Task: Send an email with the signature Genevieve Ramirez with the subject Update on a promotion and the message I would like to schedule a meeting to discuss the new company policies. from softage.8@softage.net to softage.2@softage.net and softage.3@softage.net
Action: Mouse moved to (1136, 61)
Screenshot: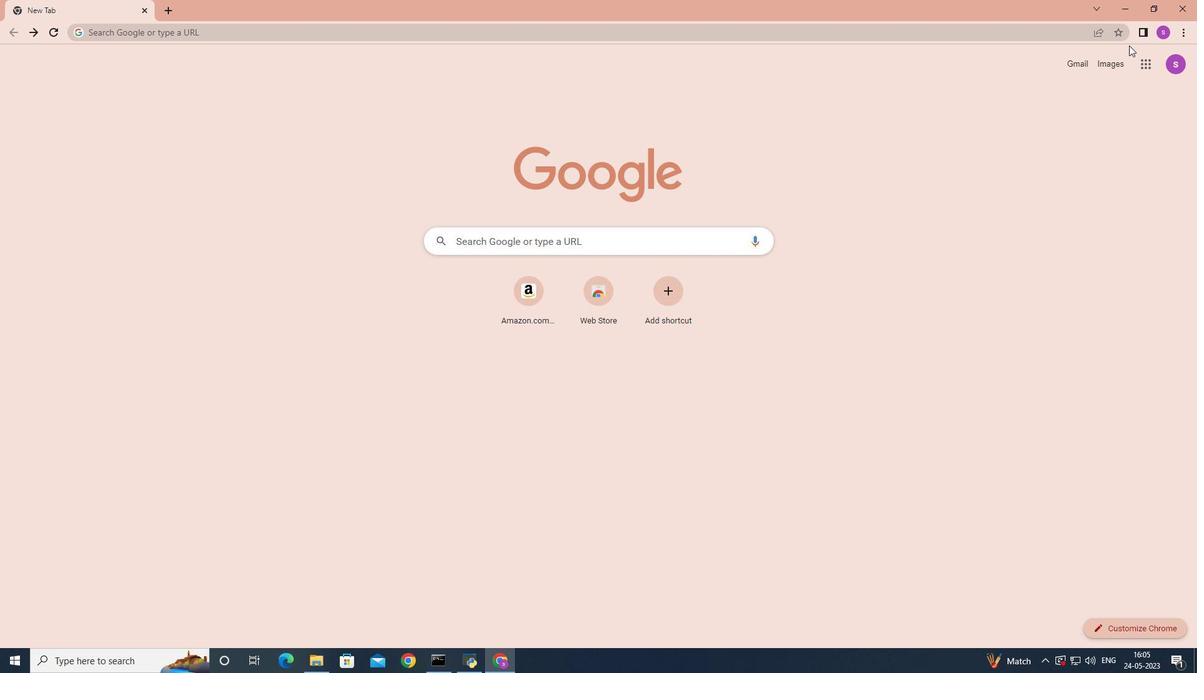 
Action: Mouse pressed left at (1136, 61)
Screenshot: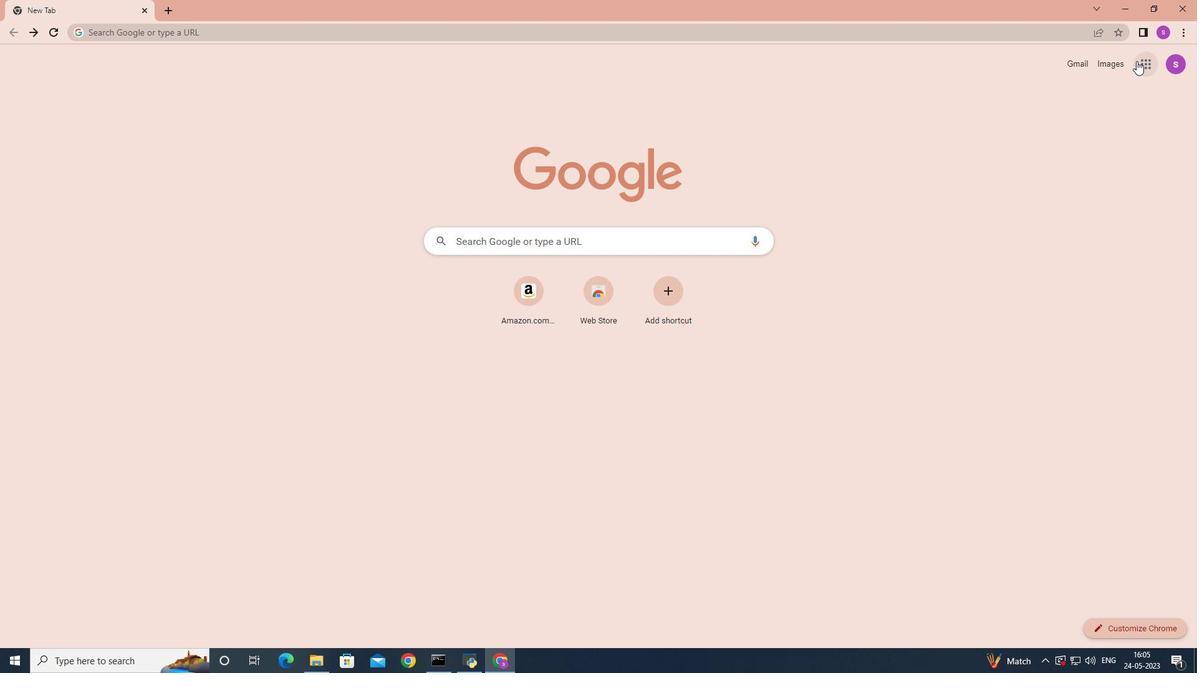 
Action: Mouse moved to (1083, 111)
Screenshot: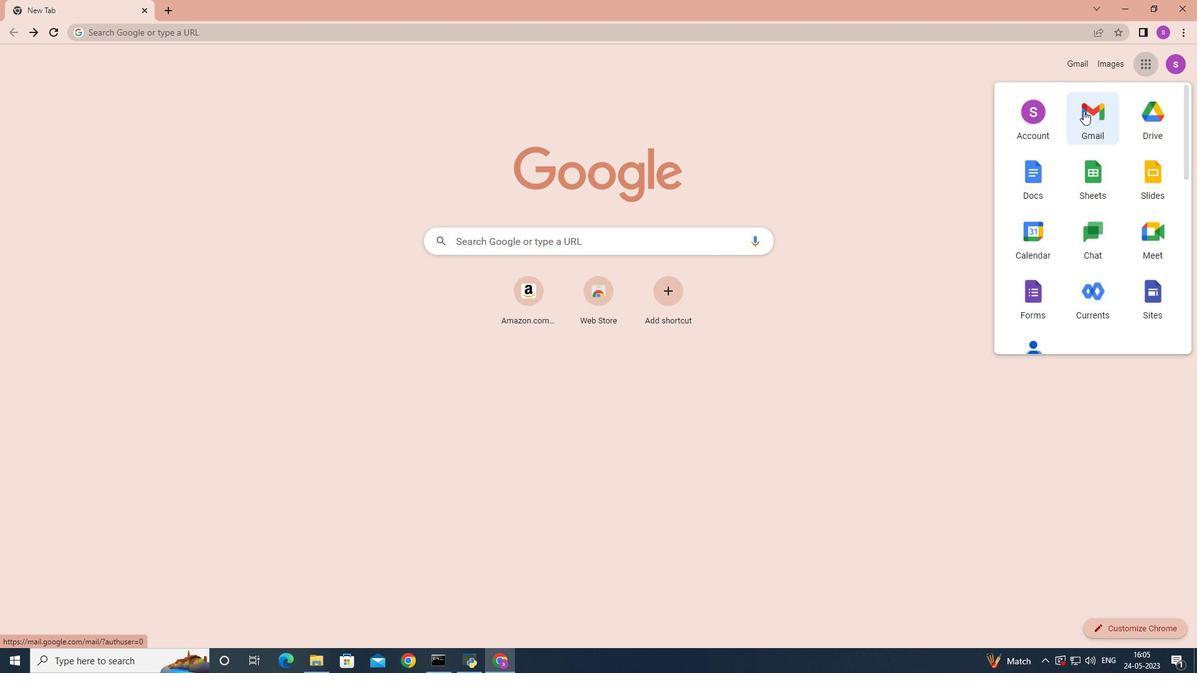 
Action: Mouse pressed left at (1083, 111)
Screenshot: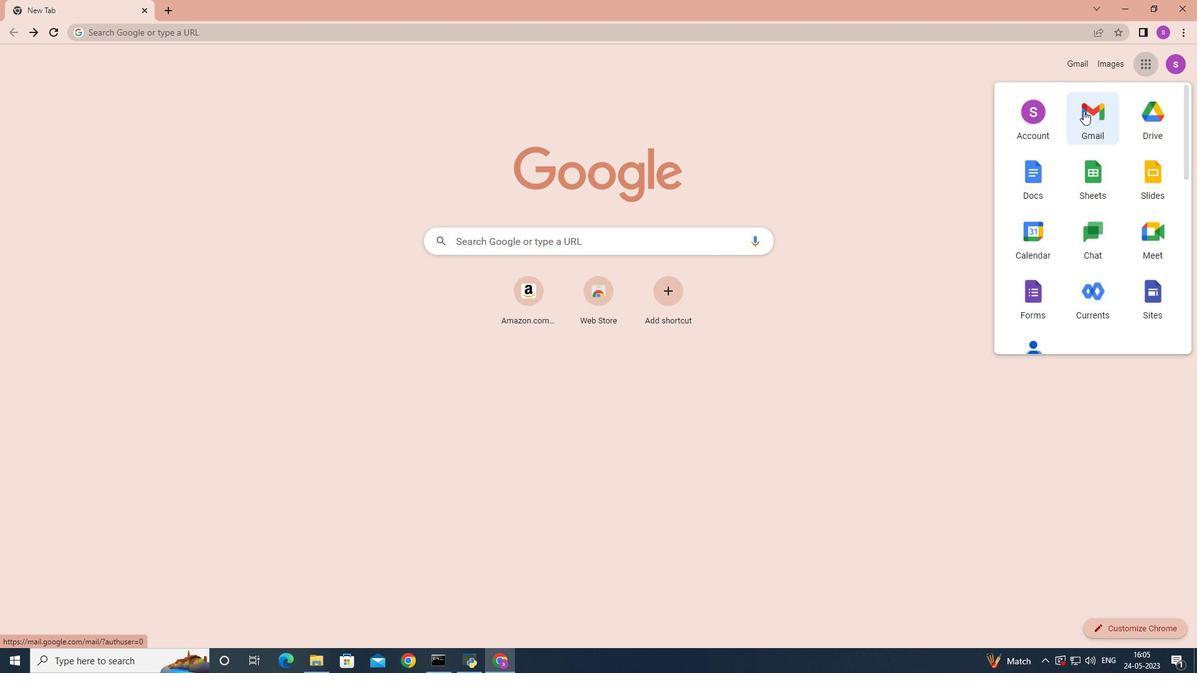 
Action: Mouse moved to (1061, 69)
Screenshot: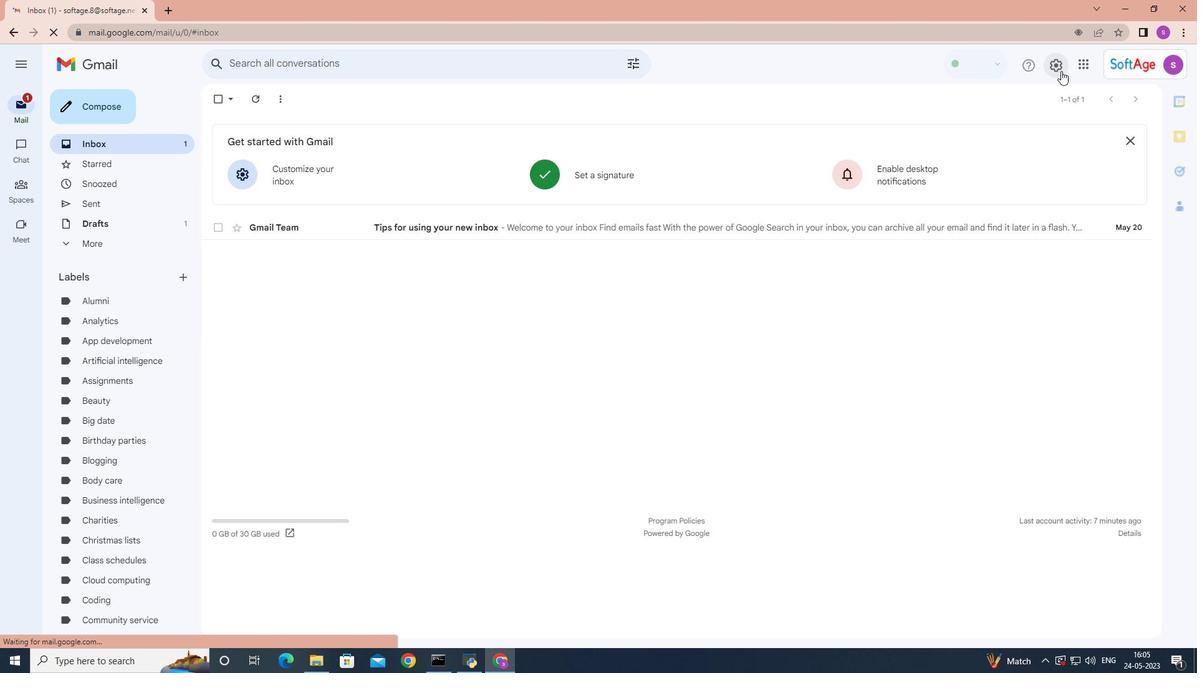 
Action: Mouse pressed left at (1061, 69)
Screenshot: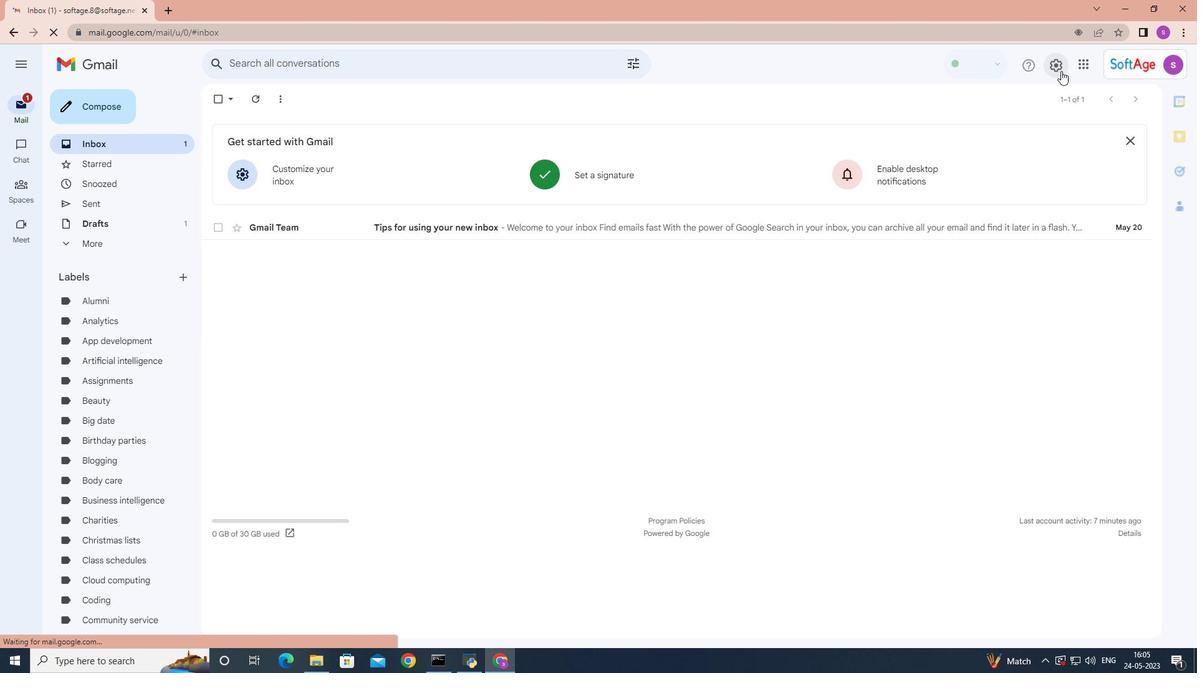 
Action: Mouse moved to (1069, 127)
Screenshot: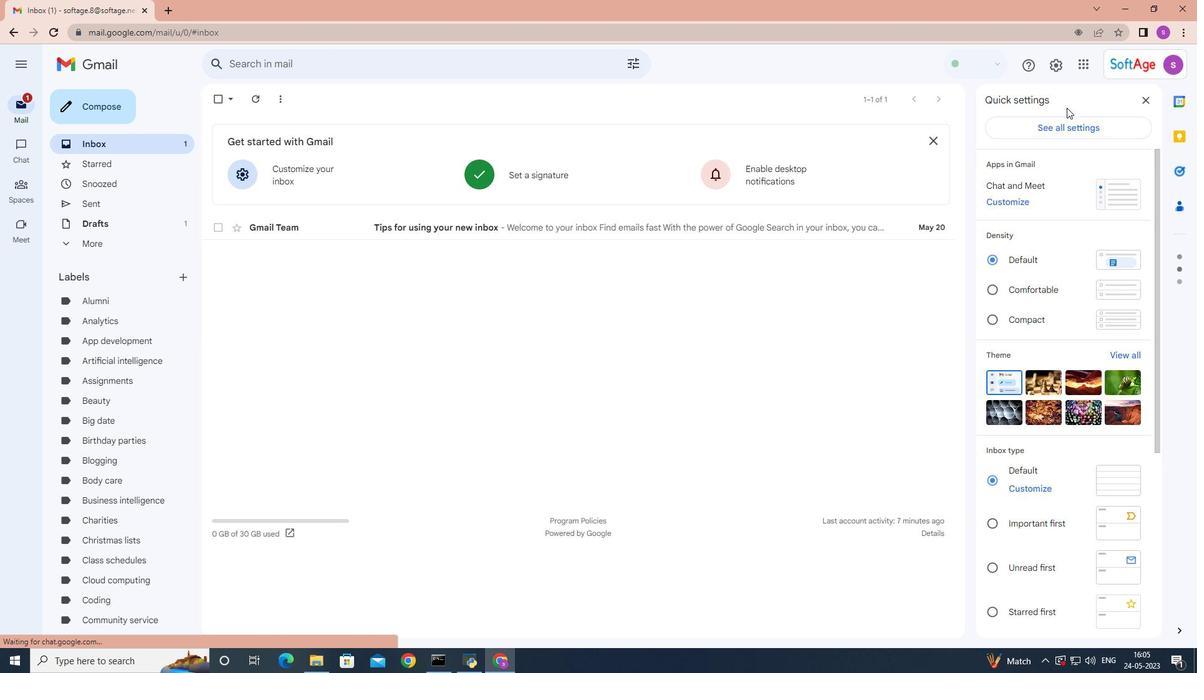 
Action: Mouse pressed left at (1069, 127)
Screenshot: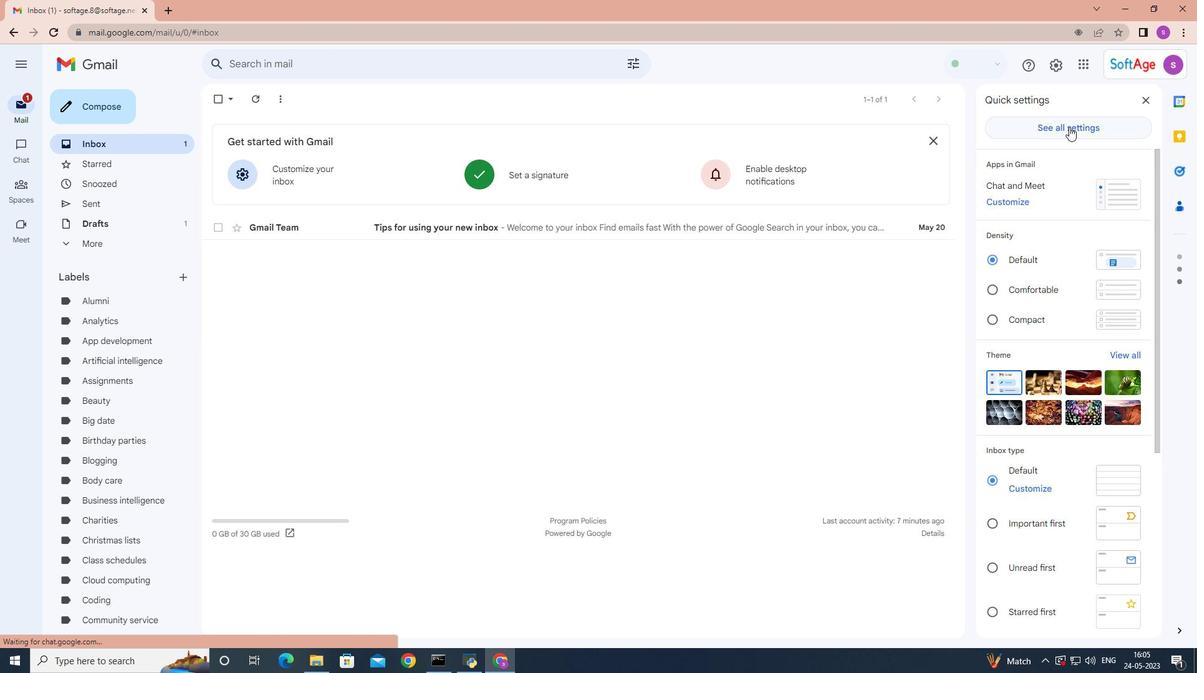 
Action: Mouse moved to (735, 239)
Screenshot: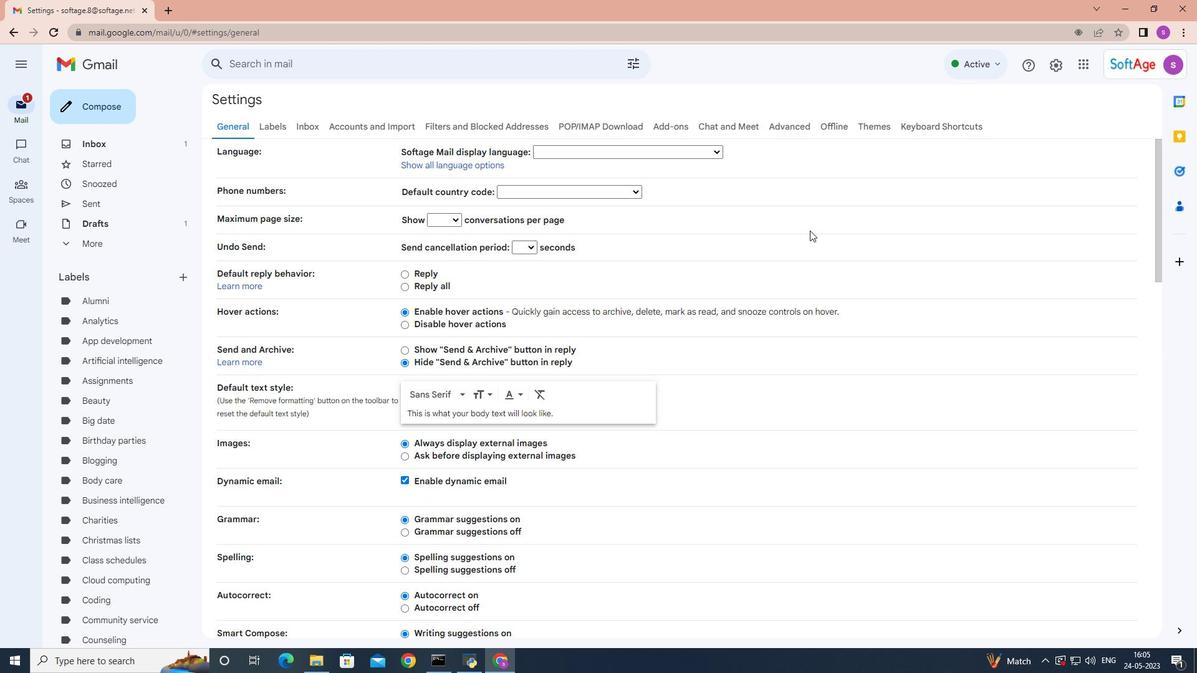 
Action: Mouse scrolled (735, 238) with delta (0, 0)
Screenshot: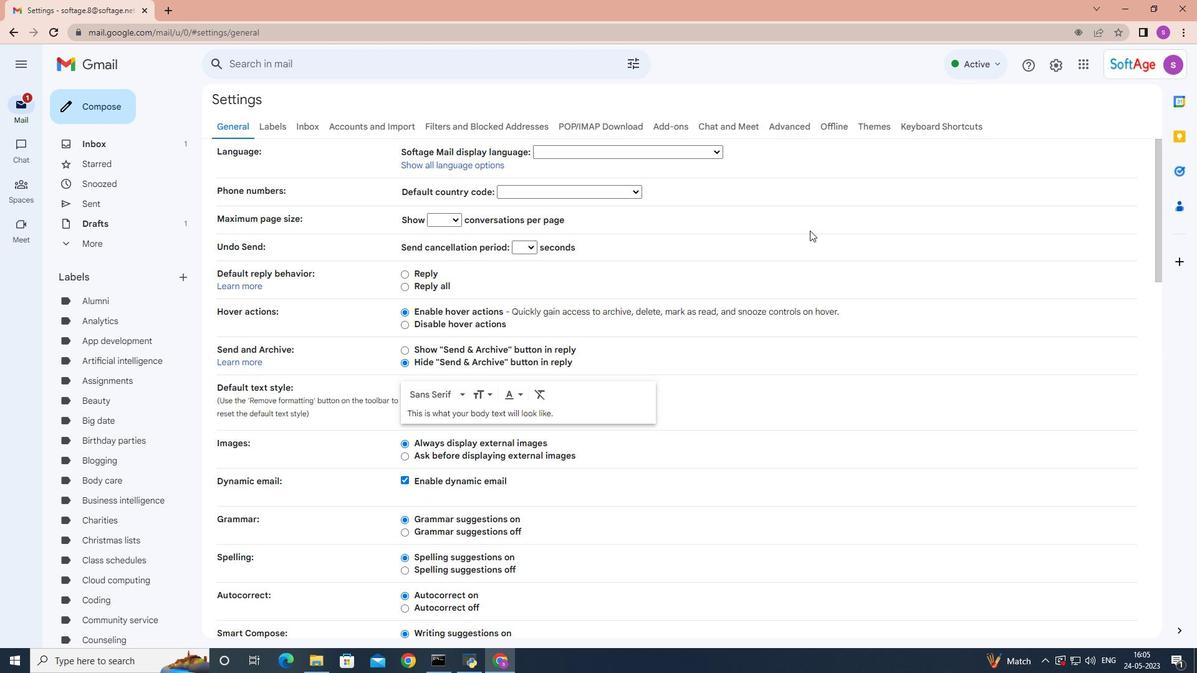 
Action: Mouse scrolled (735, 238) with delta (0, 0)
Screenshot: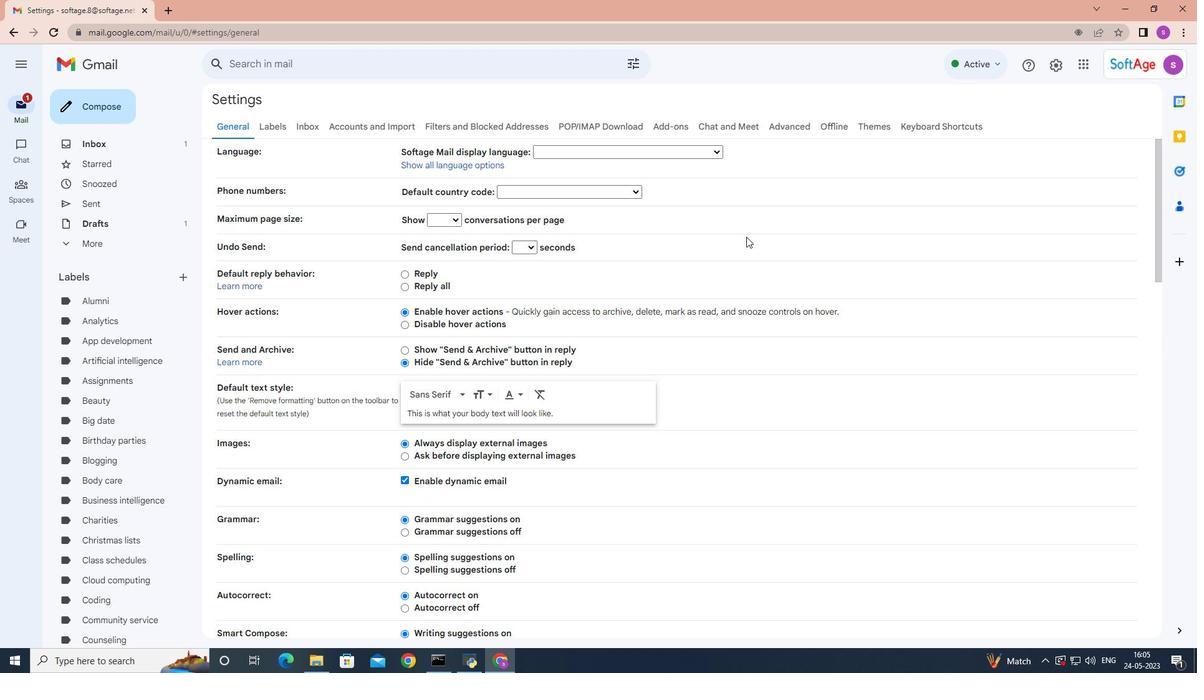 
Action: Mouse scrolled (735, 238) with delta (0, 0)
Screenshot: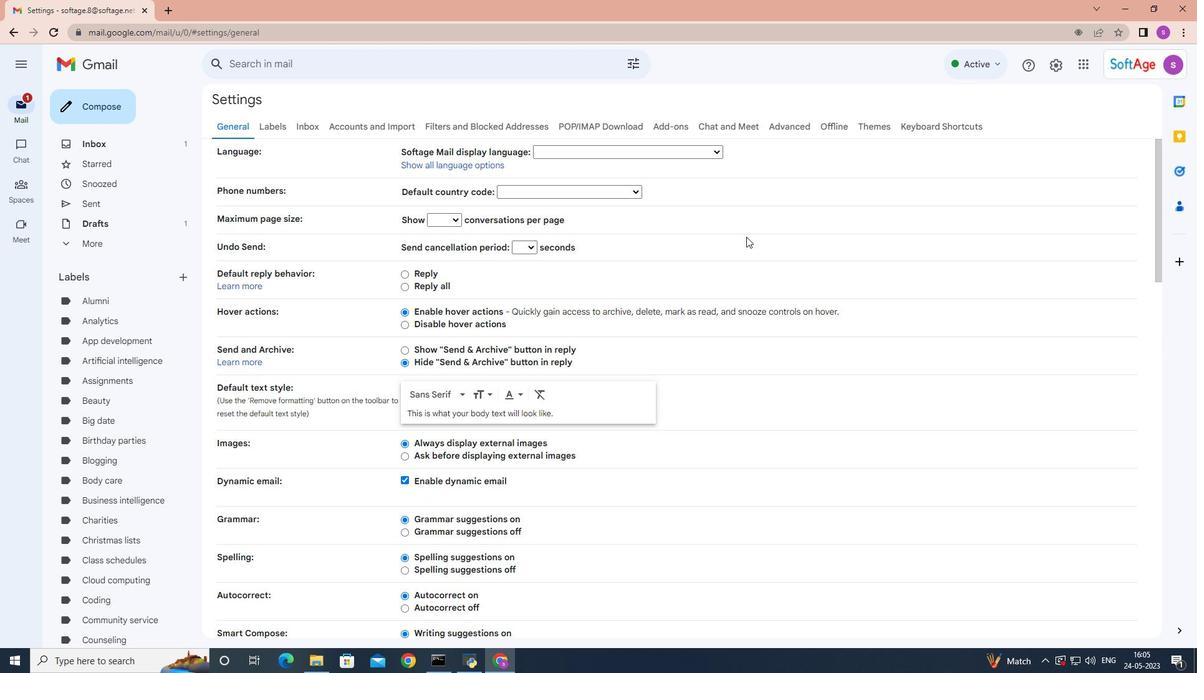 
Action: Mouse scrolled (735, 238) with delta (0, 0)
Screenshot: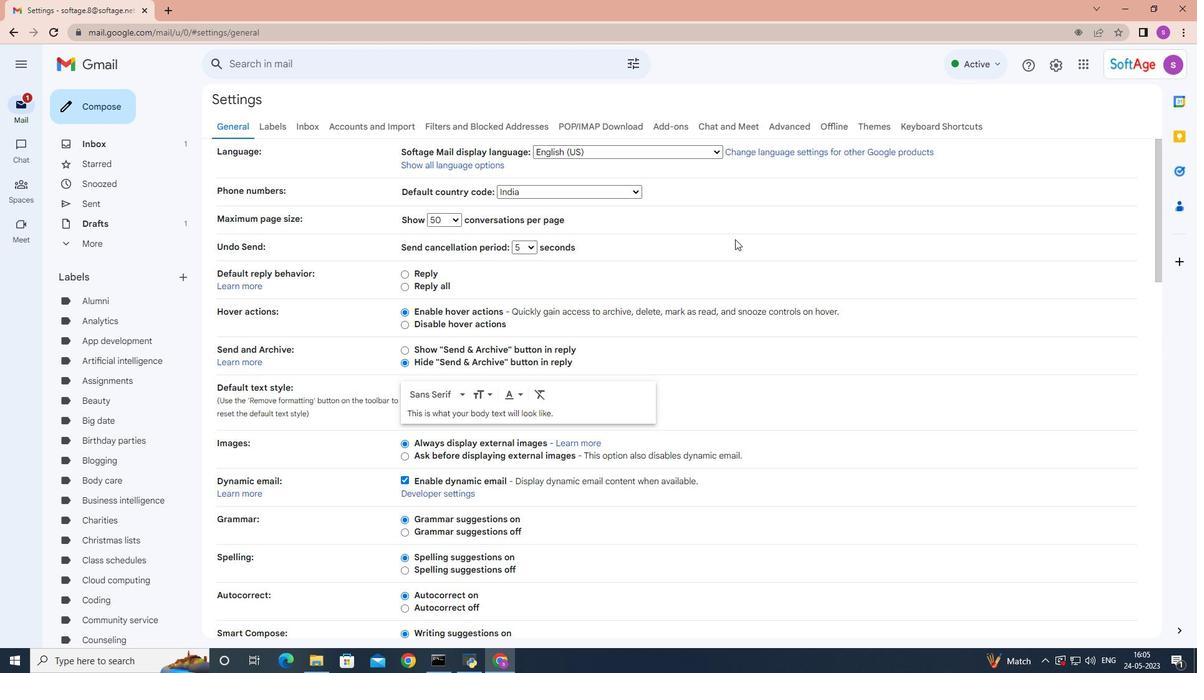 
Action: Mouse scrolled (735, 238) with delta (0, 0)
Screenshot: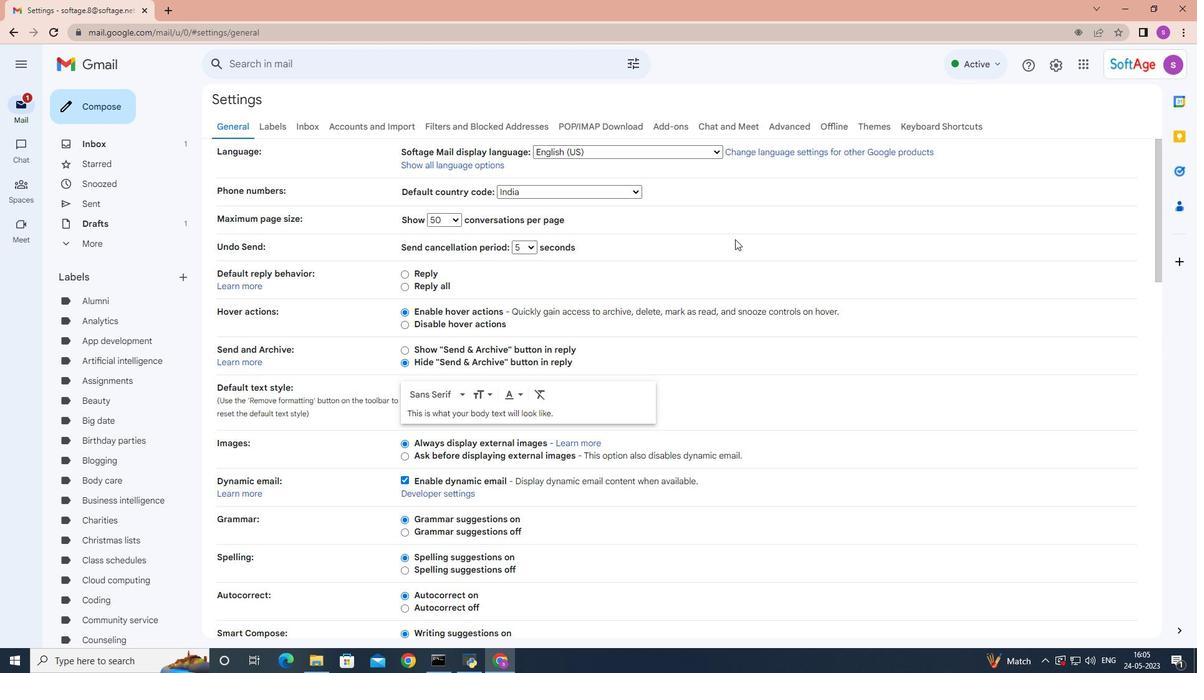 
Action: Mouse moved to (735, 239)
Screenshot: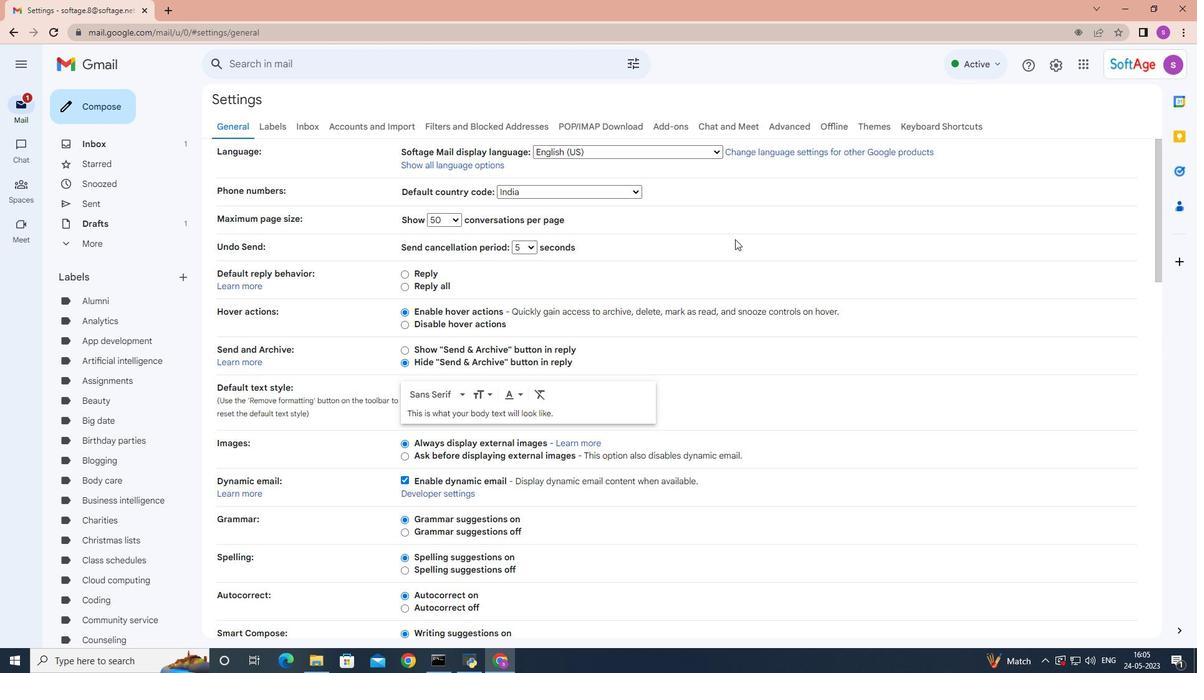 
Action: Mouse scrolled (735, 238) with delta (0, 0)
Screenshot: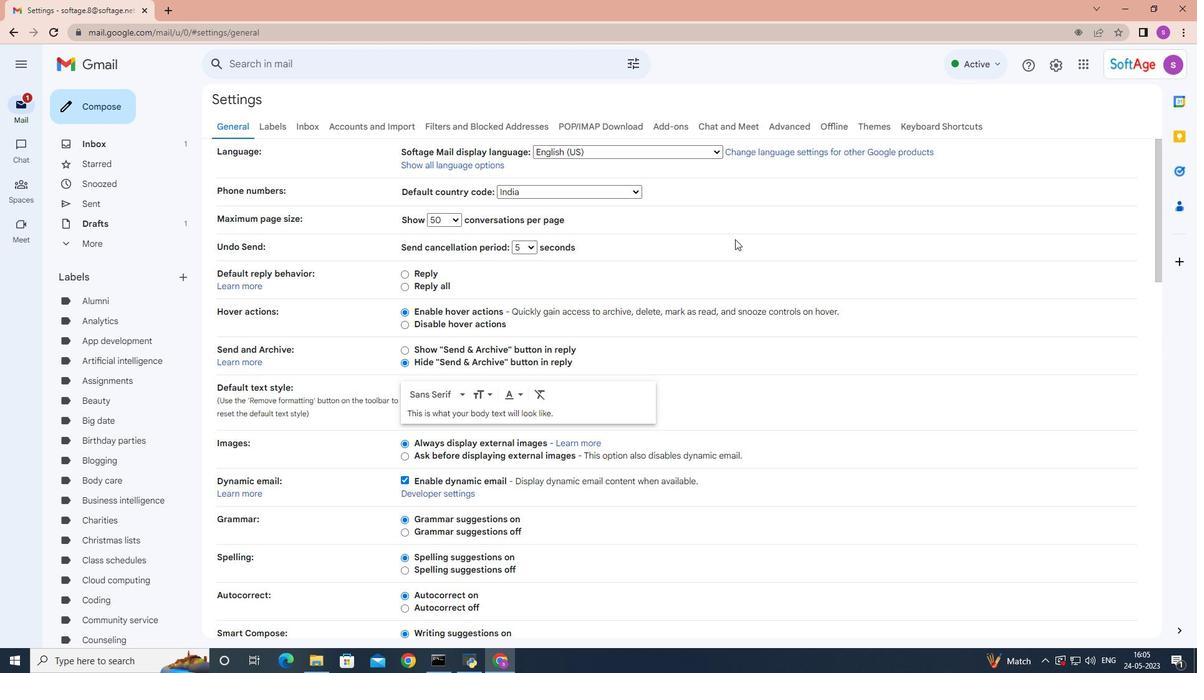 
Action: Mouse moved to (710, 236)
Screenshot: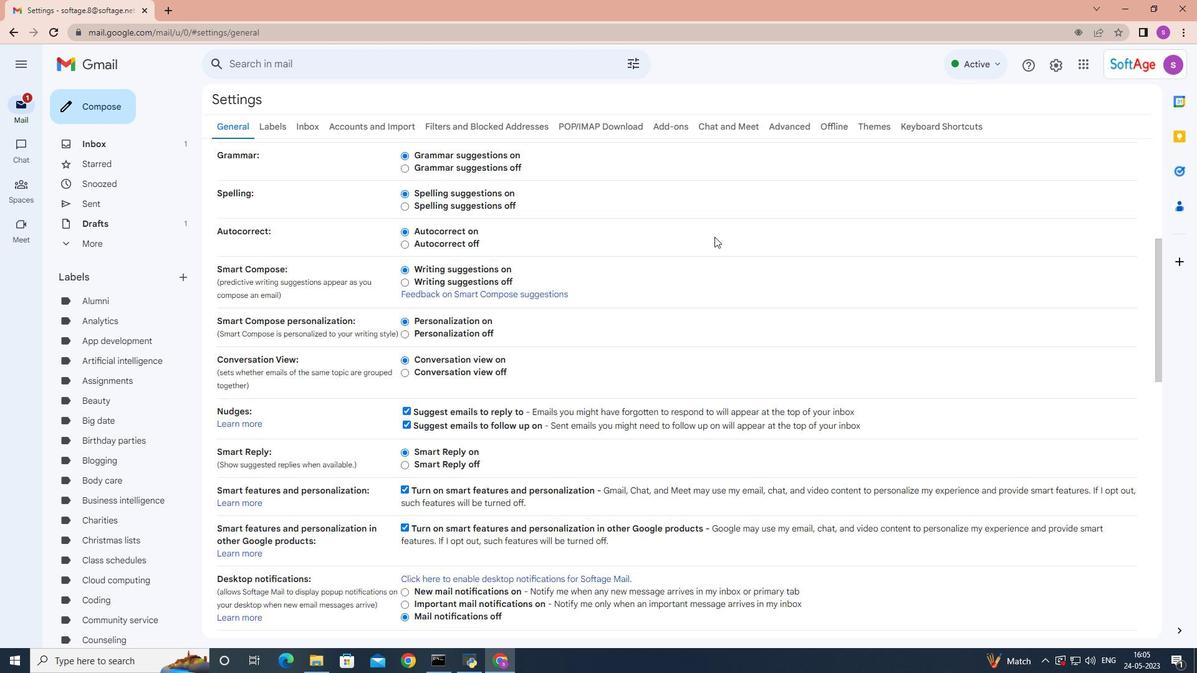 
Action: Mouse scrolled (710, 236) with delta (0, 0)
Screenshot: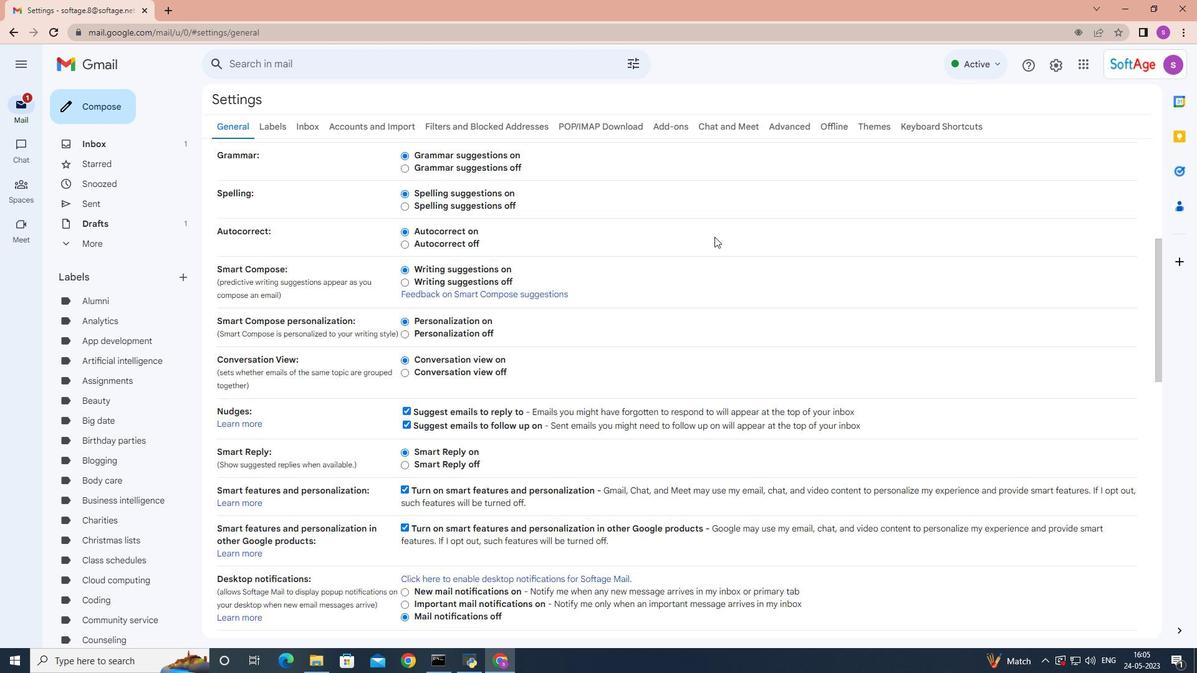 
Action: Mouse moved to (710, 236)
Screenshot: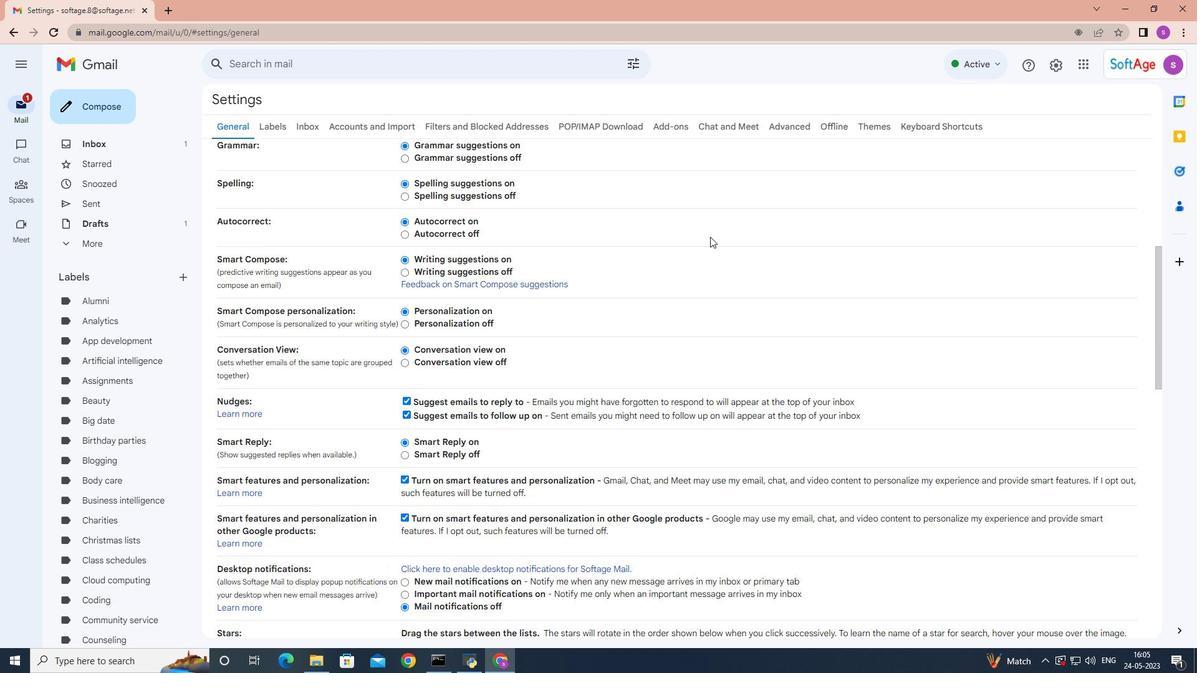 
Action: Mouse scrolled (710, 236) with delta (0, 0)
Screenshot: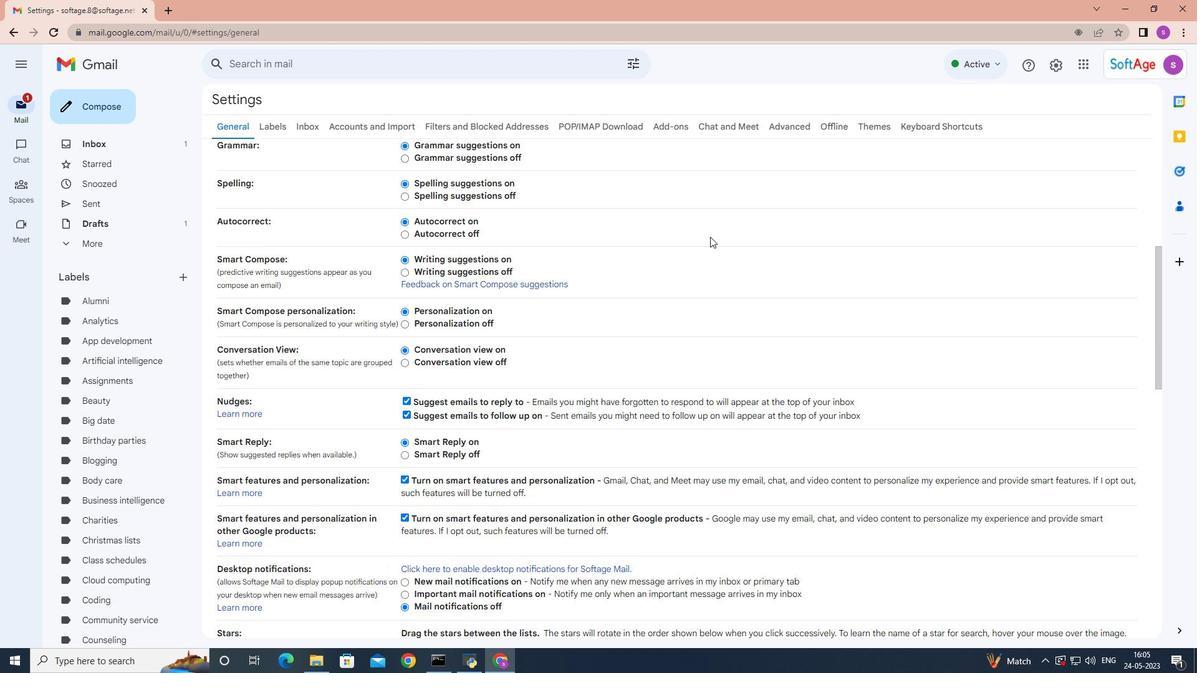 
Action: Mouse scrolled (710, 236) with delta (0, 0)
Screenshot: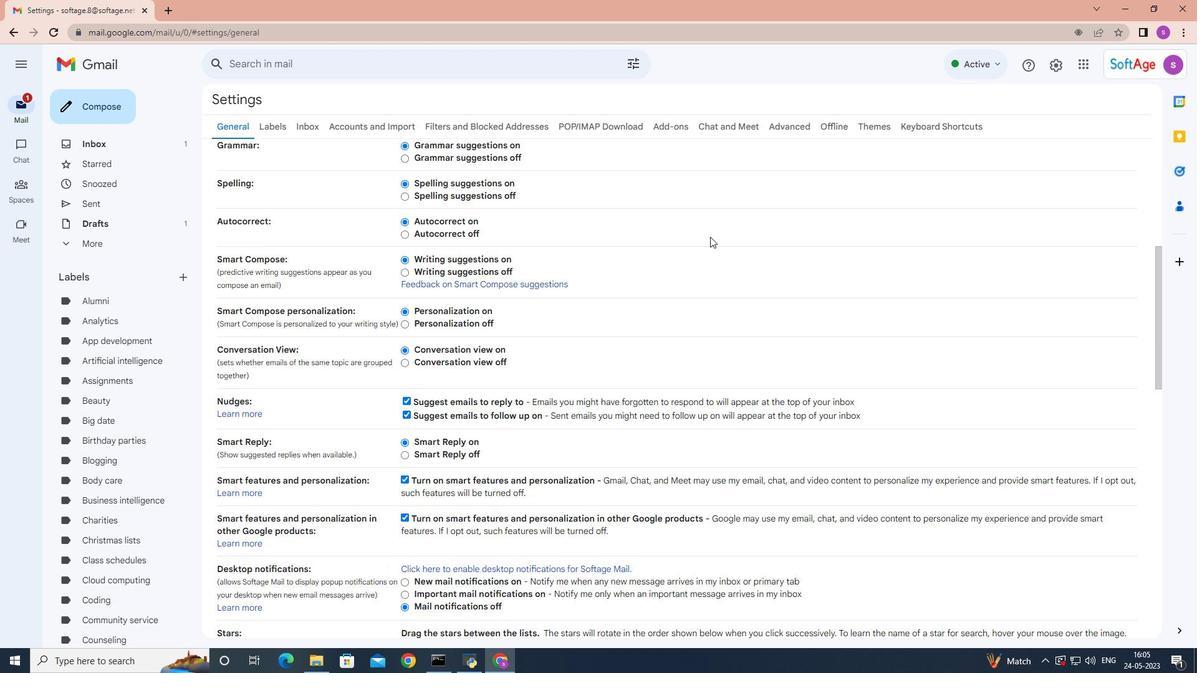 
Action: Mouse scrolled (710, 236) with delta (0, 0)
Screenshot: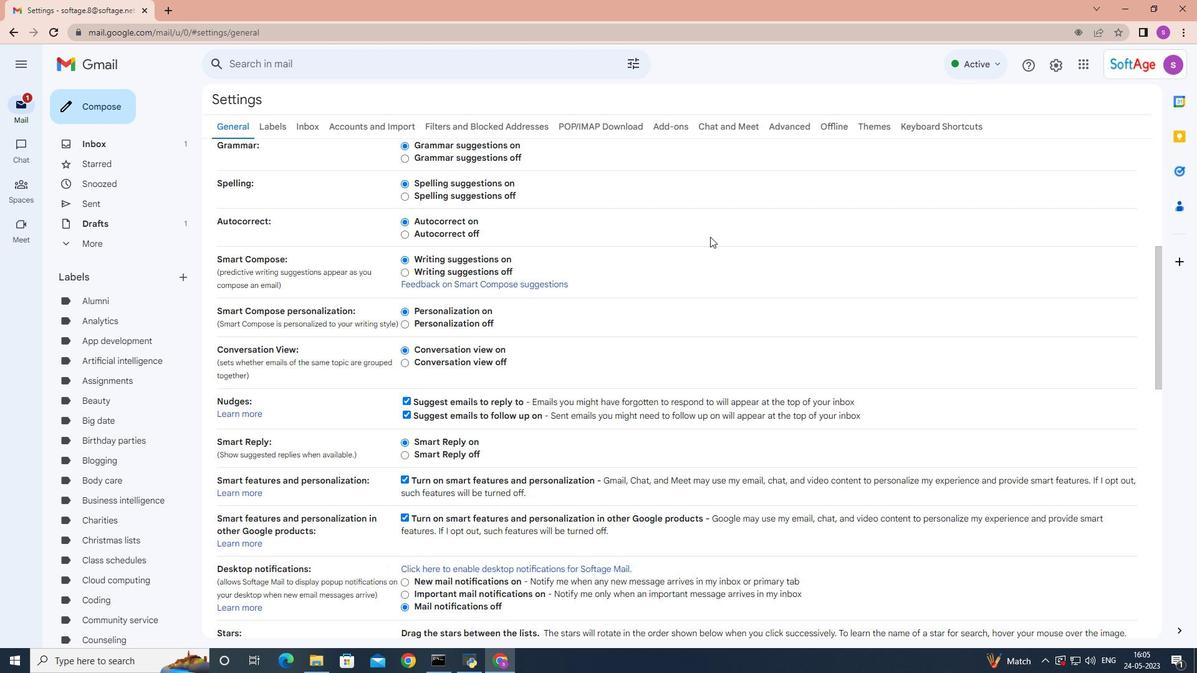 
Action: Mouse moved to (709, 236)
Screenshot: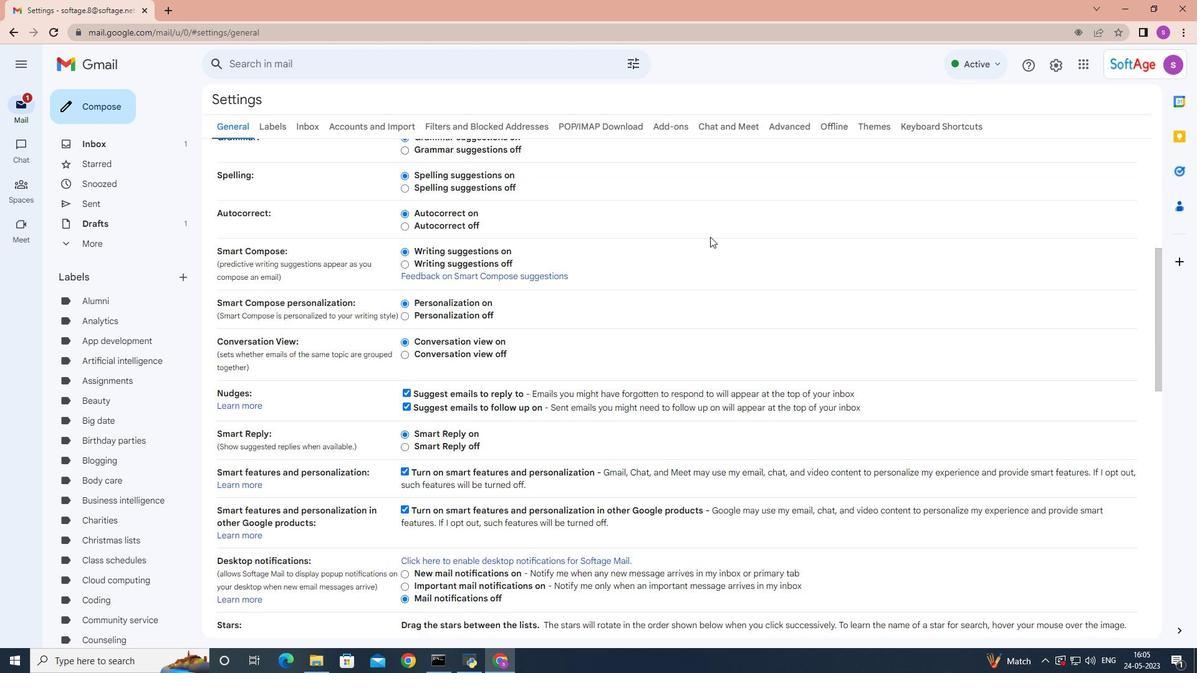 
Action: Mouse scrolled (709, 236) with delta (0, 0)
Screenshot: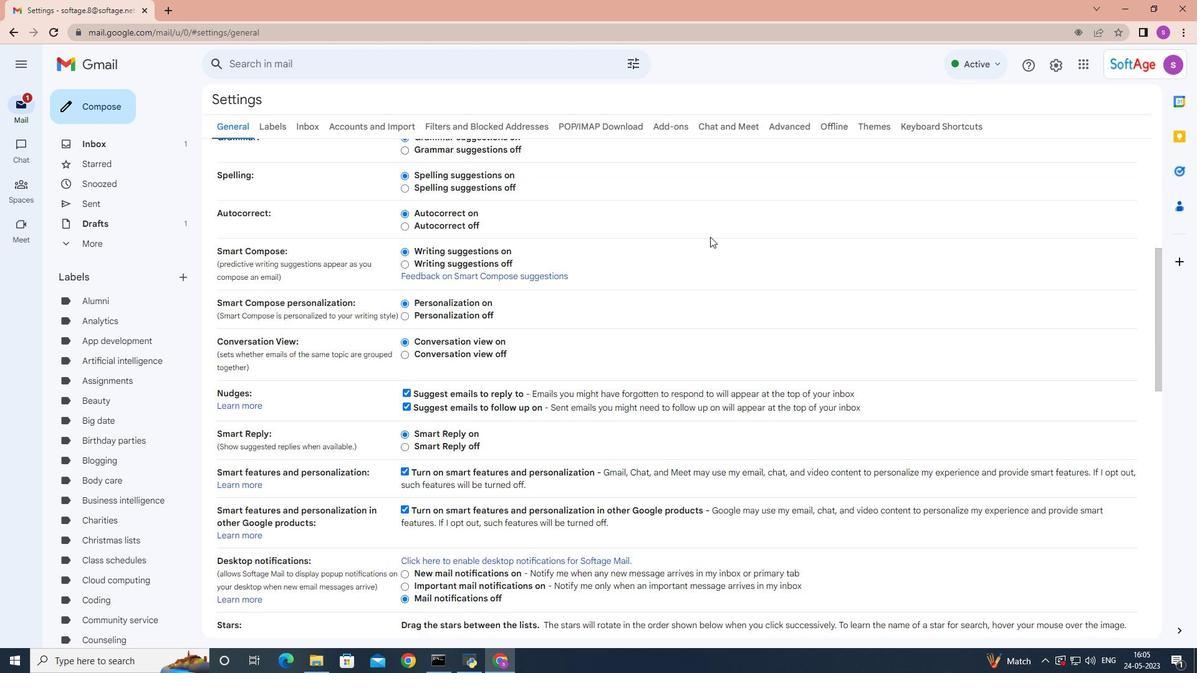 
Action: Mouse moved to (701, 232)
Screenshot: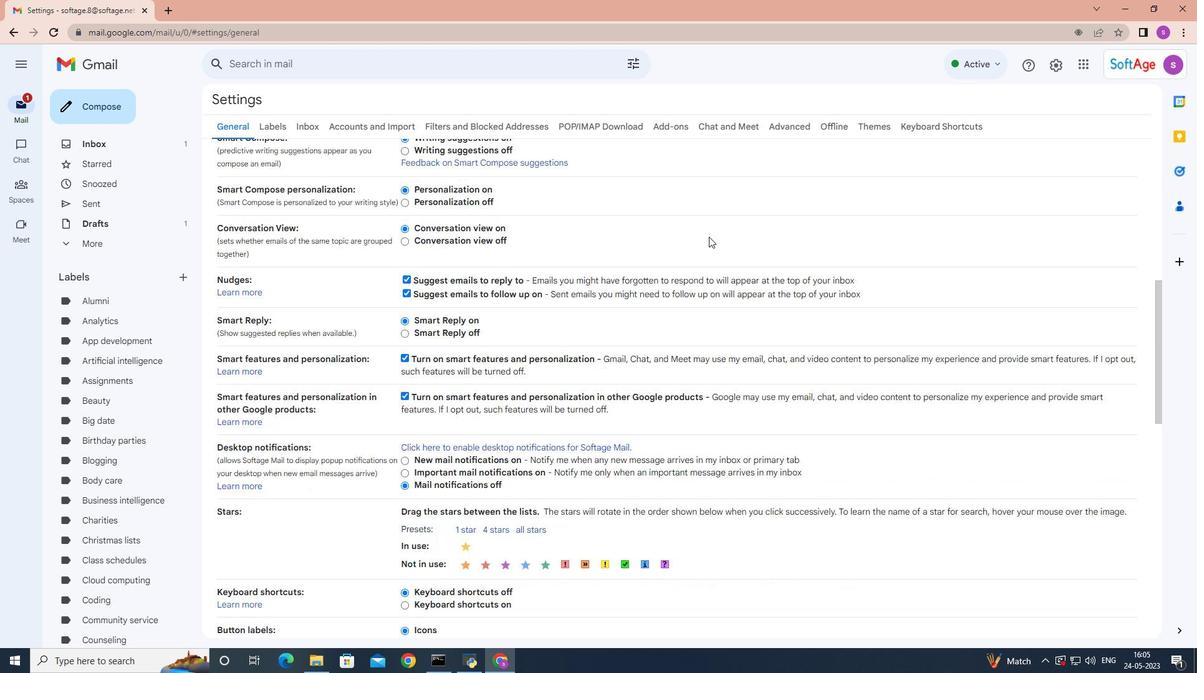 
Action: Mouse scrolled (701, 231) with delta (0, 0)
Screenshot: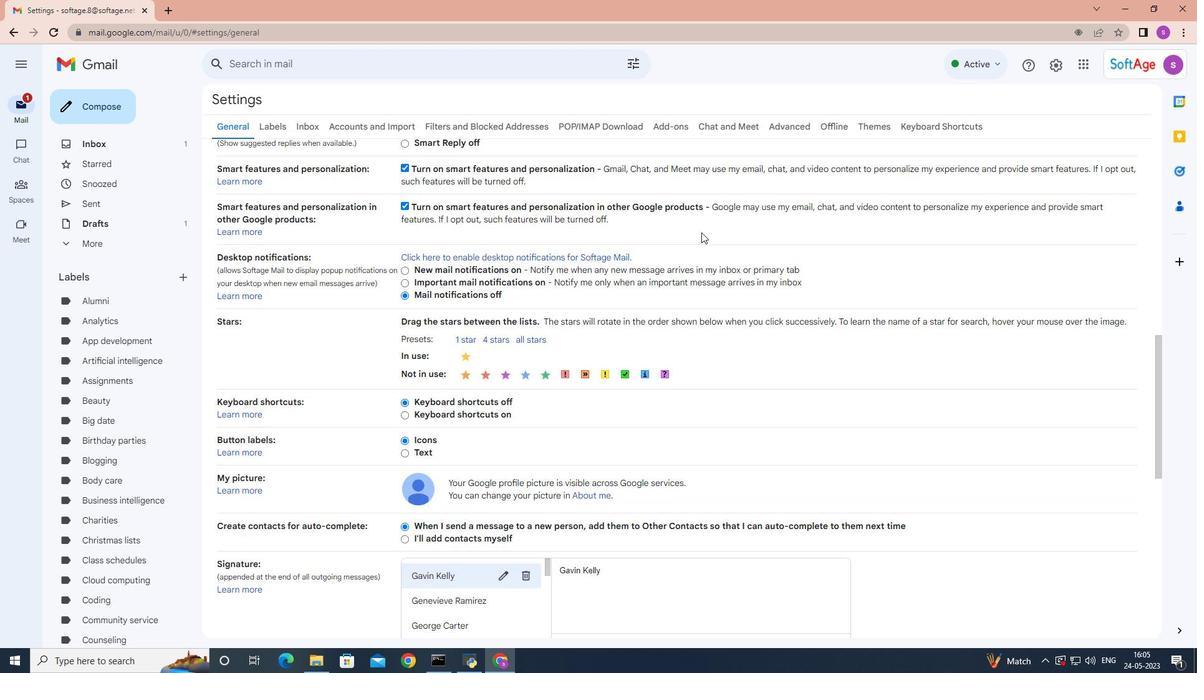 
Action: Mouse scrolled (701, 231) with delta (0, 0)
Screenshot: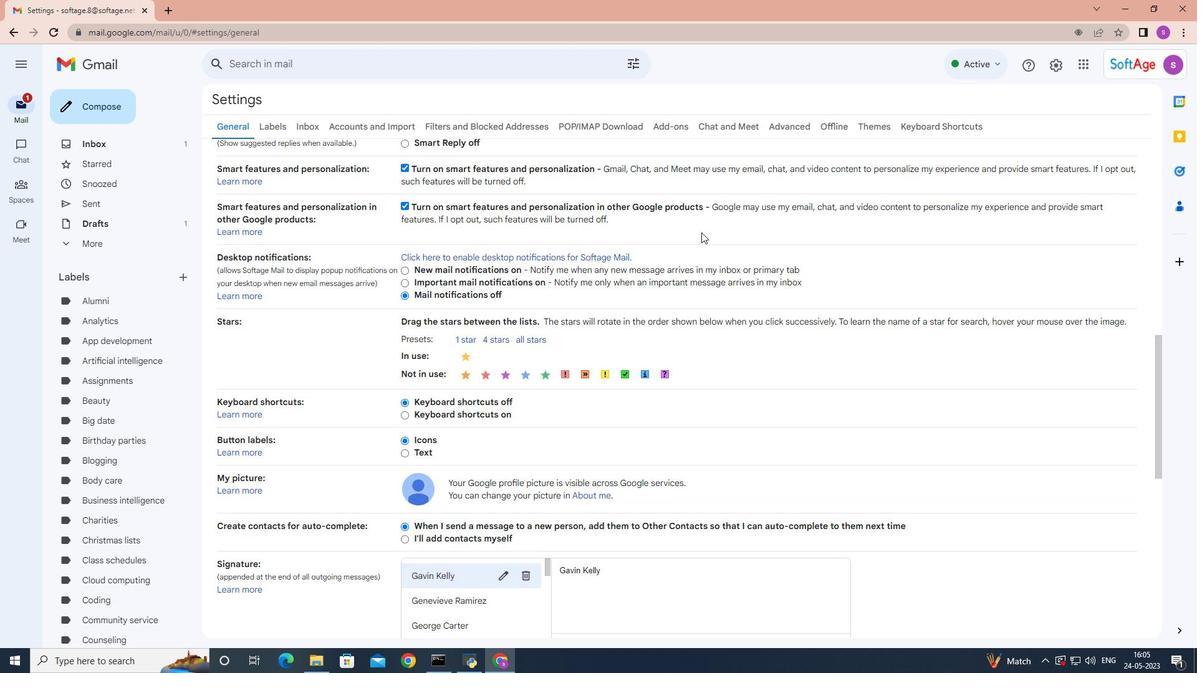
Action: Mouse scrolled (701, 231) with delta (0, 0)
Screenshot: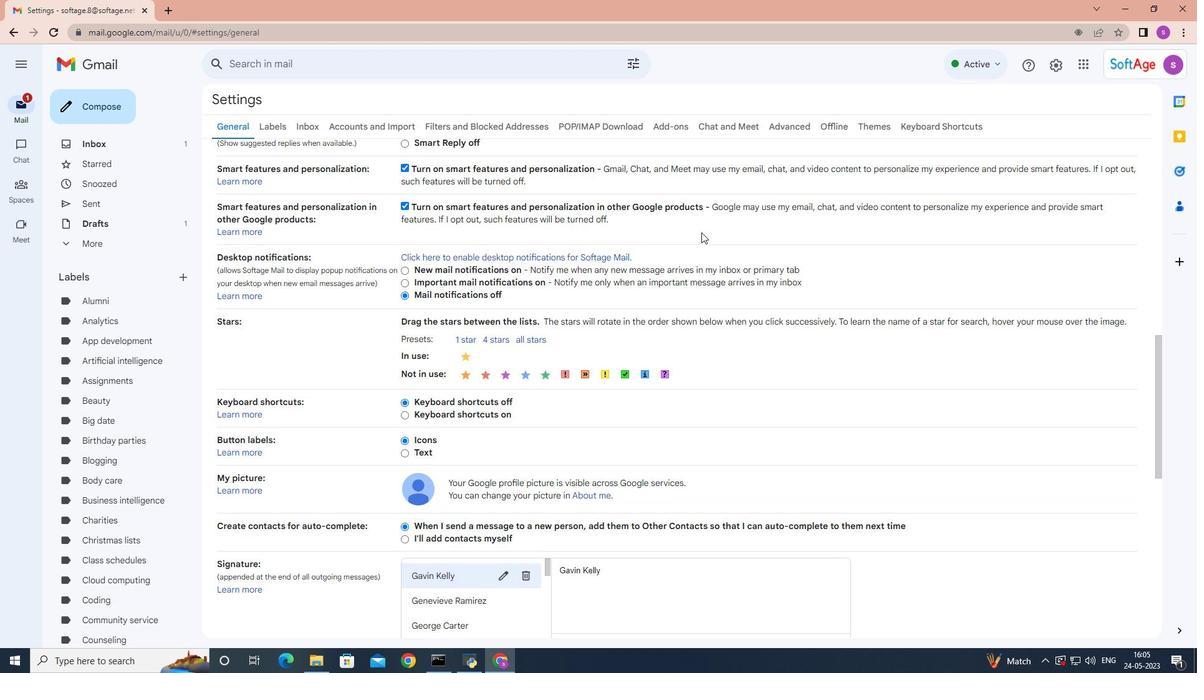 
Action: Mouse scrolled (701, 231) with delta (0, 0)
Screenshot: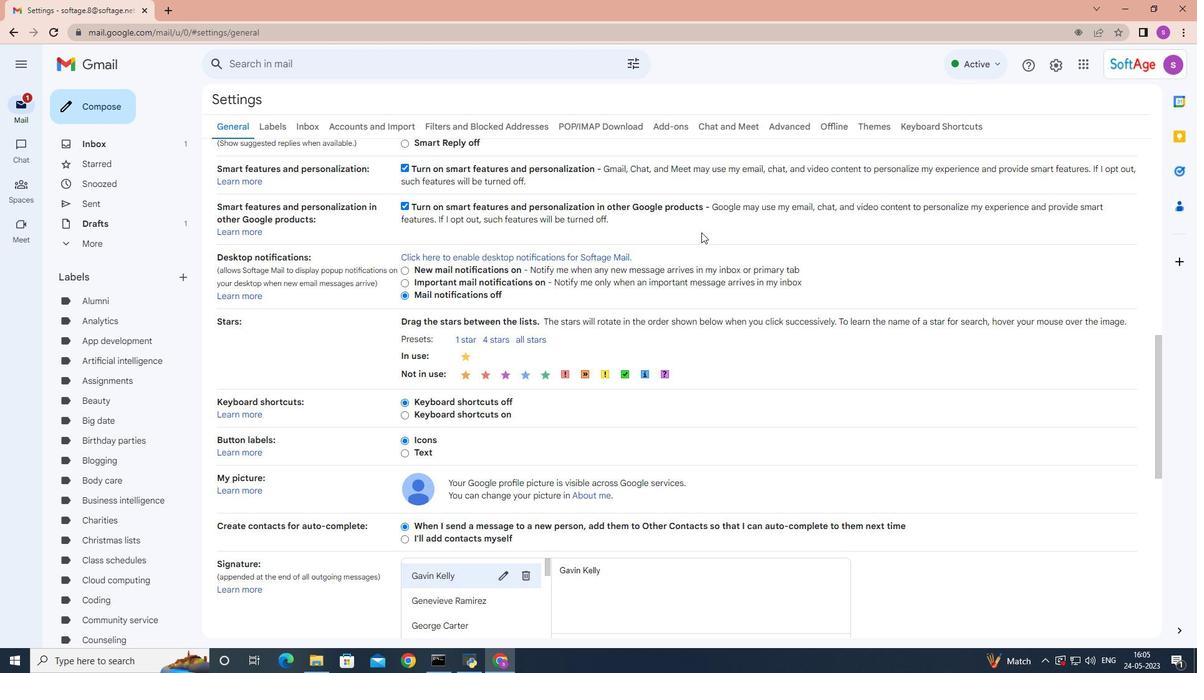 
Action: Mouse moved to (510, 427)
Screenshot: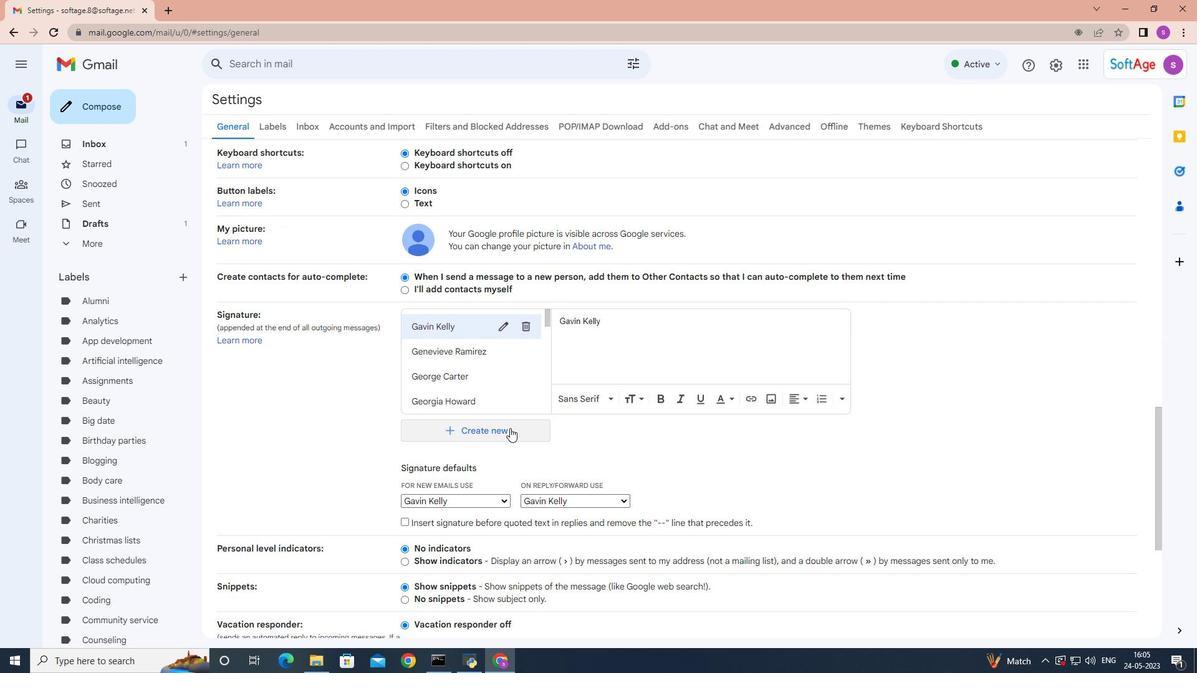 
Action: Mouse pressed left at (510, 427)
Screenshot: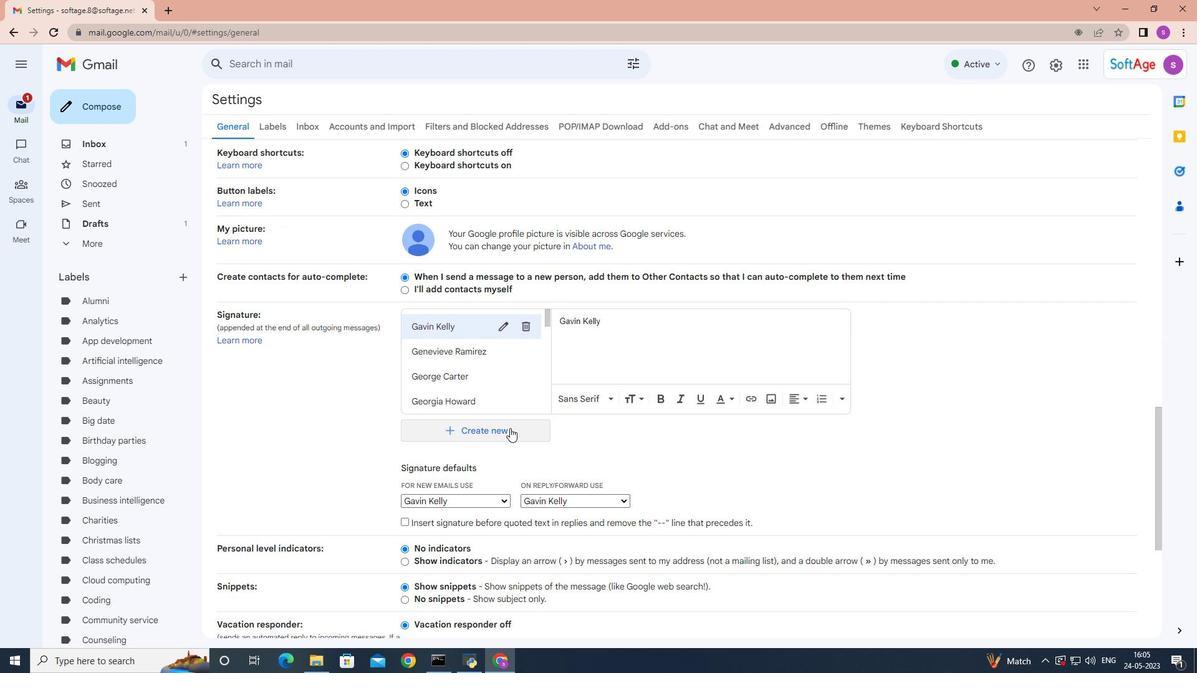 
Action: Mouse moved to (510, 427)
Screenshot: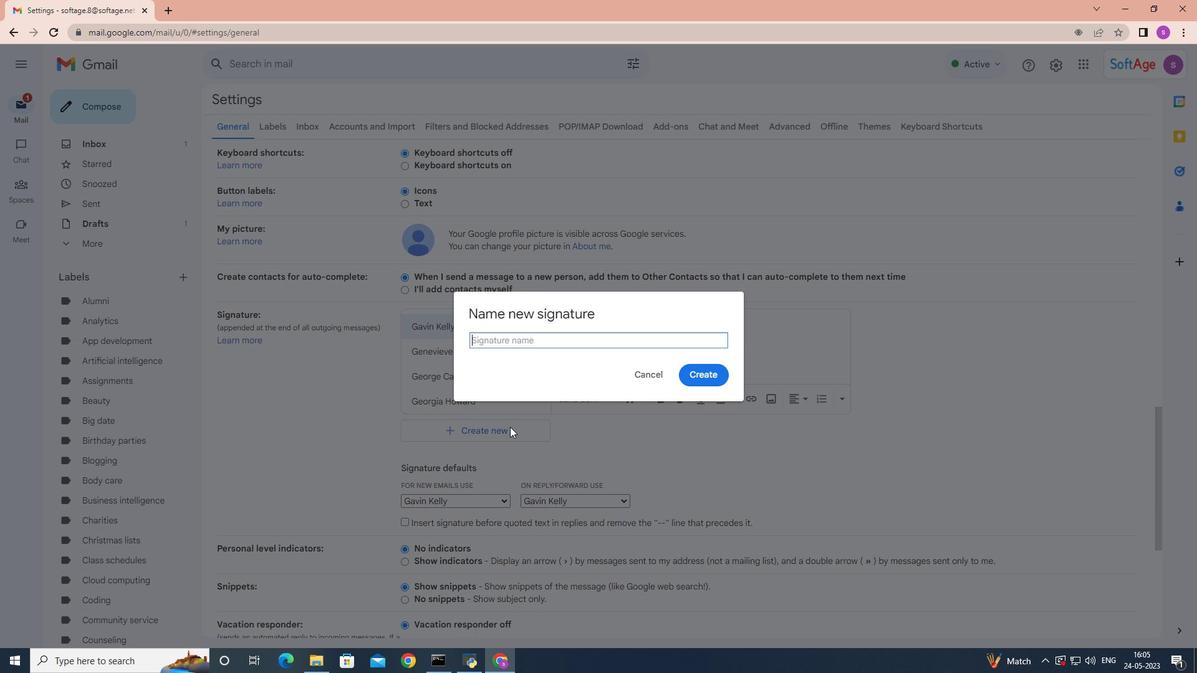 
Action: Key pressed <Key.shift>Genevieve<Key.space><Key.shift>Ramirez
Screenshot: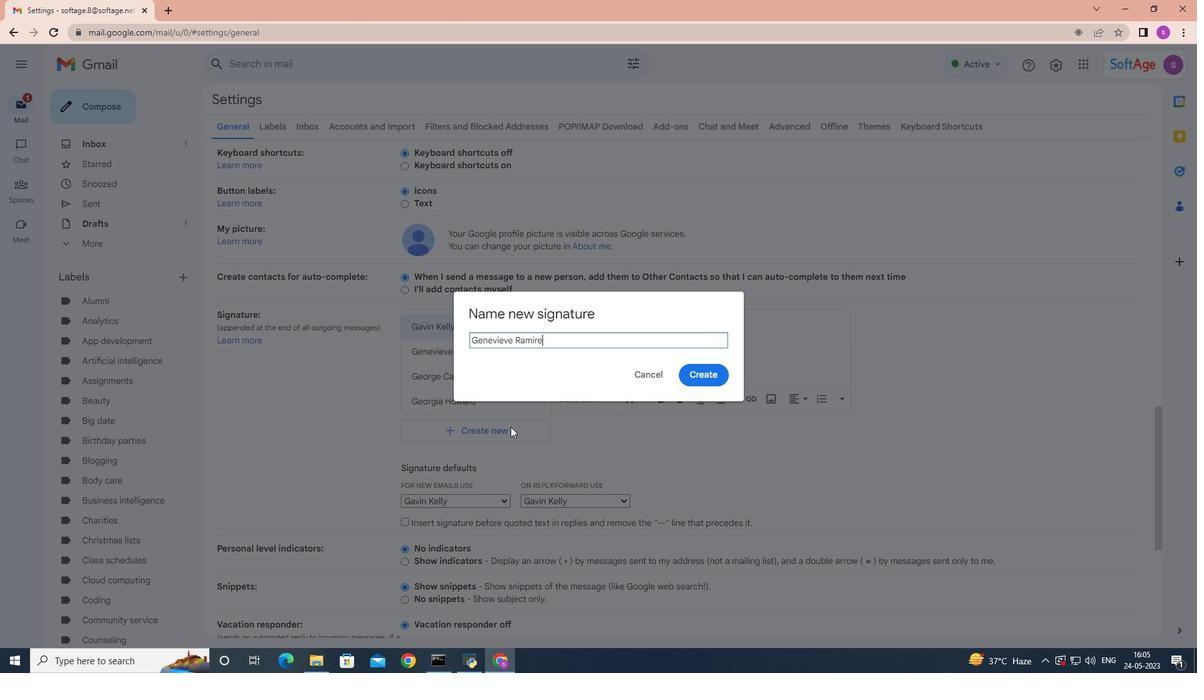 
Action: Mouse moved to (689, 377)
Screenshot: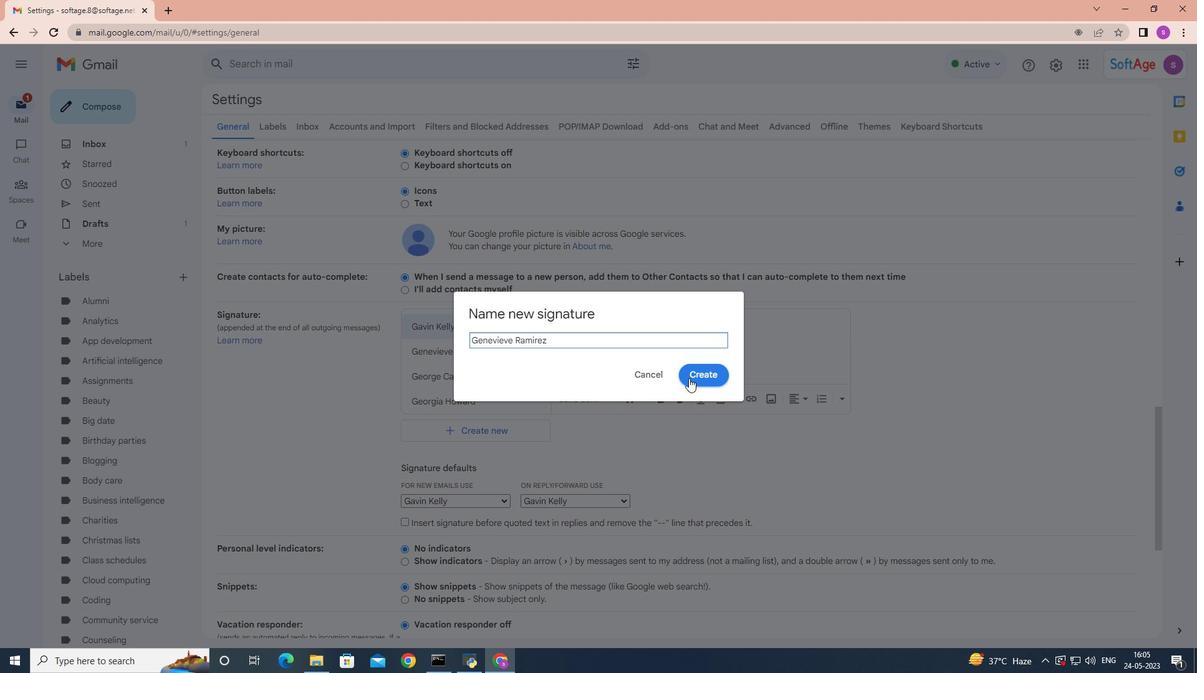 
Action: Mouse pressed left at (689, 377)
Screenshot: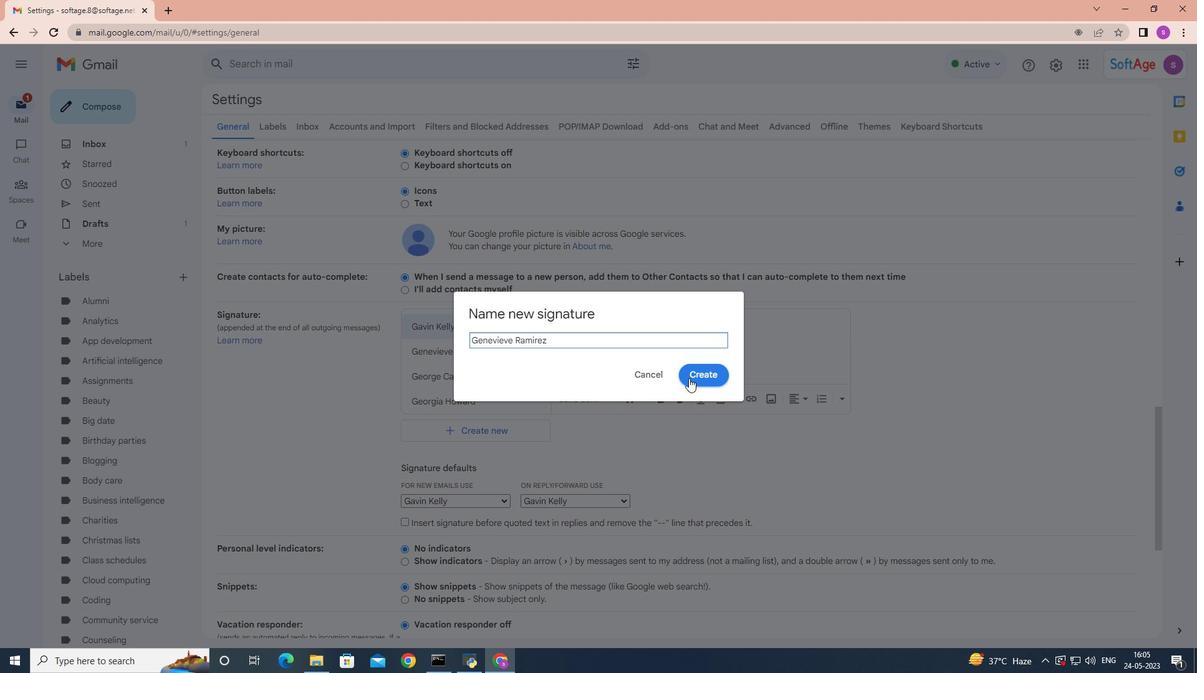 
Action: Mouse moved to (684, 388)
Screenshot: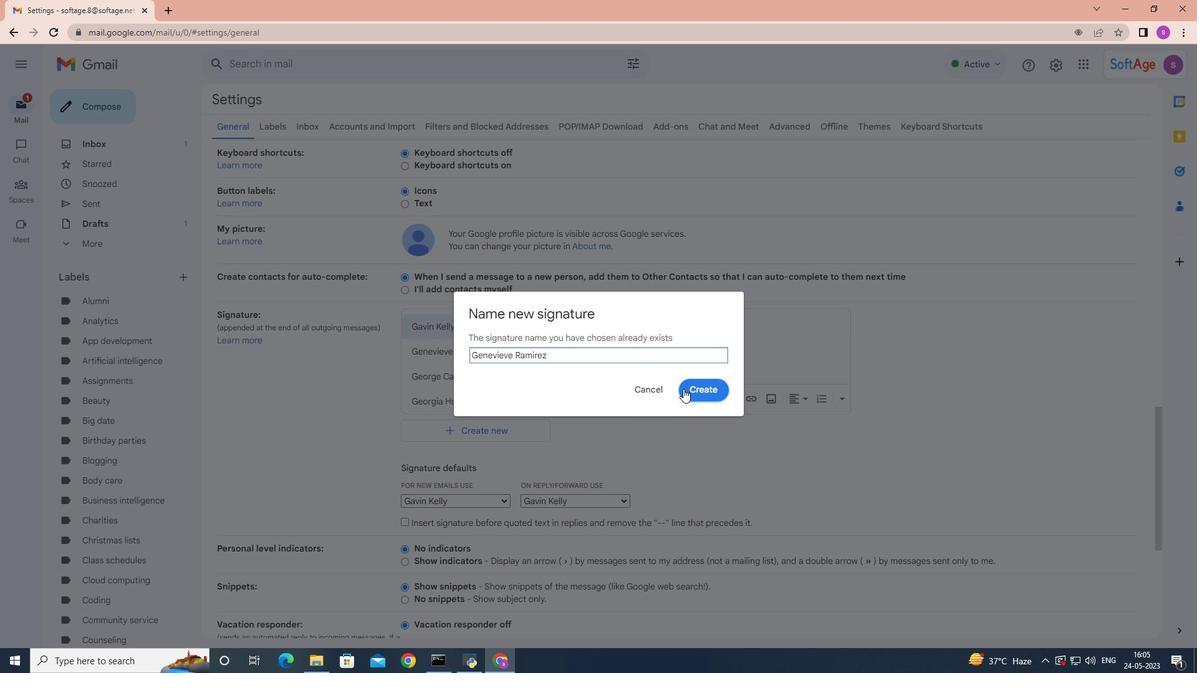 
Action: Mouse pressed left at (684, 388)
Screenshot: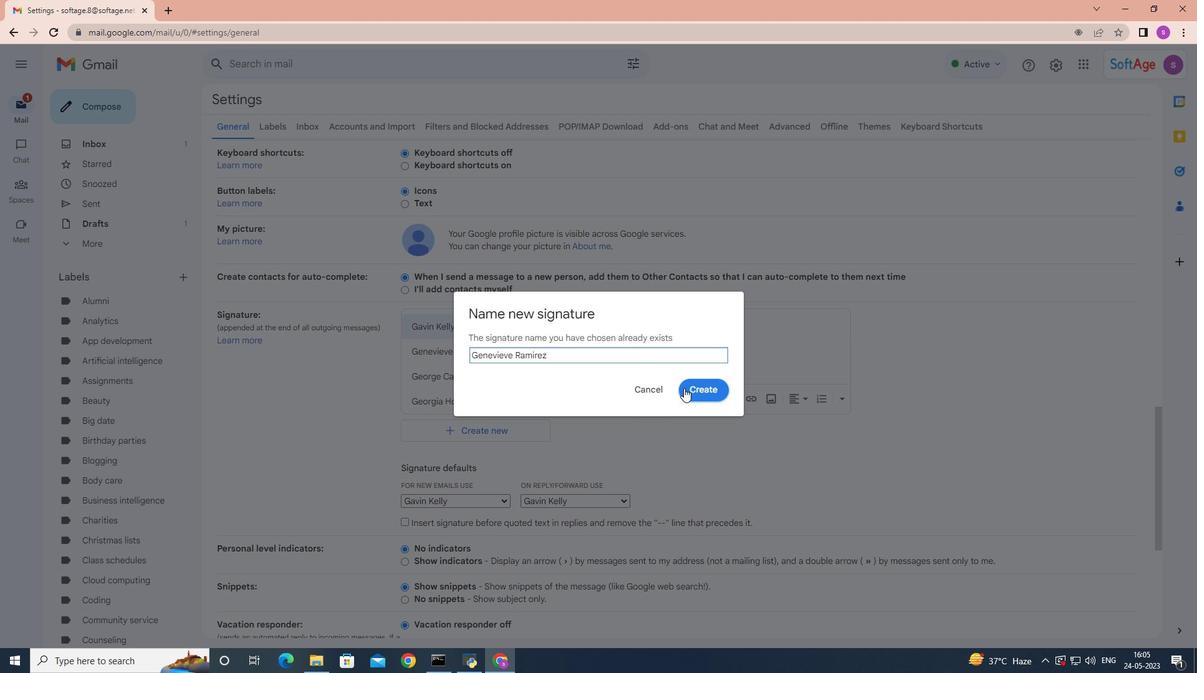 
Action: Mouse moved to (698, 386)
Screenshot: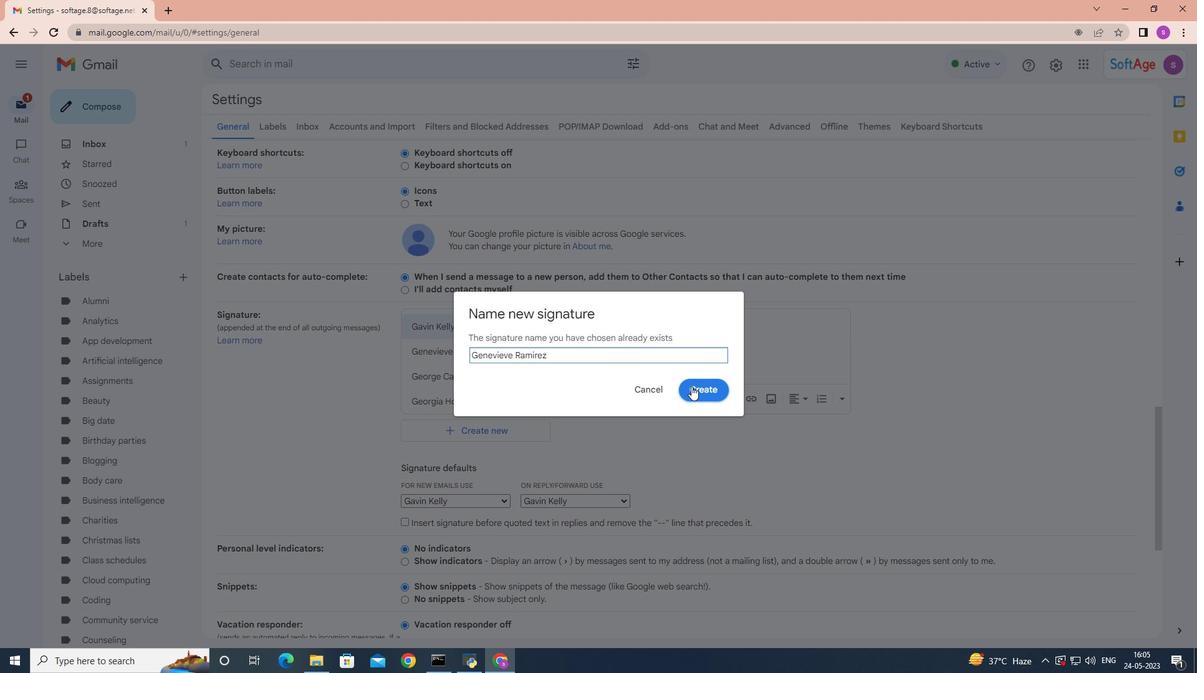 
Action: Mouse pressed left at (698, 386)
Screenshot: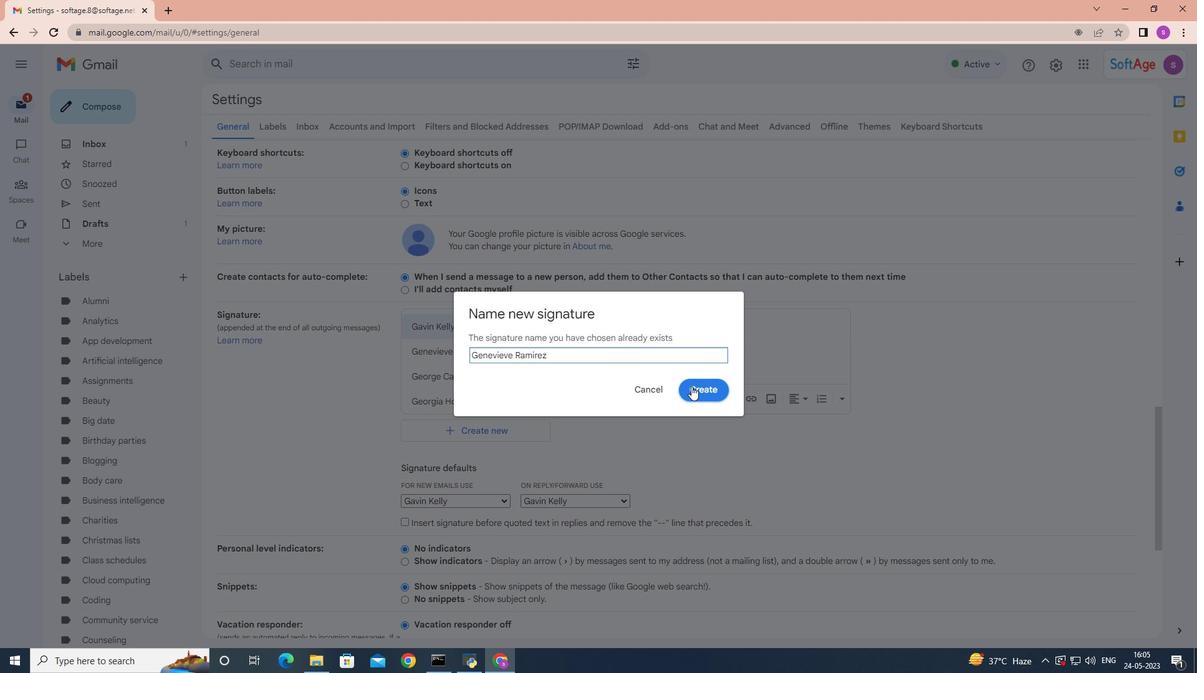 
Action: Mouse moved to (651, 387)
Screenshot: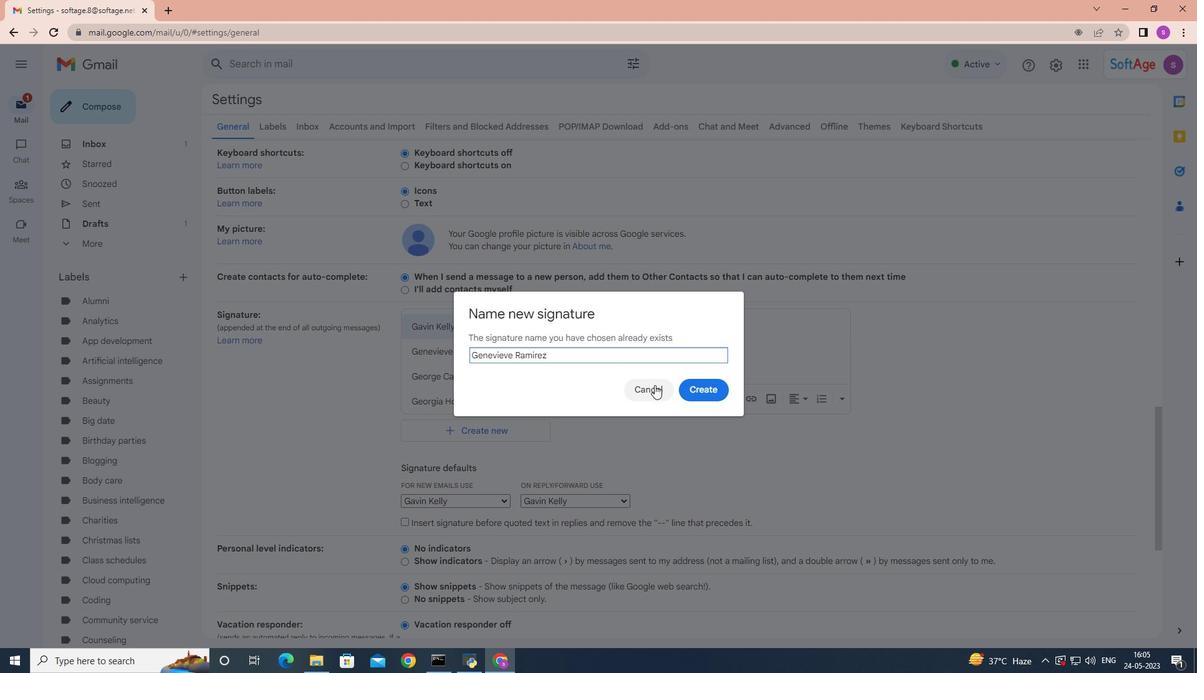 
Action: Mouse pressed left at (651, 387)
Screenshot: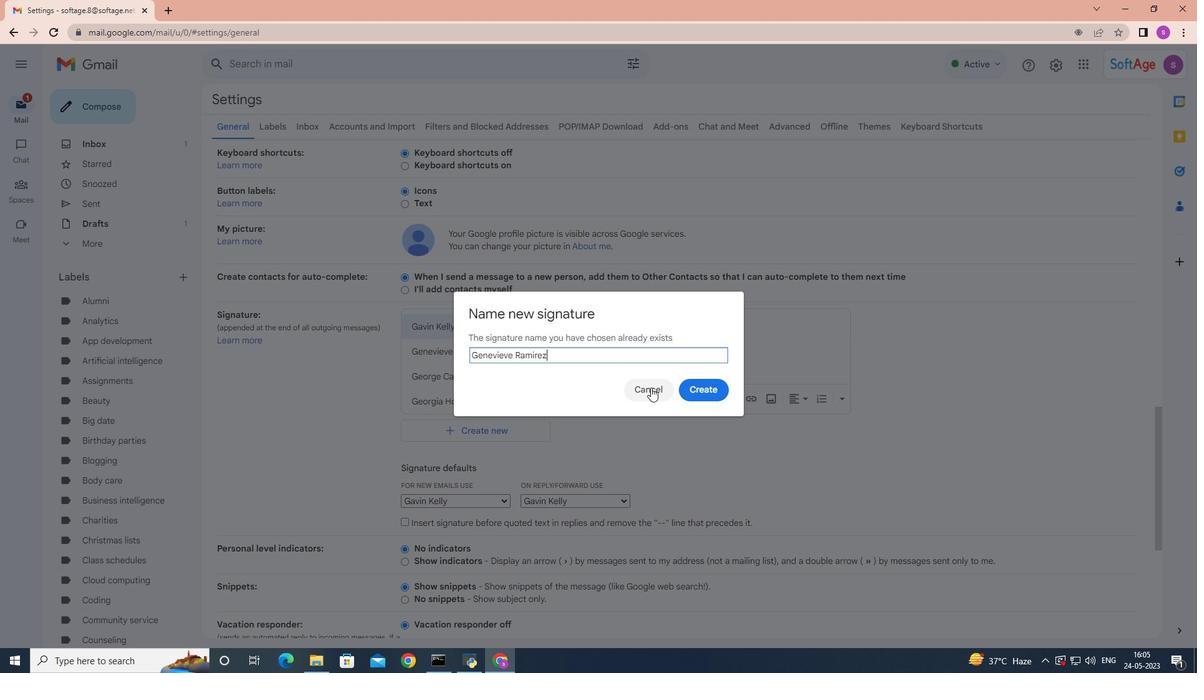 
Action: Mouse moved to (533, 381)
Screenshot: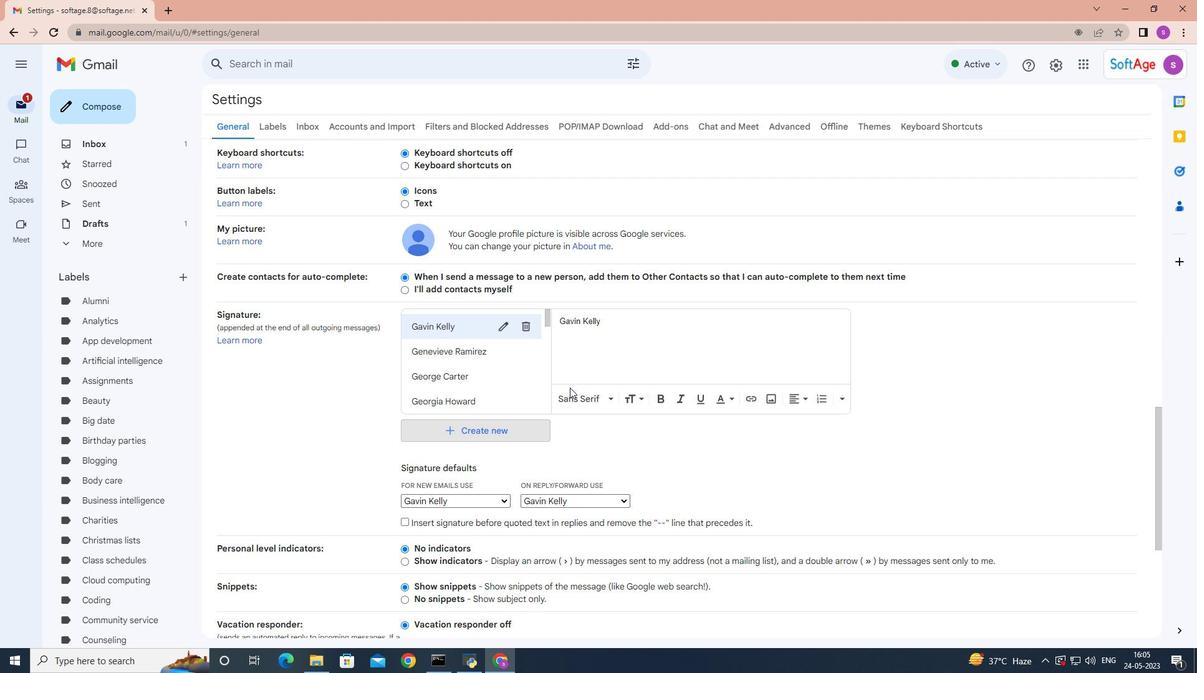 
Action: Mouse scrolled (533, 381) with delta (0, 0)
Screenshot: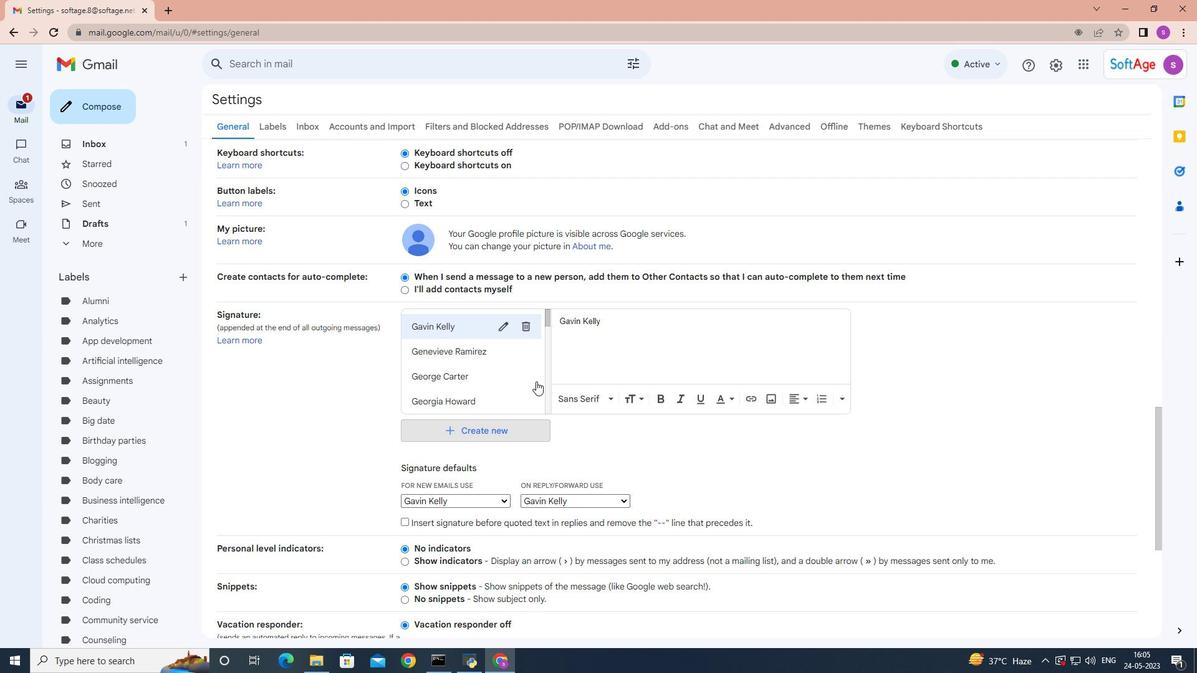 
Action: Mouse moved to (515, 377)
Screenshot: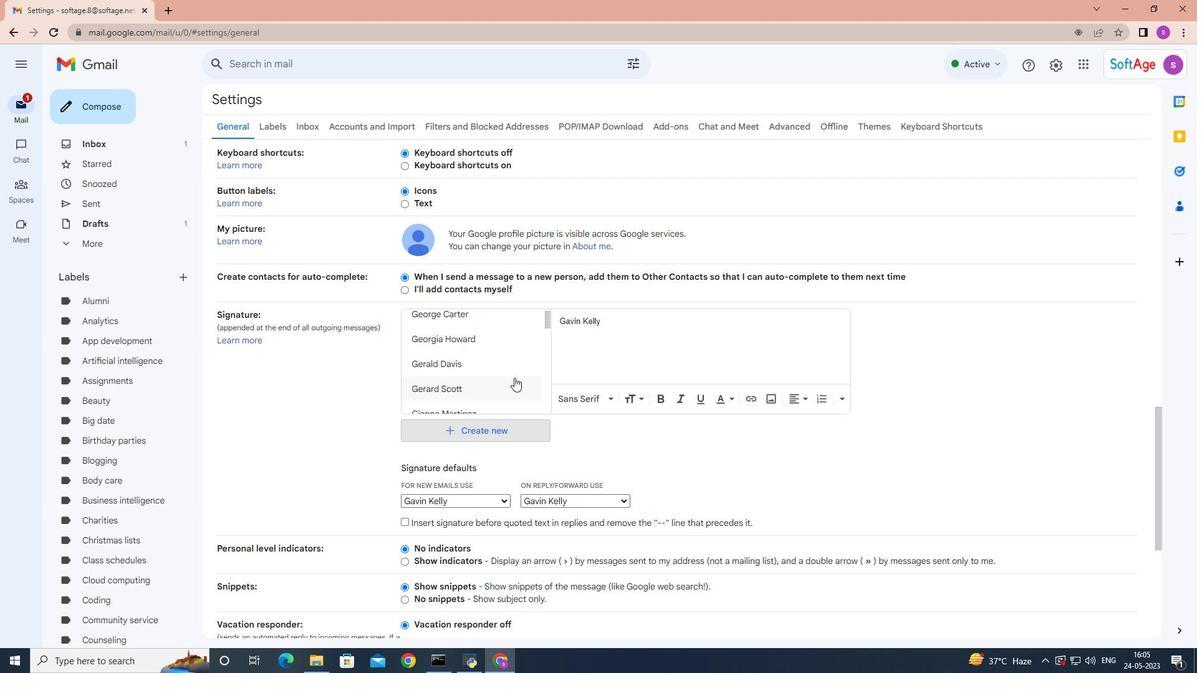 
Action: Mouse scrolled (515, 378) with delta (0, 0)
Screenshot: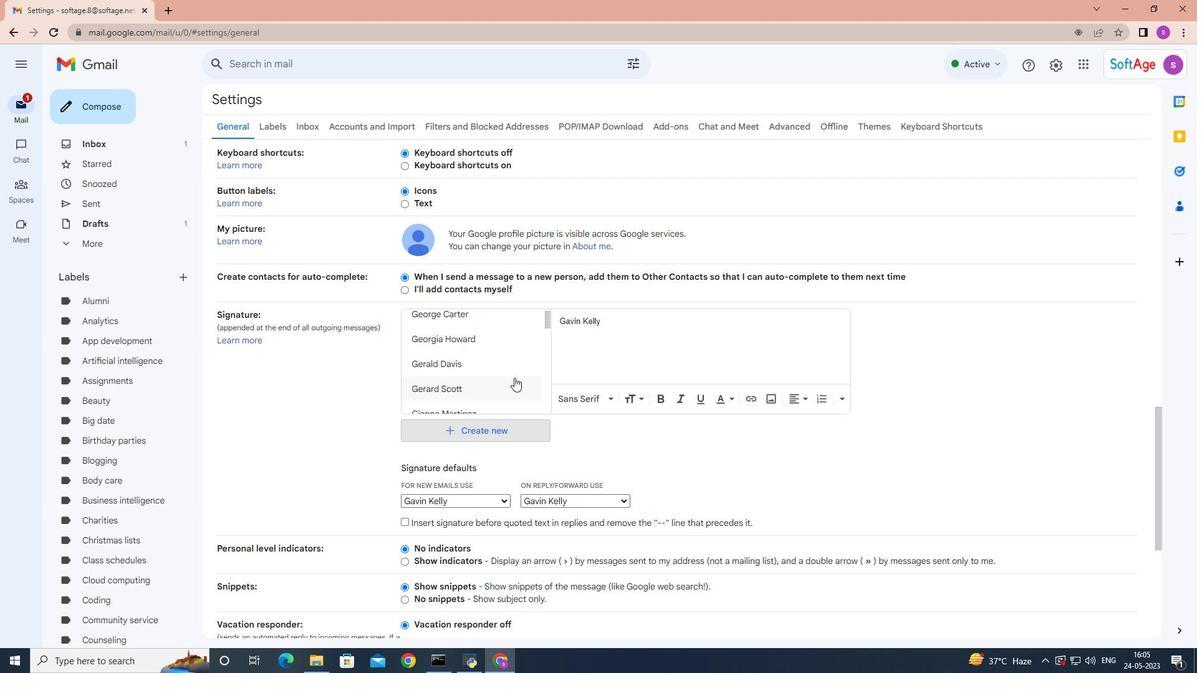 
Action: Mouse scrolled (515, 378) with delta (0, 0)
Screenshot: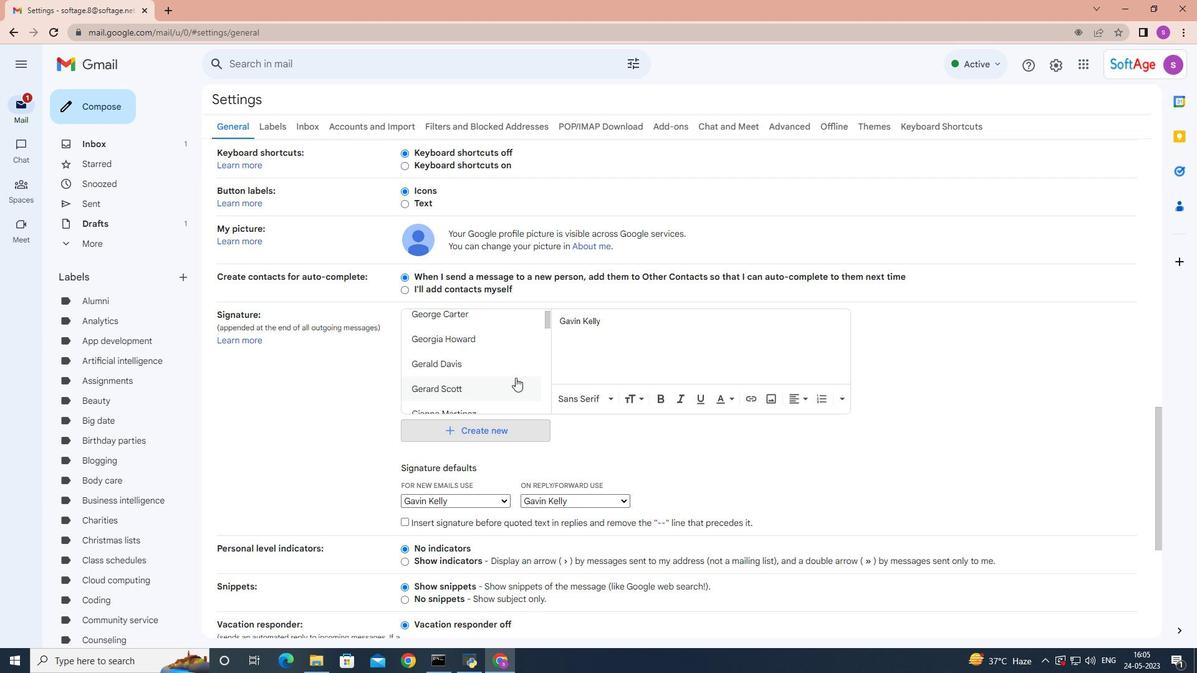 
Action: Mouse moved to (512, 351)
Screenshot: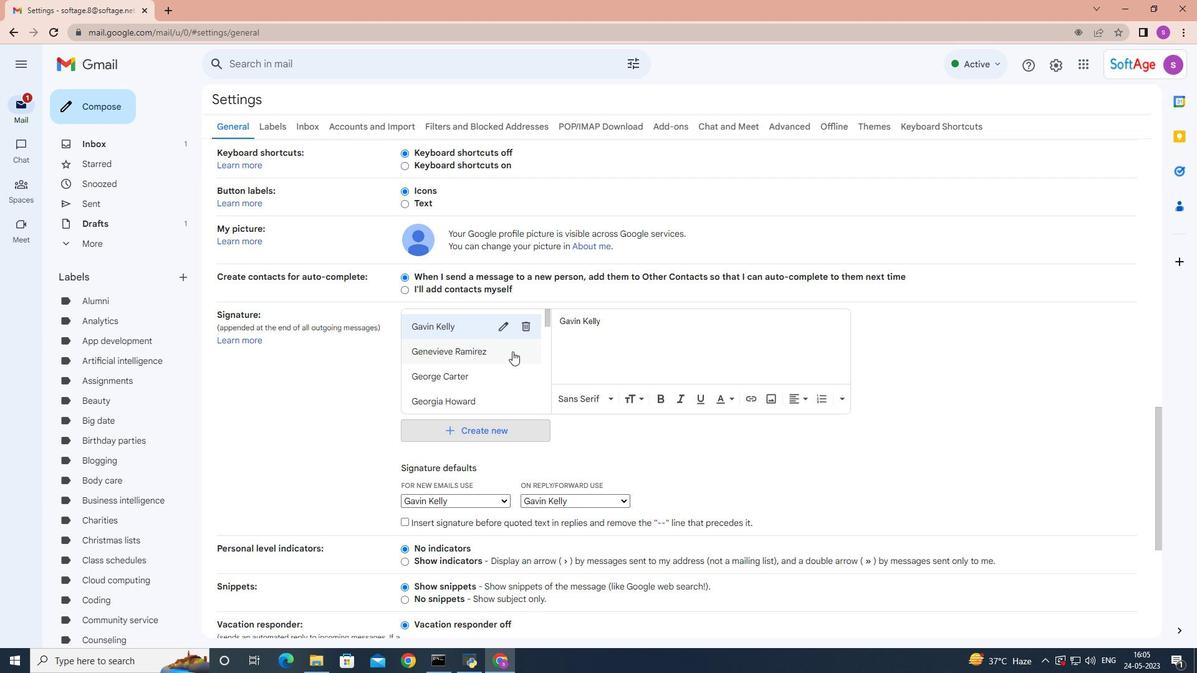 
Action: Mouse pressed left at (512, 351)
Screenshot: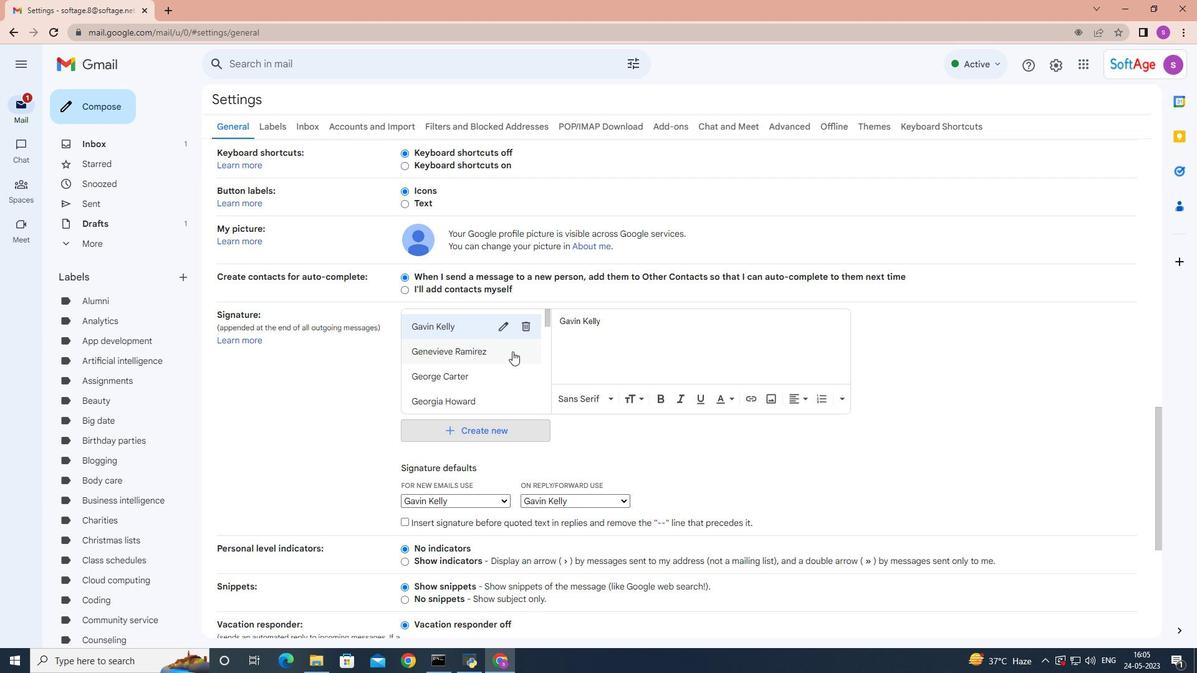 
Action: Mouse moved to (523, 349)
Screenshot: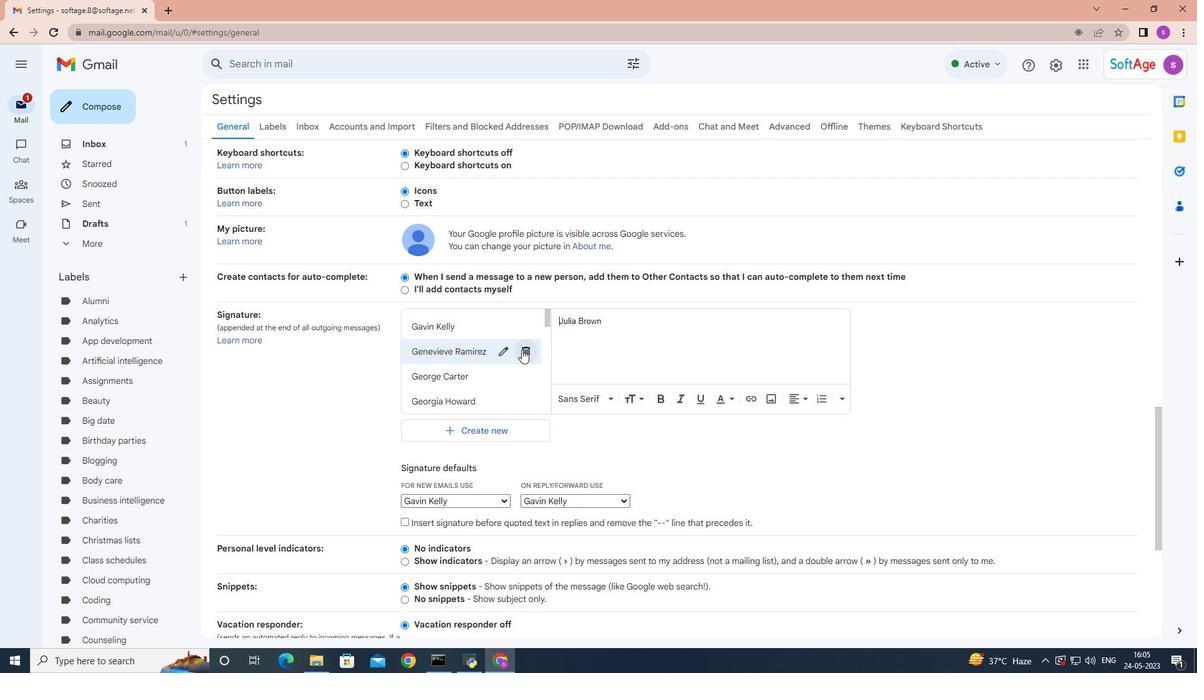
Action: Mouse pressed left at (523, 349)
Screenshot: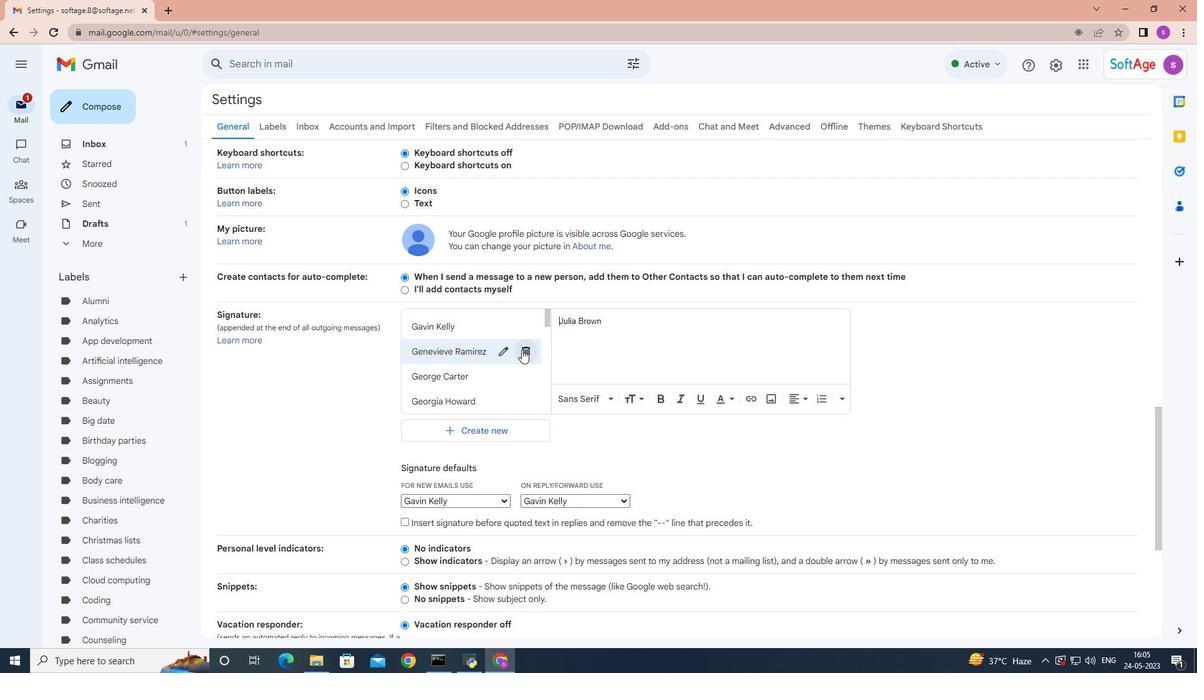 
Action: Mouse moved to (722, 373)
Screenshot: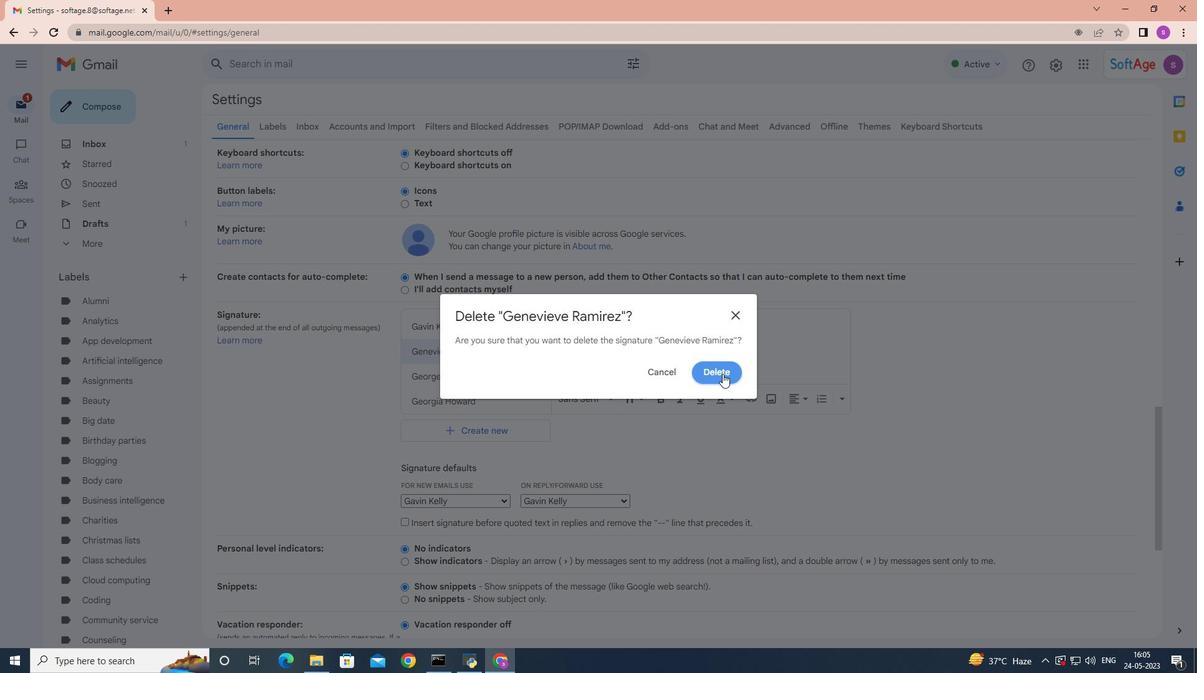
Action: Mouse pressed left at (722, 373)
Screenshot: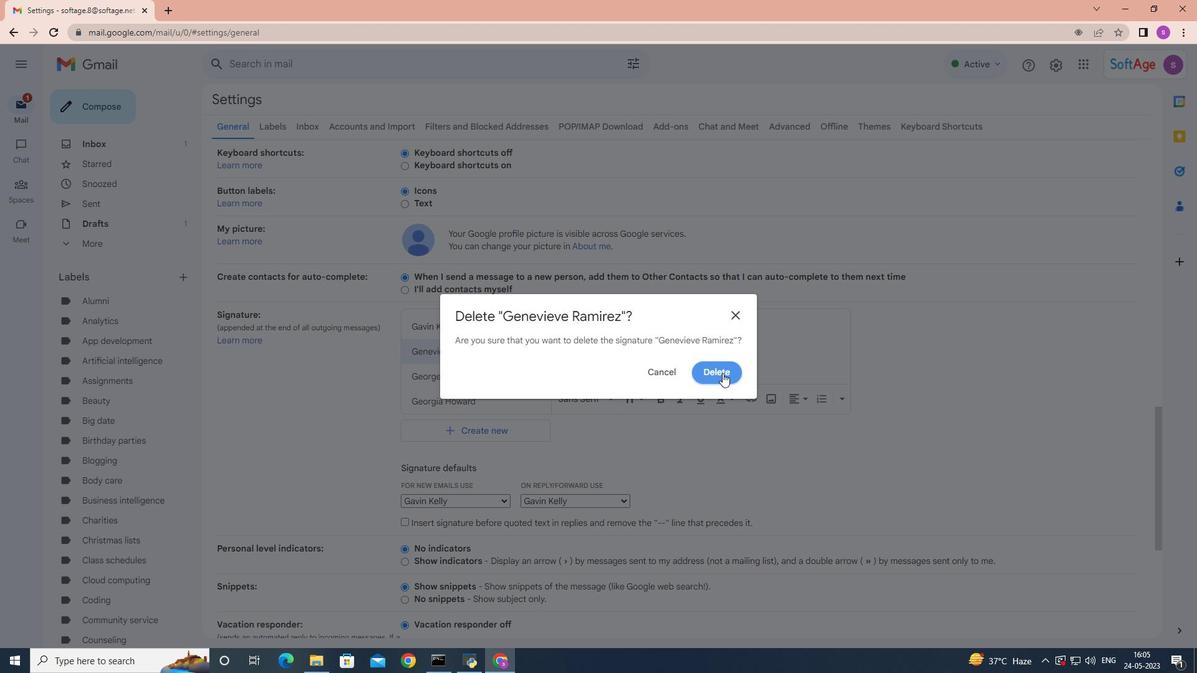 
Action: Mouse moved to (491, 427)
Screenshot: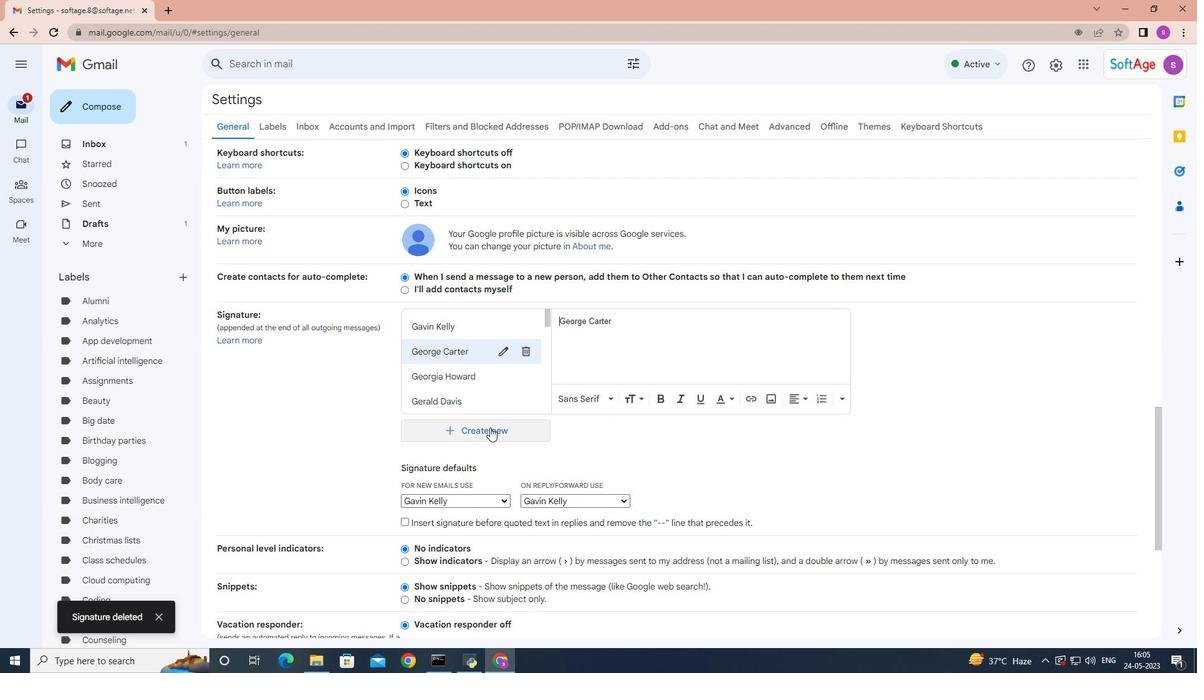 
Action: Mouse pressed left at (491, 427)
Screenshot: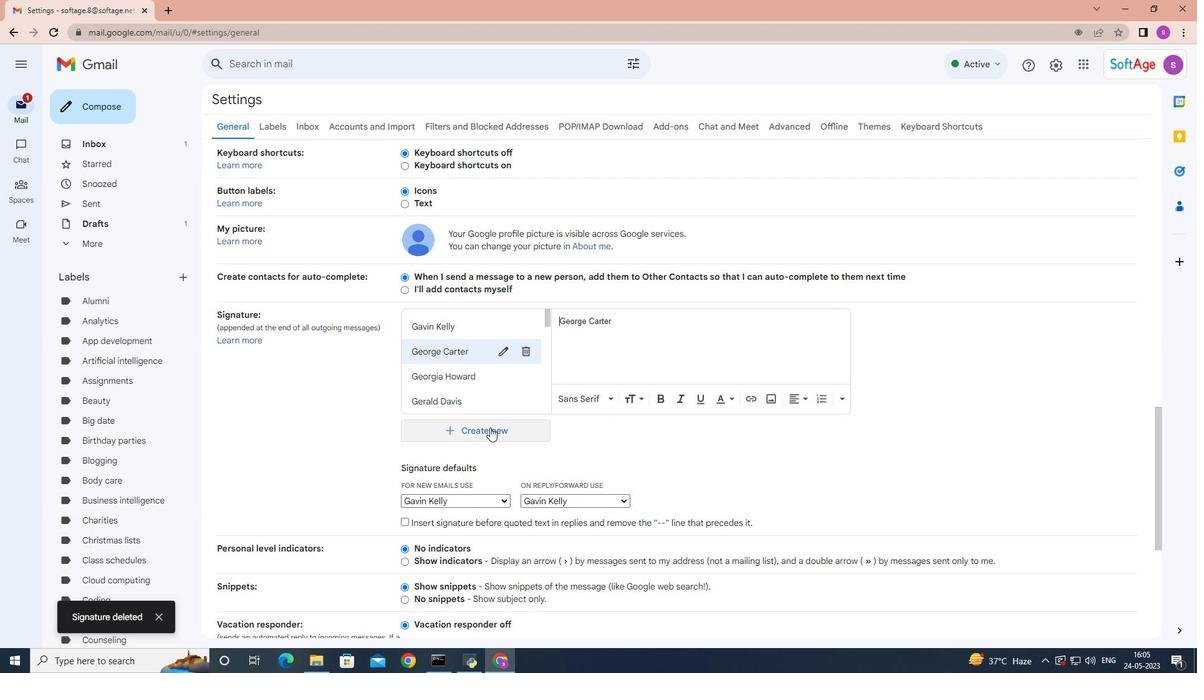 
Action: Mouse moved to (532, 363)
Screenshot: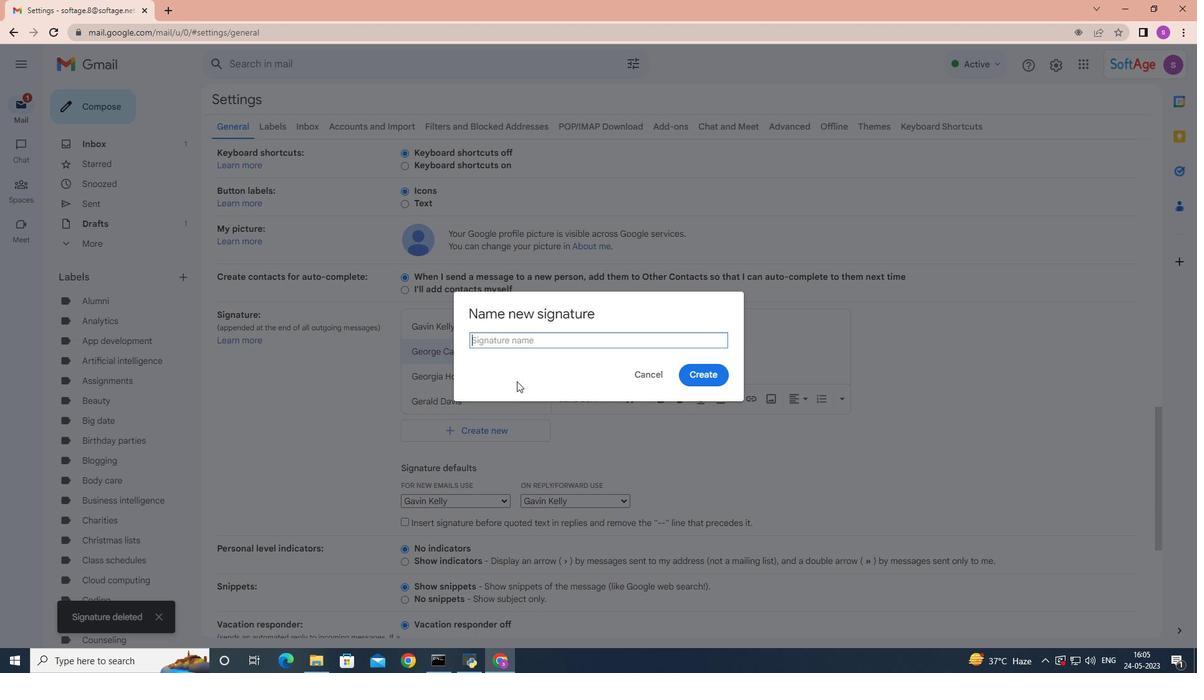 
Action: Key pressed <Key.shift>Genevieve<Key.space><Key.shift>Ramirez
Screenshot: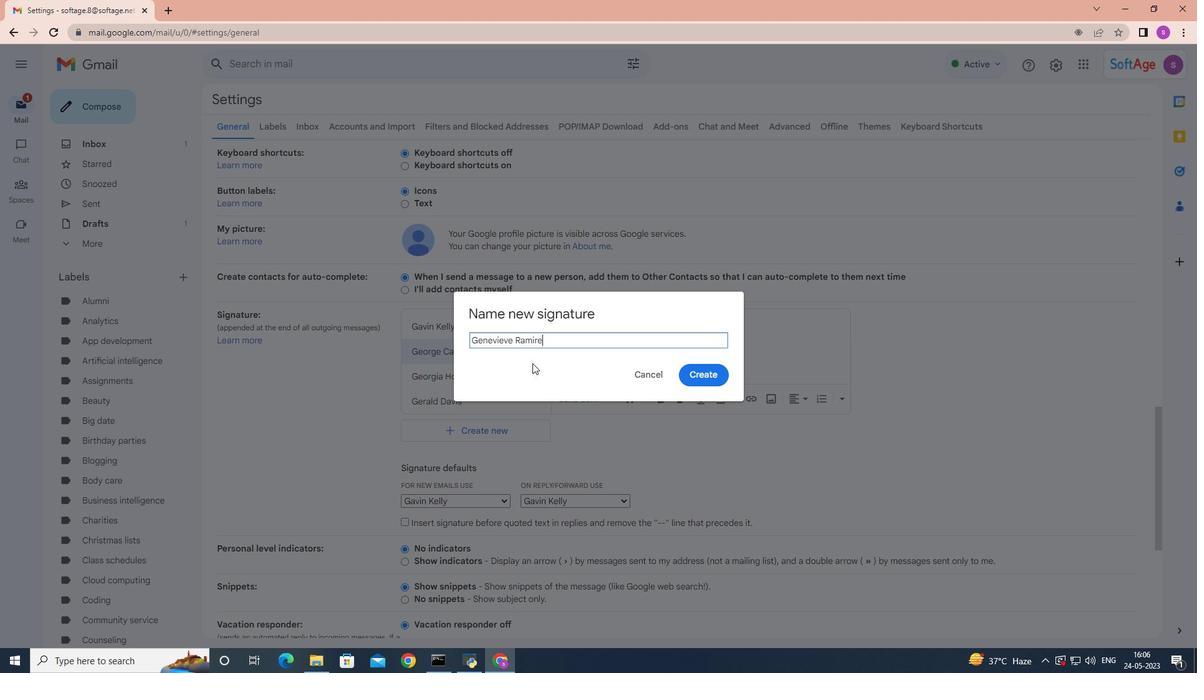 
Action: Mouse moved to (699, 369)
Screenshot: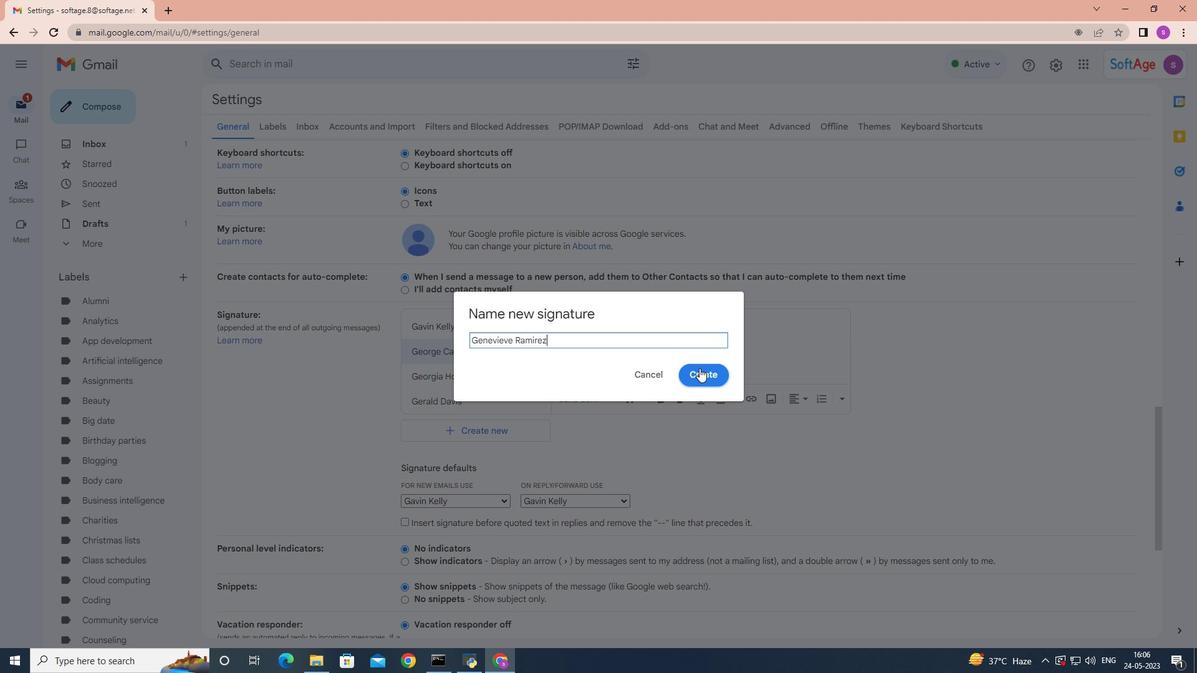 
Action: Mouse pressed left at (699, 369)
Screenshot: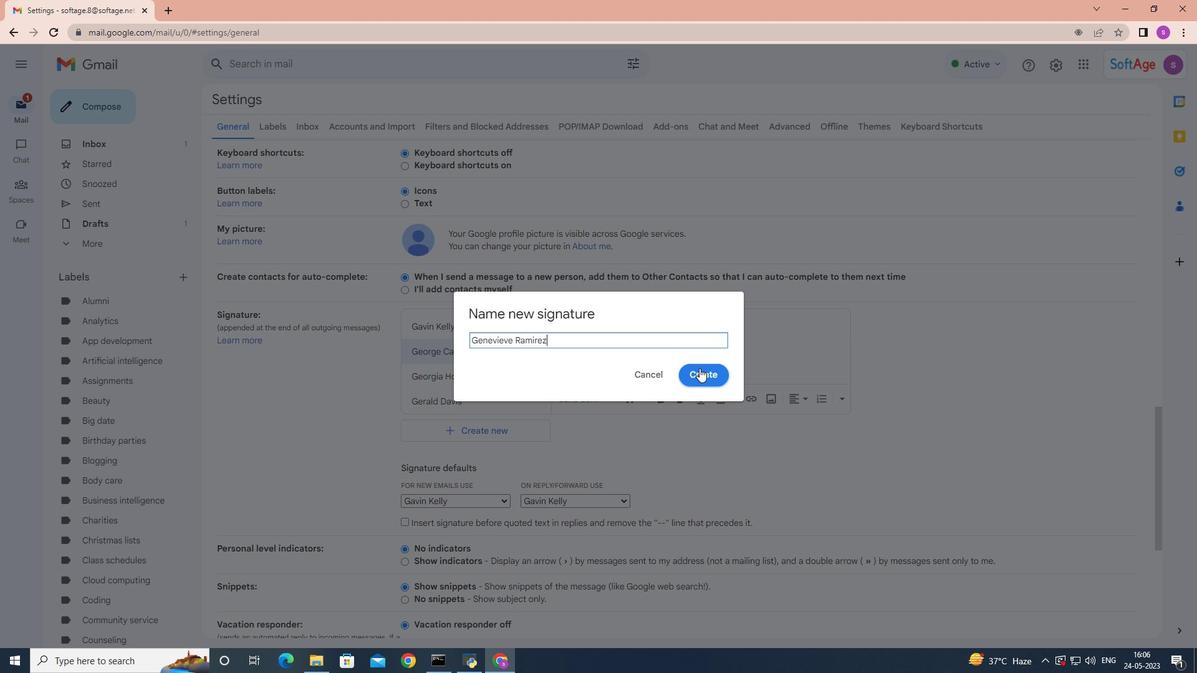 
Action: Mouse moved to (636, 347)
Screenshot: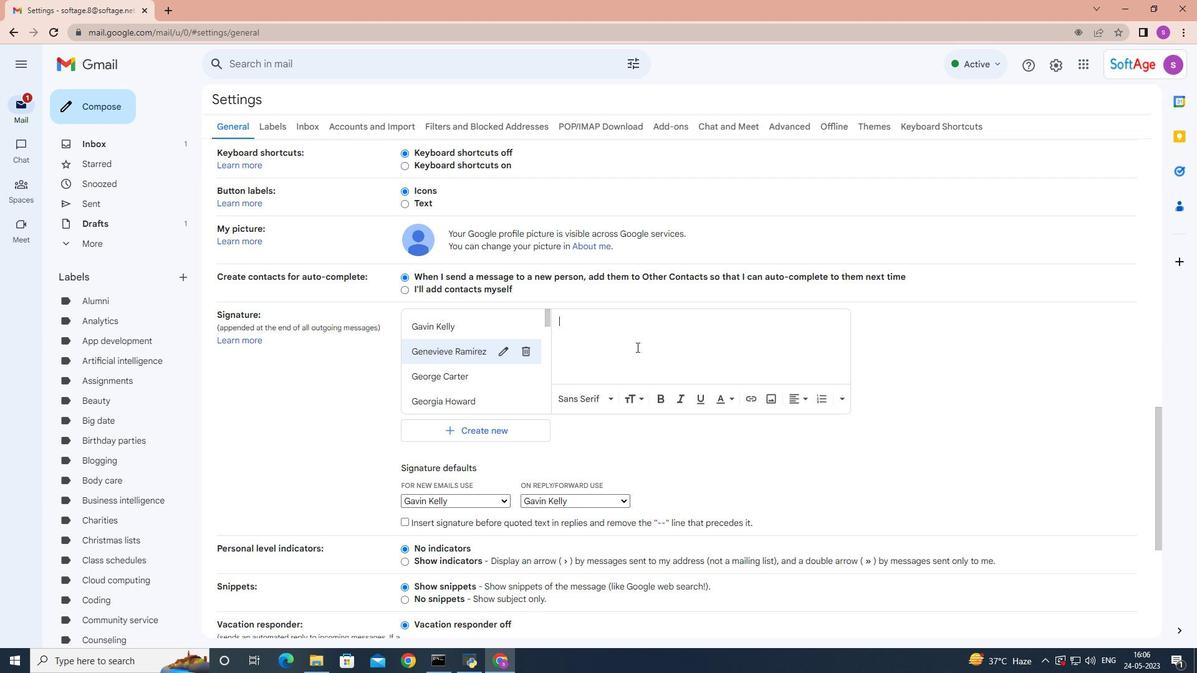 
Action: Key pressed <Key.shift>Genevieve<Key.space><Key.shift>Ramirez
Screenshot: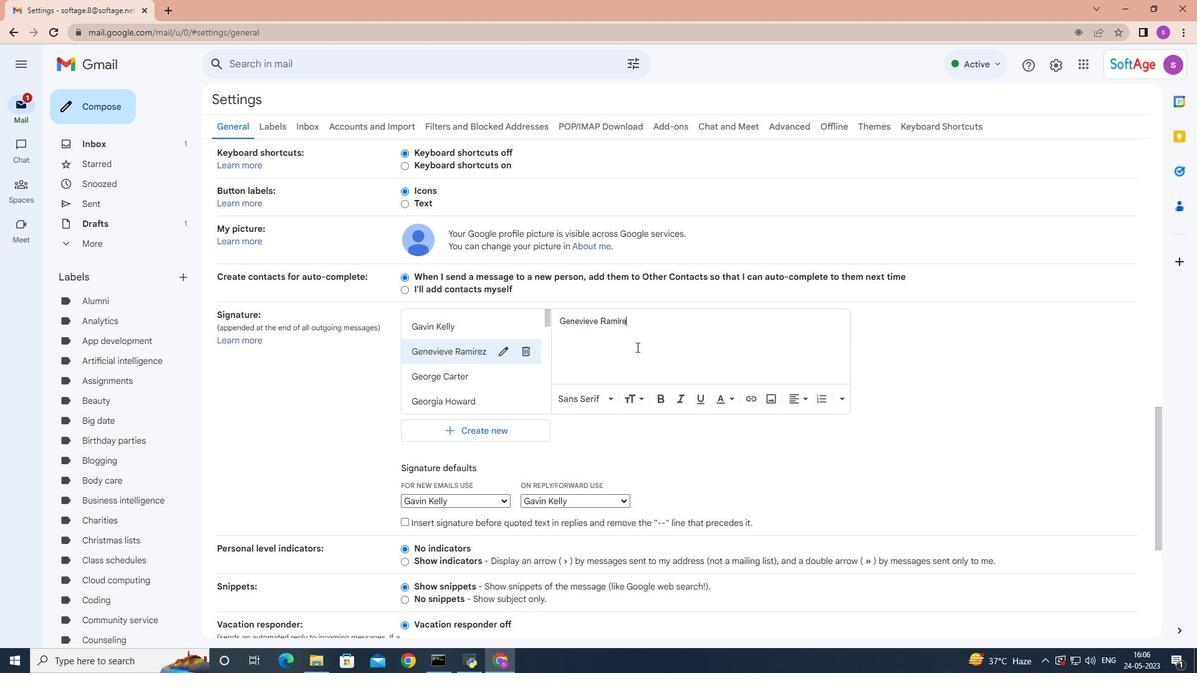 
Action: Mouse moved to (541, 364)
Screenshot: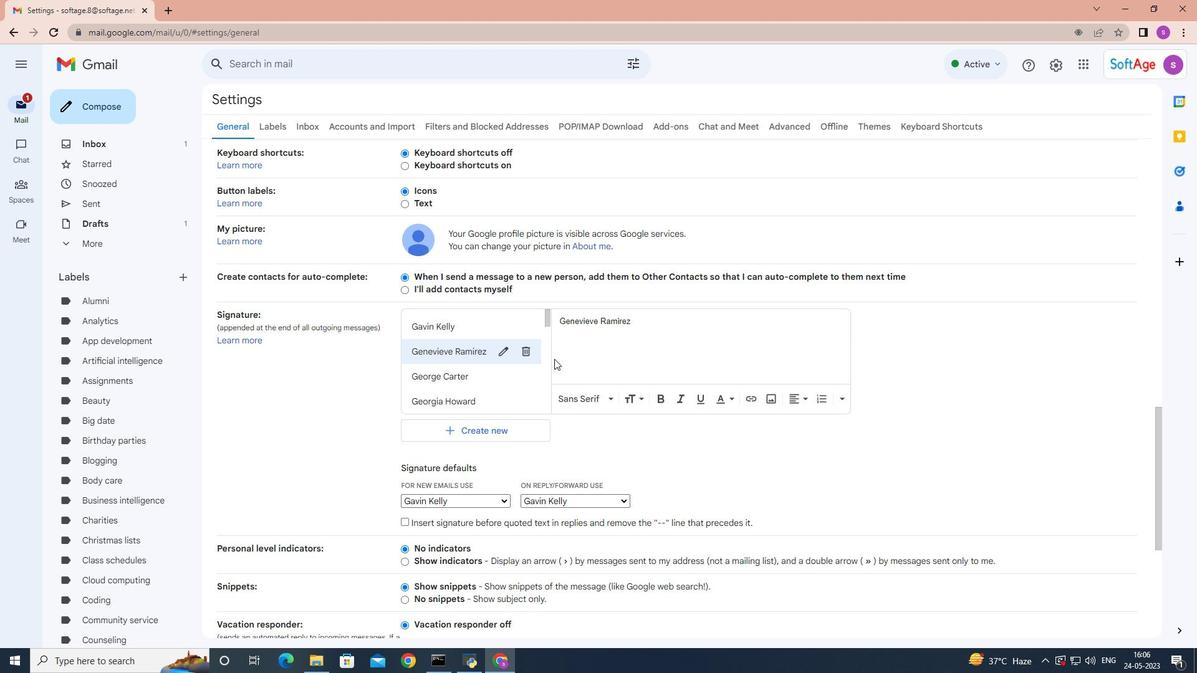 
Action: Mouse scrolled (541, 363) with delta (0, 0)
Screenshot: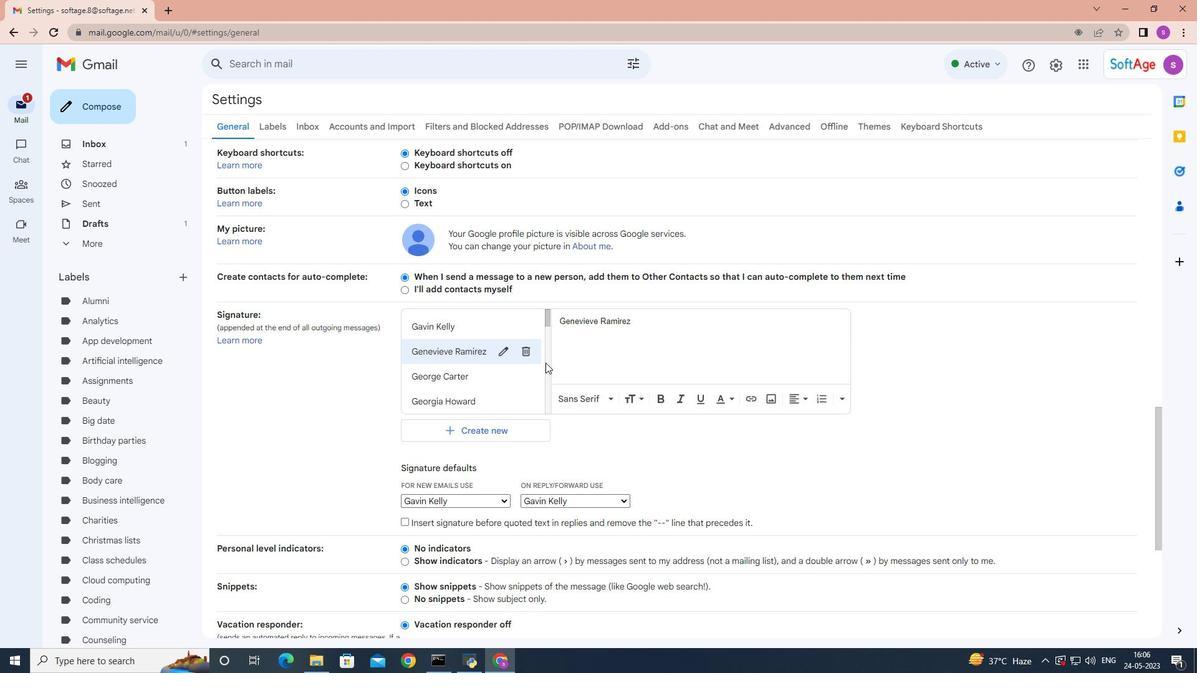 
Action: Mouse moved to (594, 461)
Screenshot: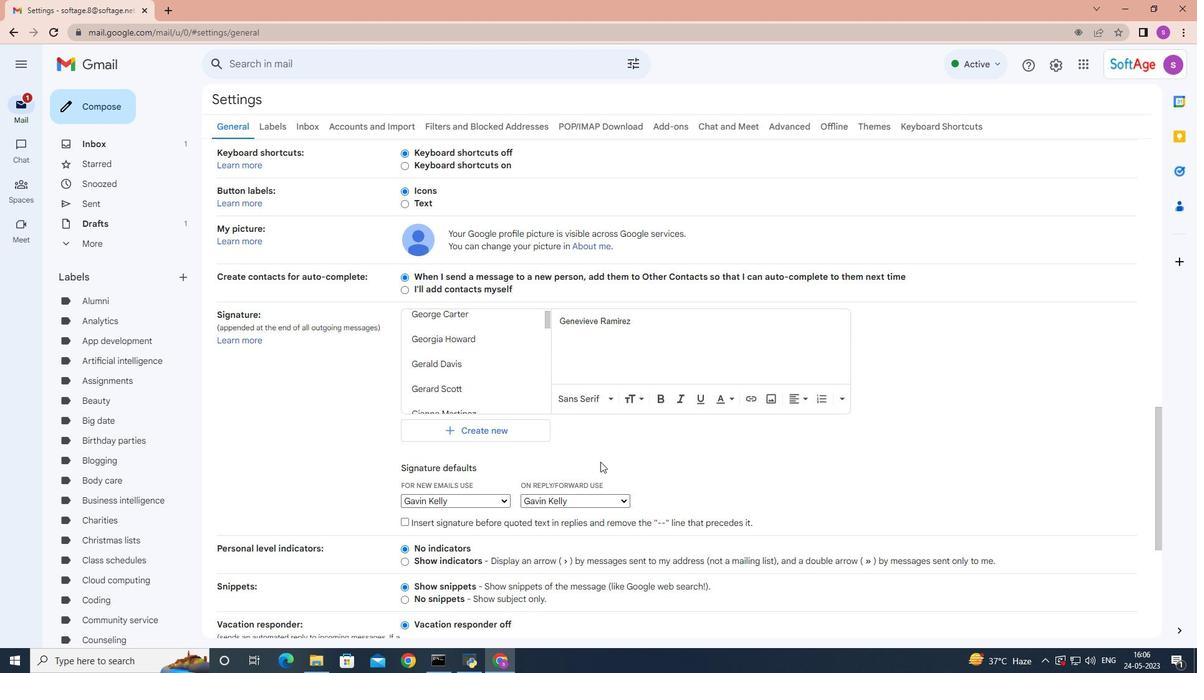 
Action: Mouse scrolled (594, 460) with delta (0, 0)
Screenshot: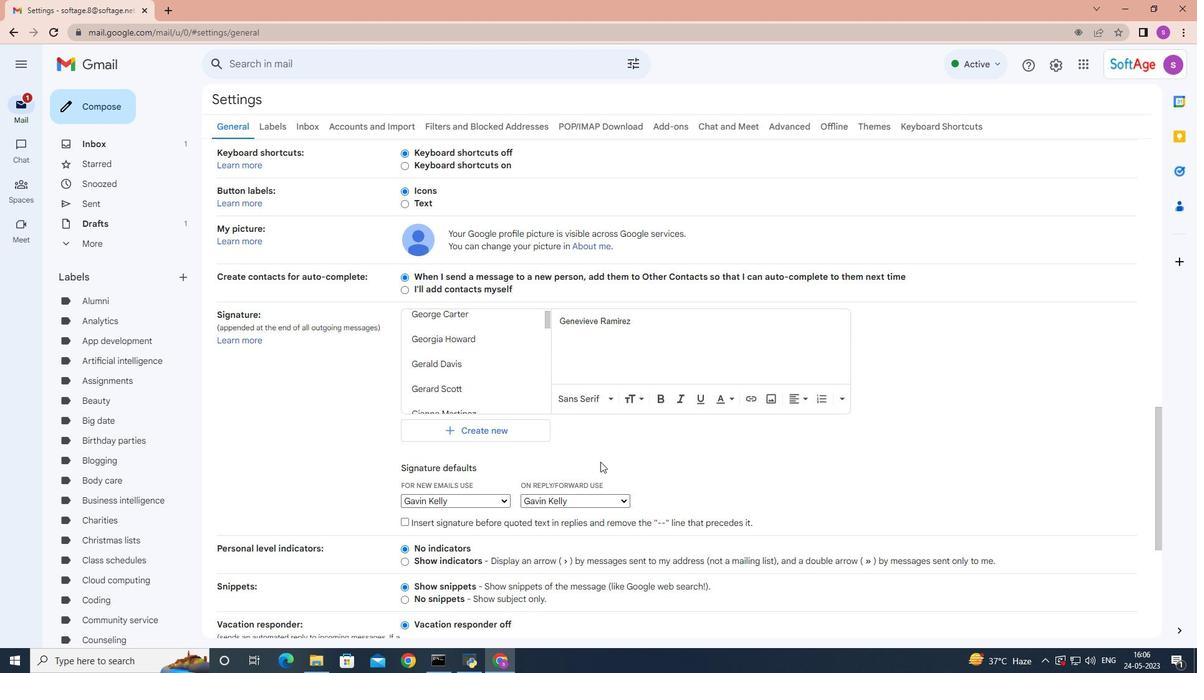 
Action: Mouse moved to (589, 464)
Screenshot: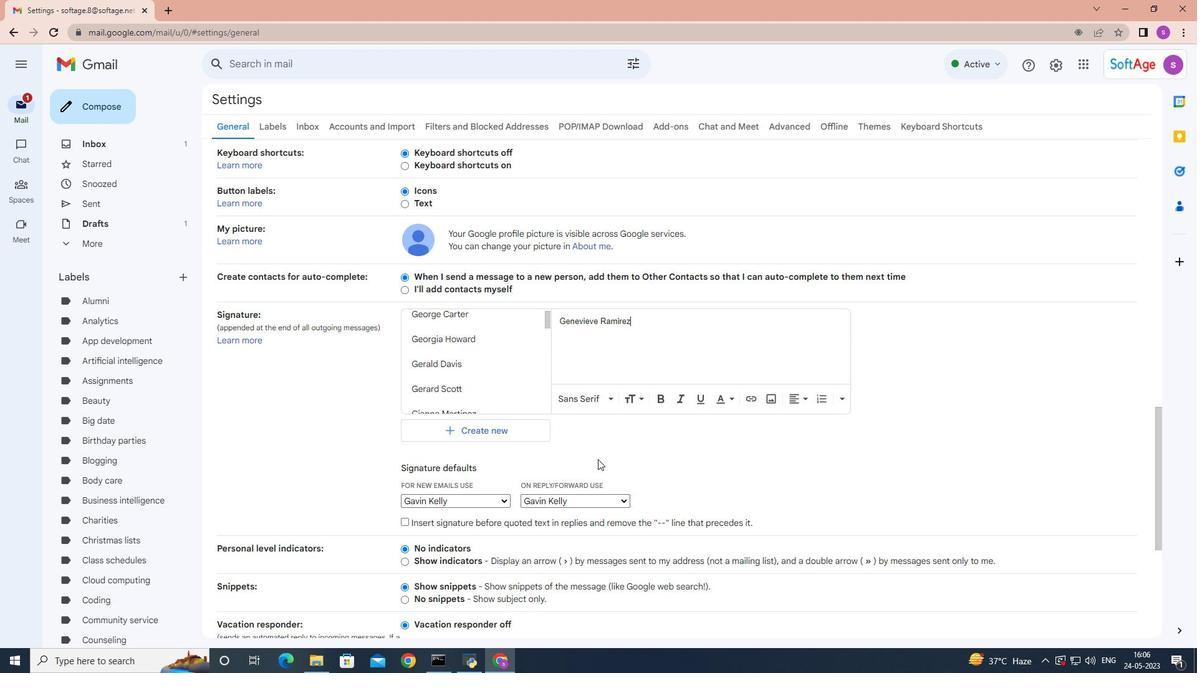 
Action: Mouse scrolled (589, 463) with delta (0, 0)
Screenshot: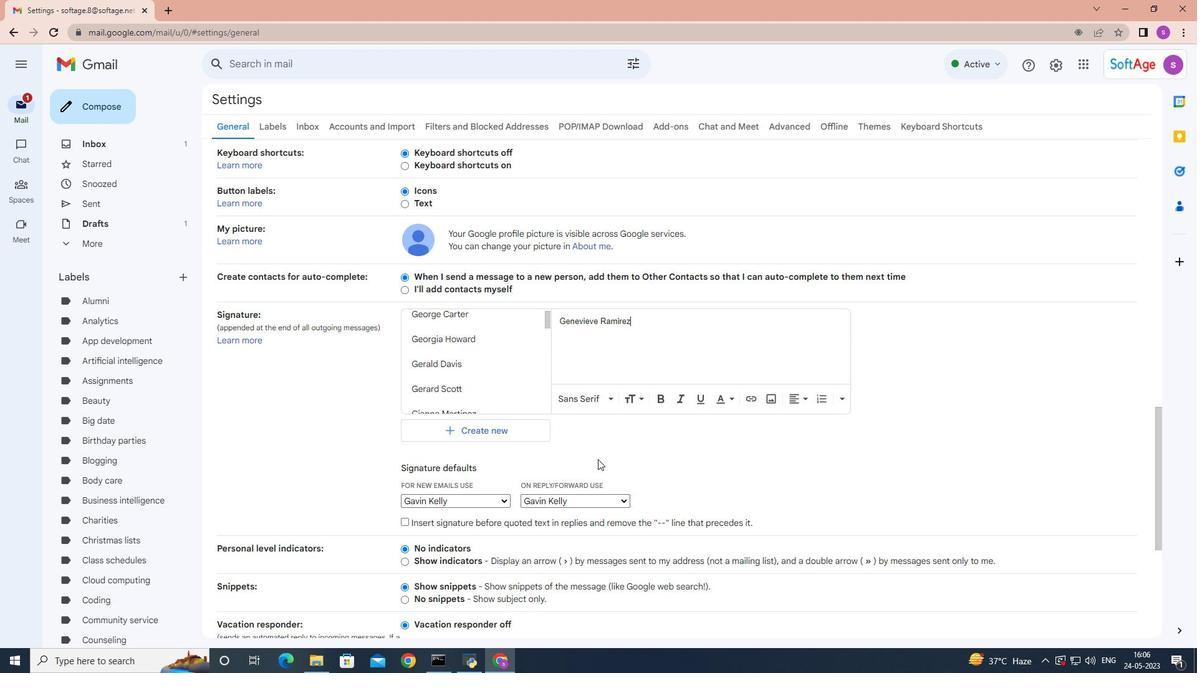 
Action: Mouse moved to (501, 378)
Screenshot: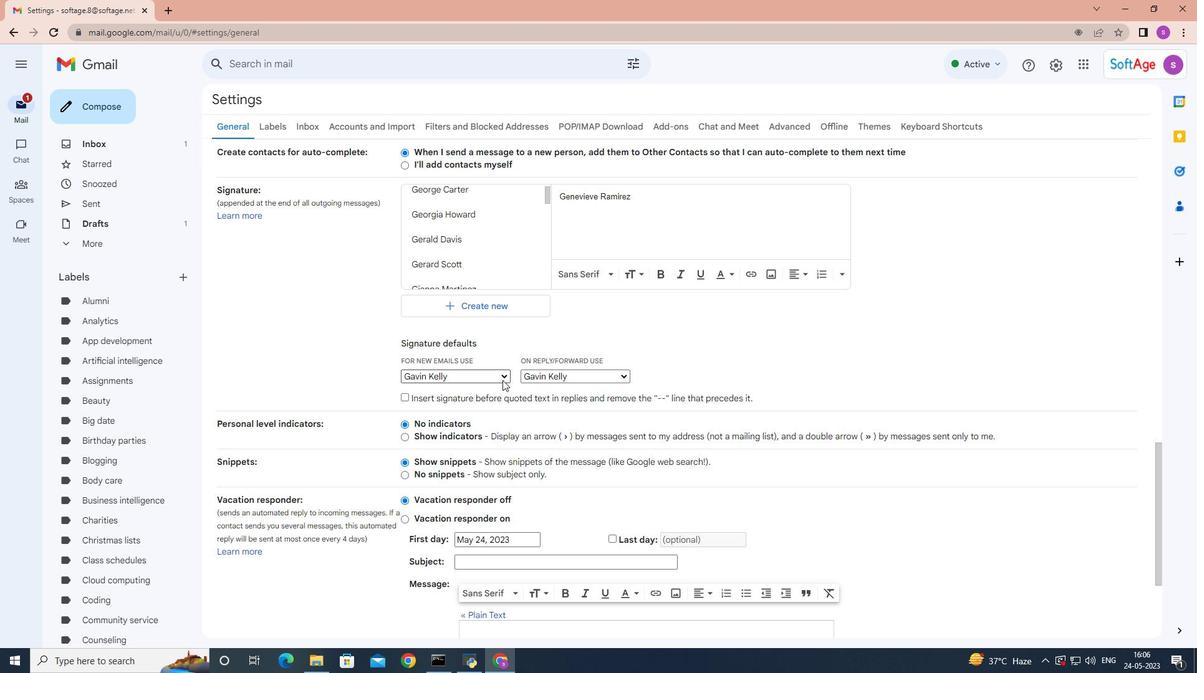 
Action: Mouse pressed left at (501, 378)
Screenshot: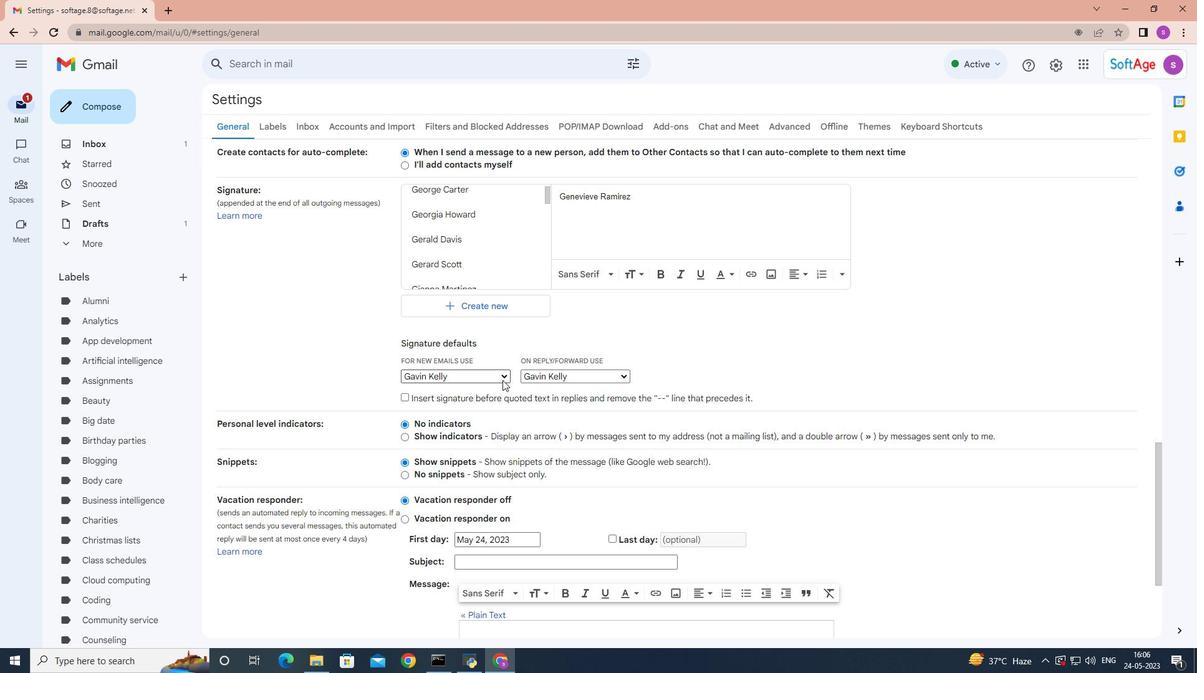 
Action: Mouse moved to (478, 418)
Screenshot: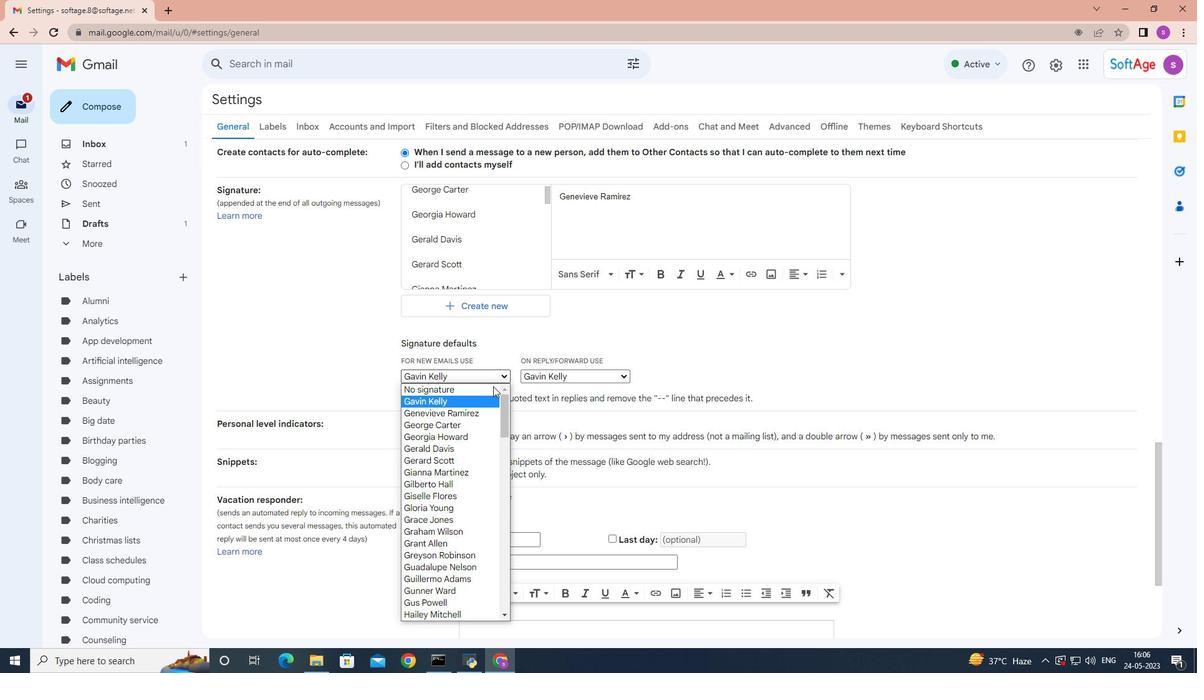 
Action: Mouse scrolled (478, 417) with delta (0, 0)
Screenshot: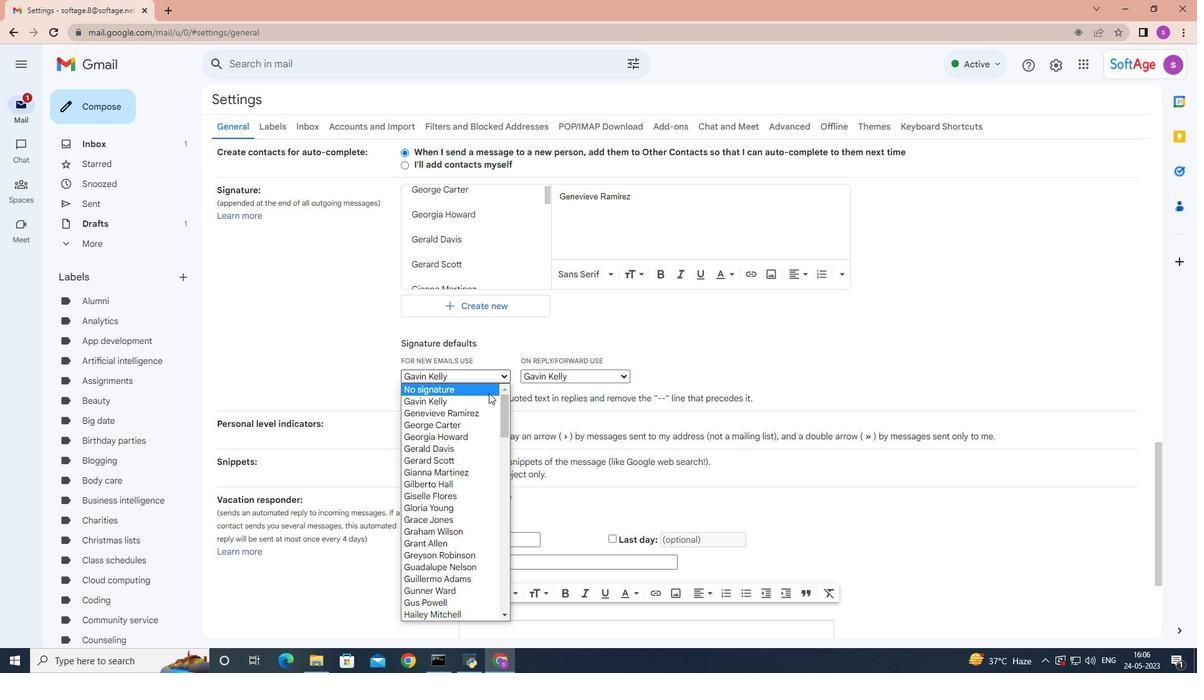 
Action: Mouse moved to (478, 418)
Screenshot: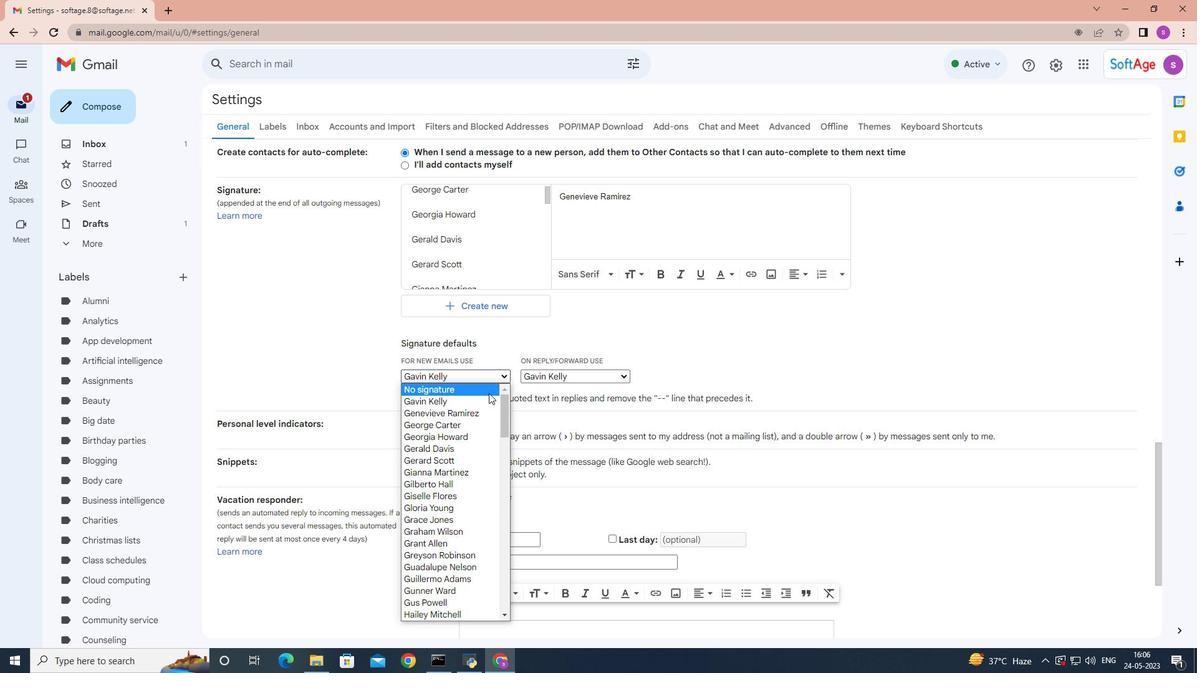 
Action: Mouse scrolled (478, 417) with delta (0, 0)
Screenshot: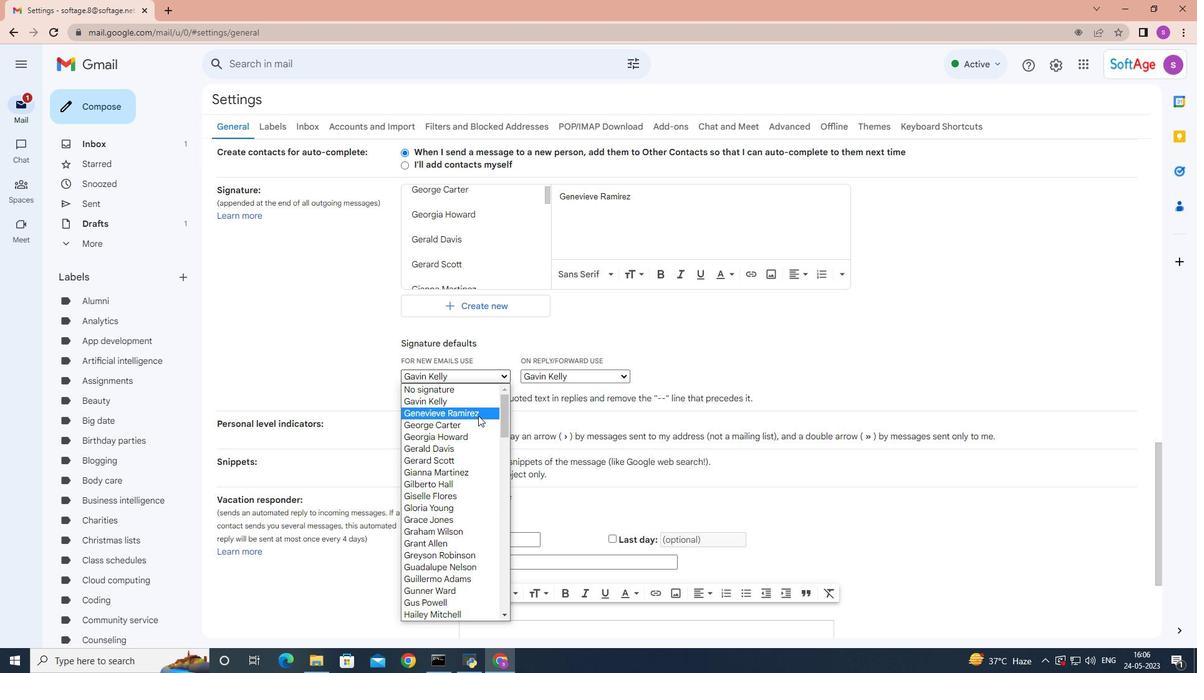 
Action: Mouse scrolled (478, 417) with delta (0, 0)
Screenshot: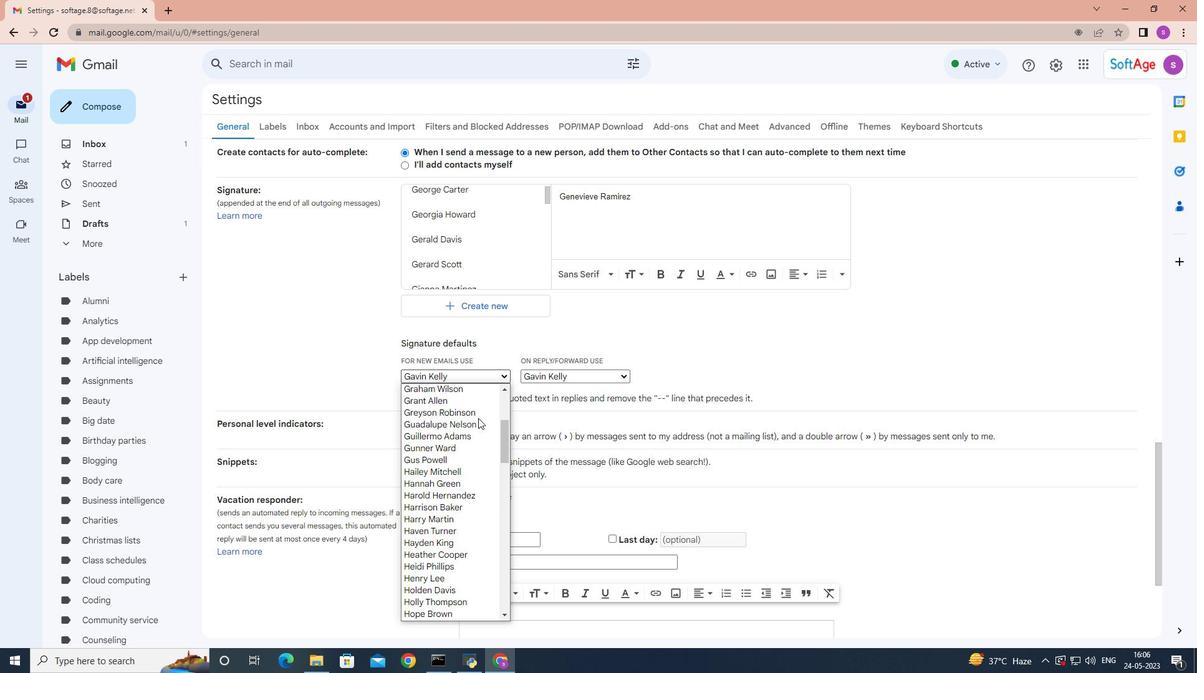 
Action: Mouse moved to (477, 420)
Screenshot: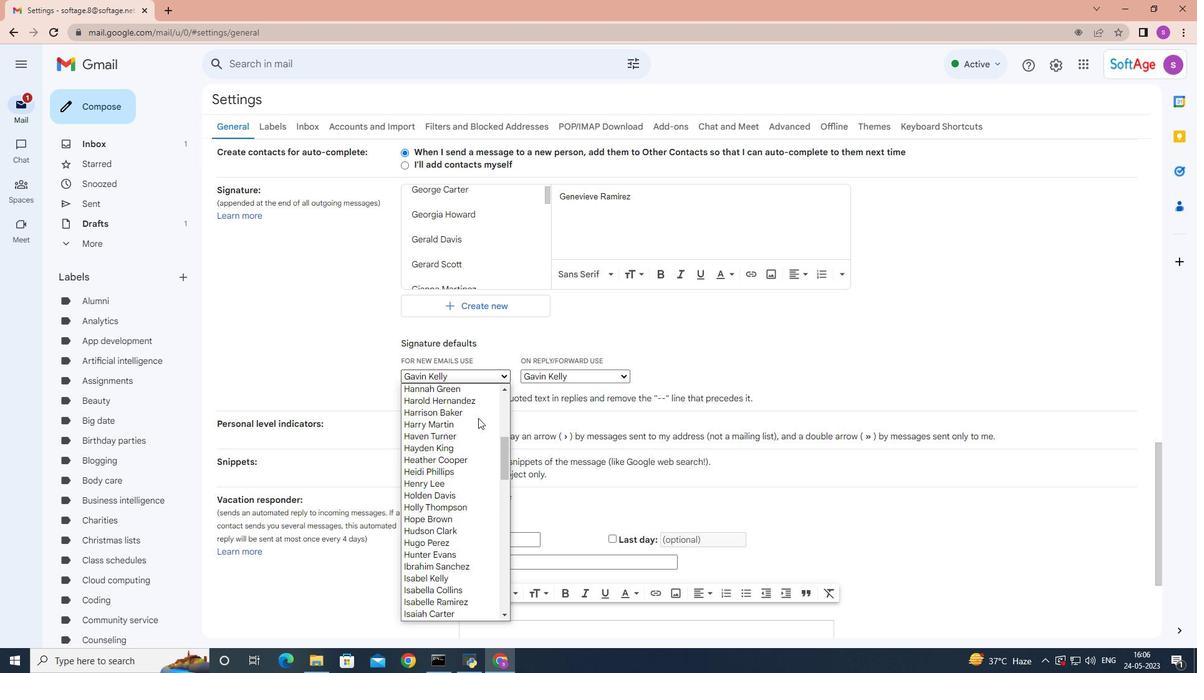 
Action: Mouse scrolled (477, 419) with delta (0, 0)
Screenshot: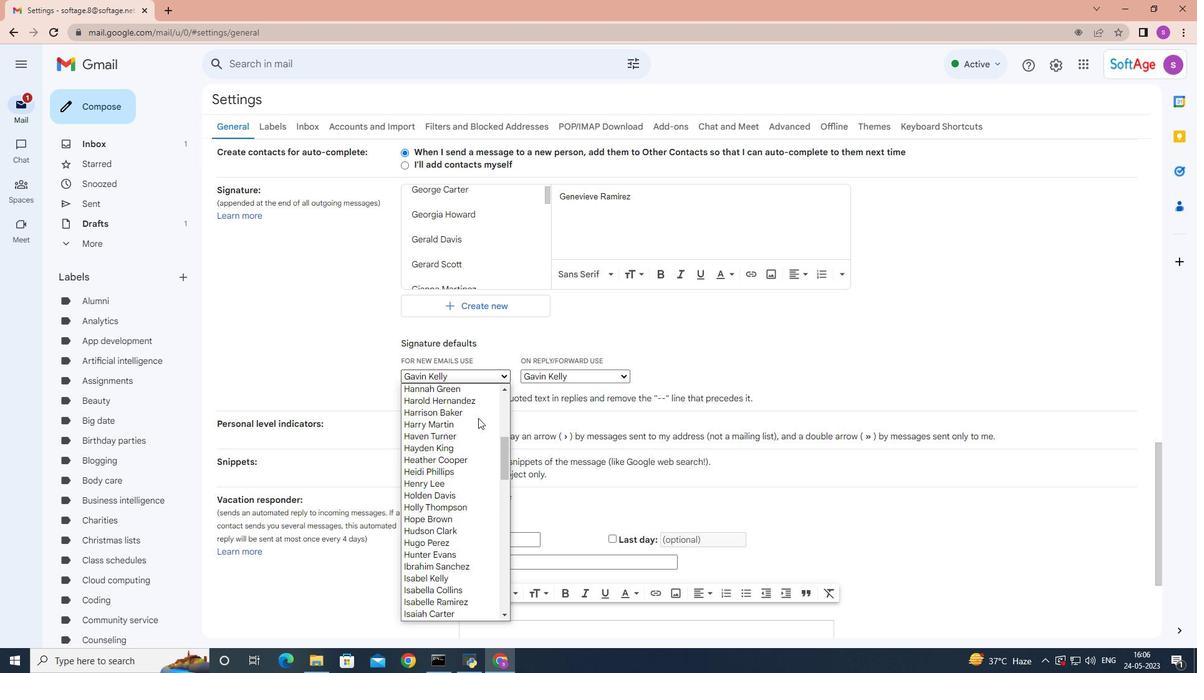 
Action: Mouse moved to (476, 422)
Screenshot: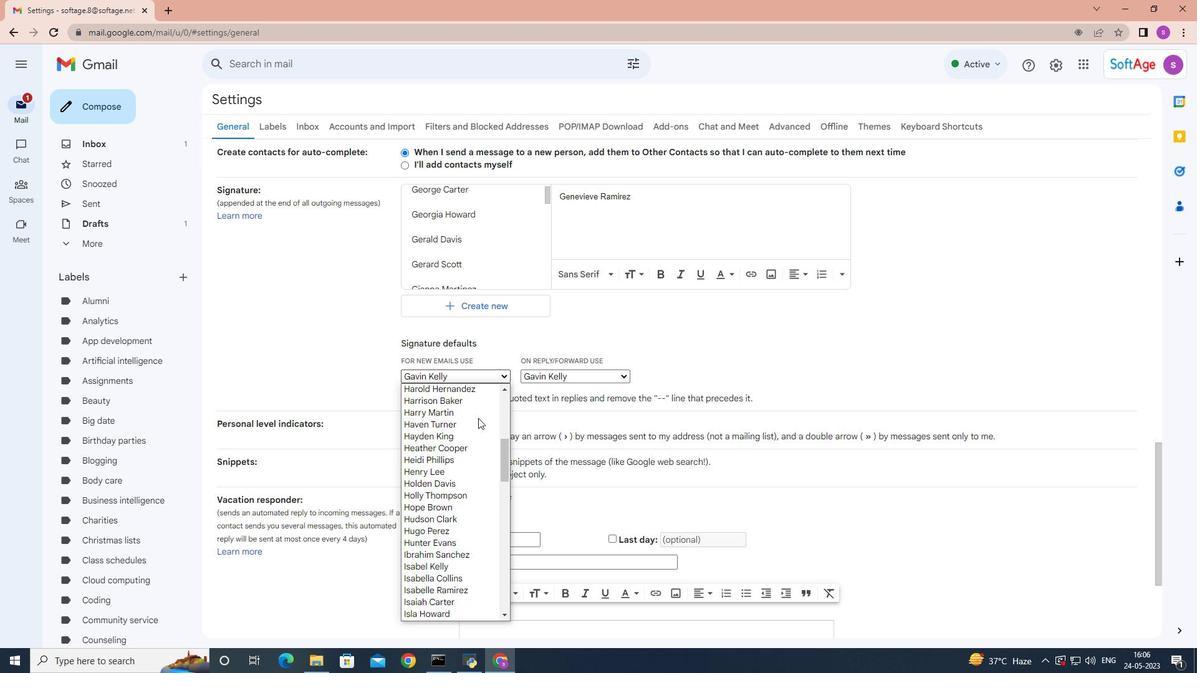 
Action: Mouse scrolled (476, 422) with delta (0, 0)
Screenshot: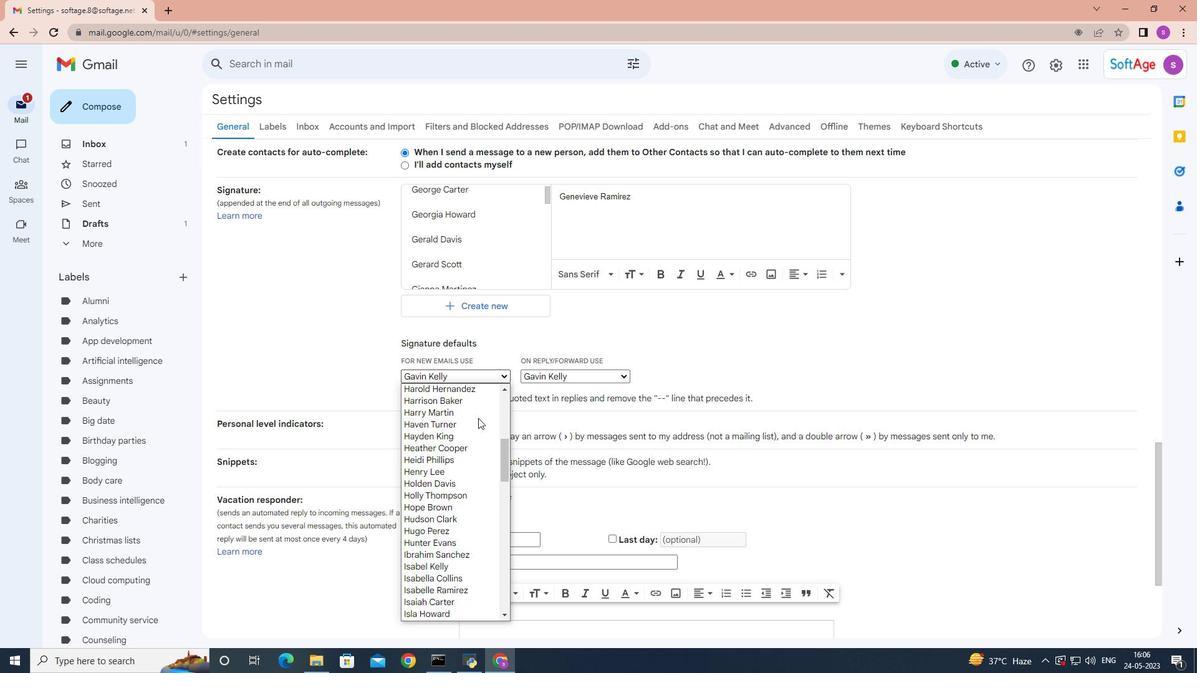 
Action: Mouse moved to (472, 425)
Screenshot: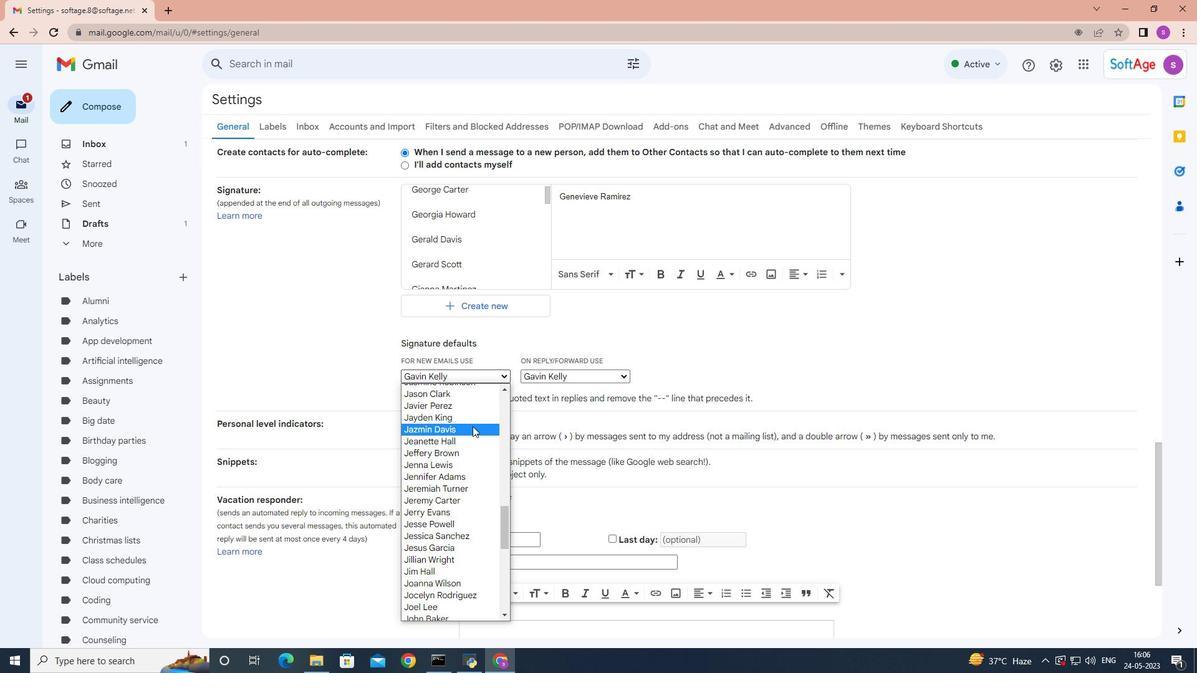 
Action: Mouse scrolled (472, 425) with delta (0, 0)
Screenshot: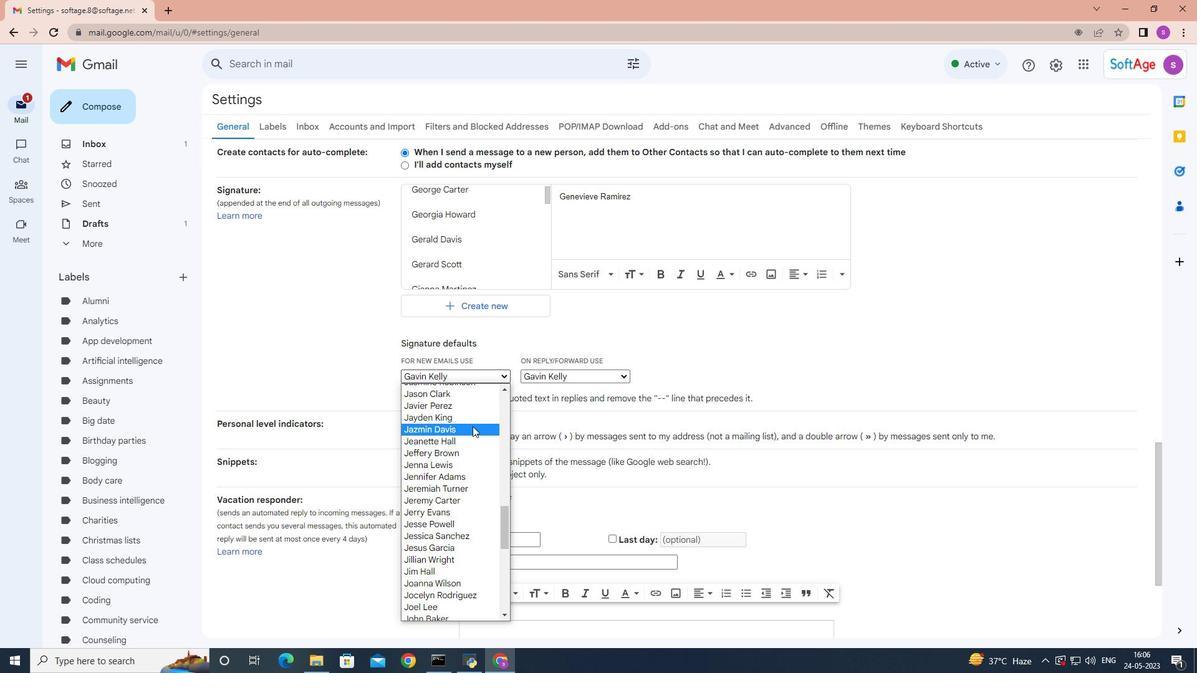 
Action: Mouse moved to (472, 425)
Screenshot: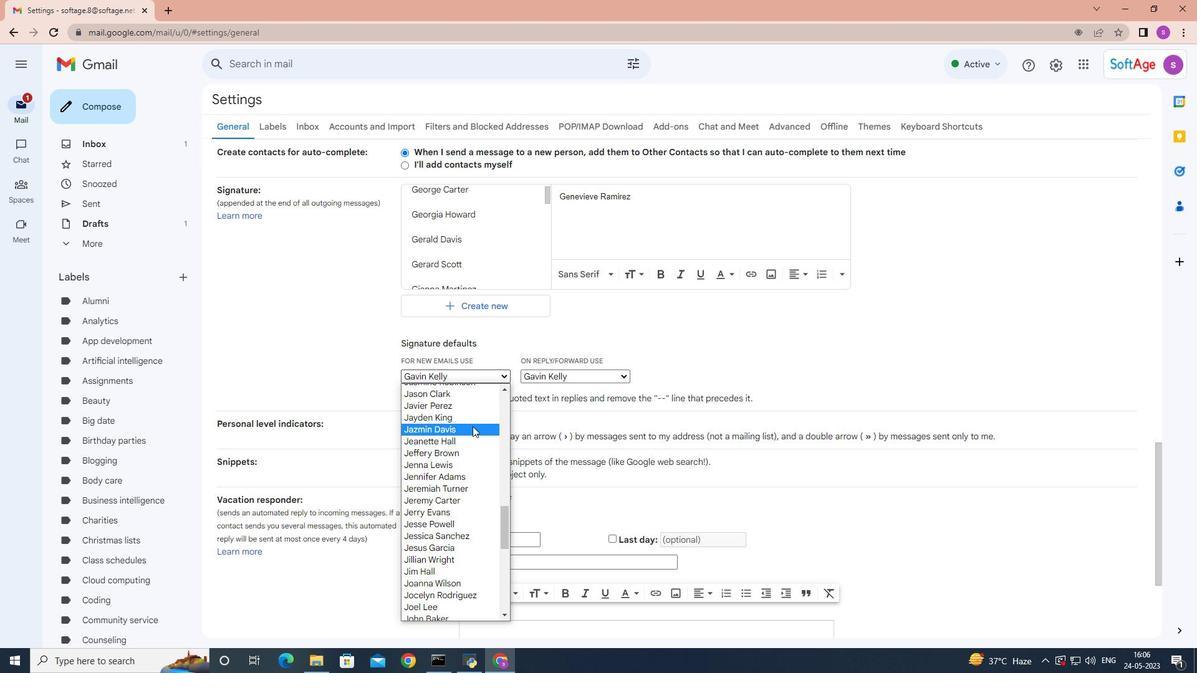 
Action: Mouse scrolled (472, 425) with delta (0, 0)
Screenshot: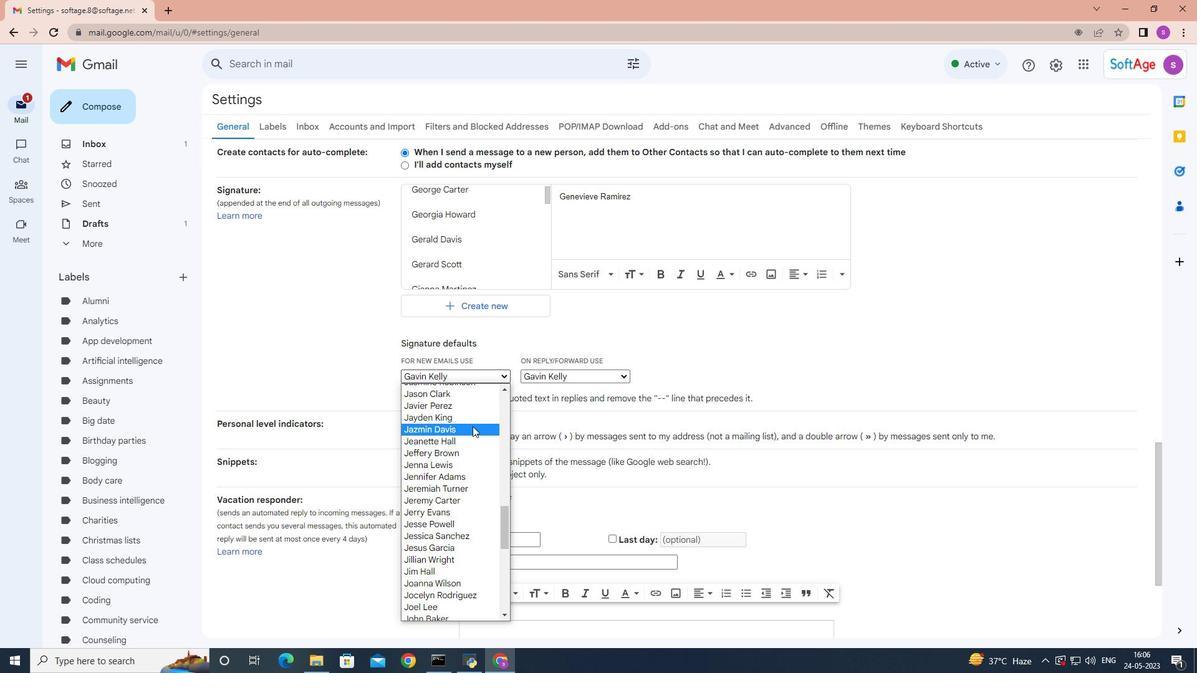 
Action: Mouse scrolled (472, 425) with delta (0, 0)
Screenshot: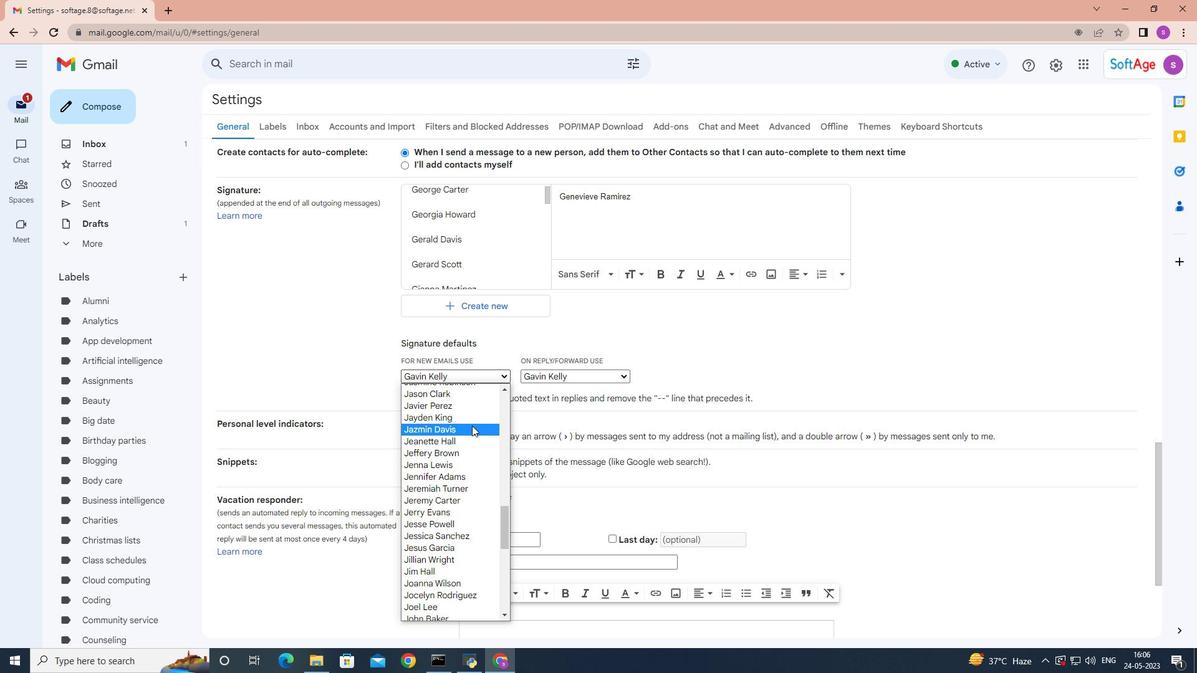 
Action: Mouse scrolled (472, 425) with delta (0, 0)
Screenshot: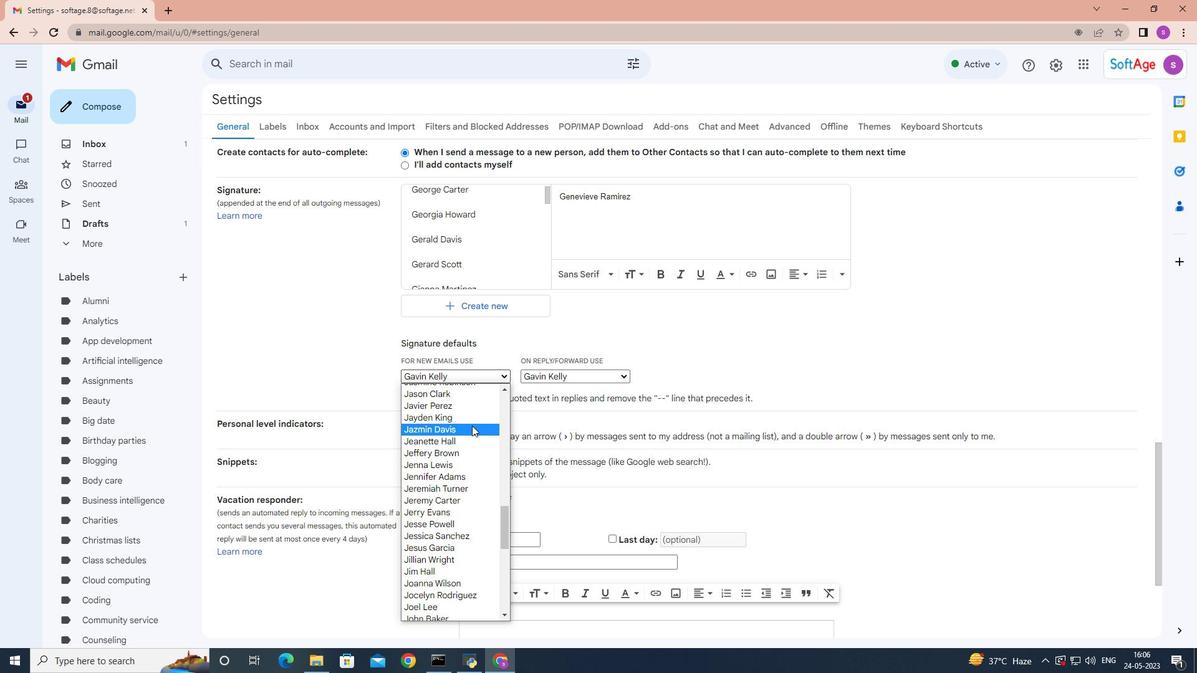 
Action: Mouse scrolled (472, 425) with delta (0, 0)
Screenshot: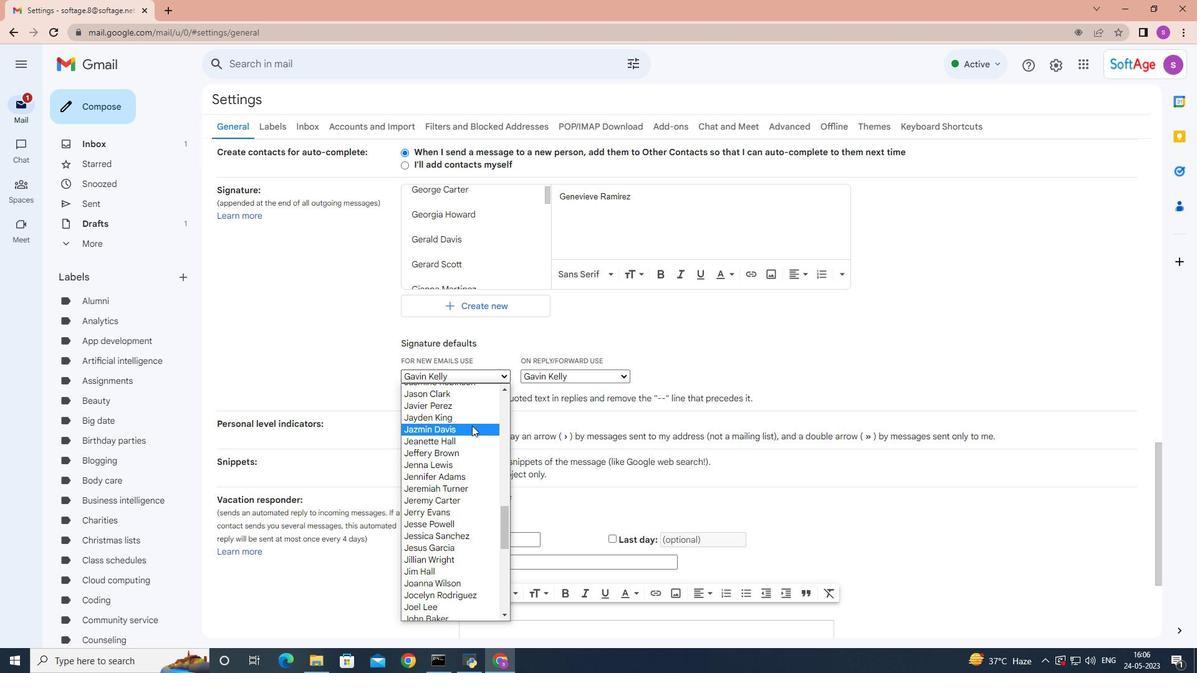 
Action: Mouse scrolled (472, 425) with delta (0, 0)
Screenshot: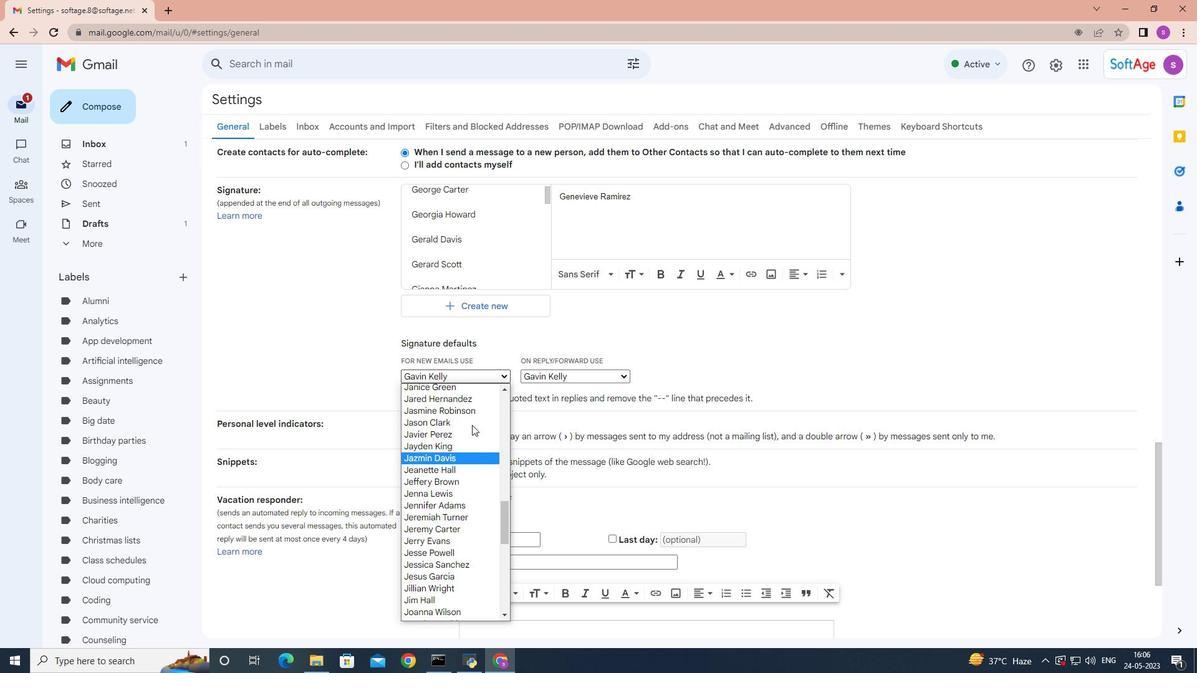 
Action: Mouse moved to (476, 411)
Screenshot: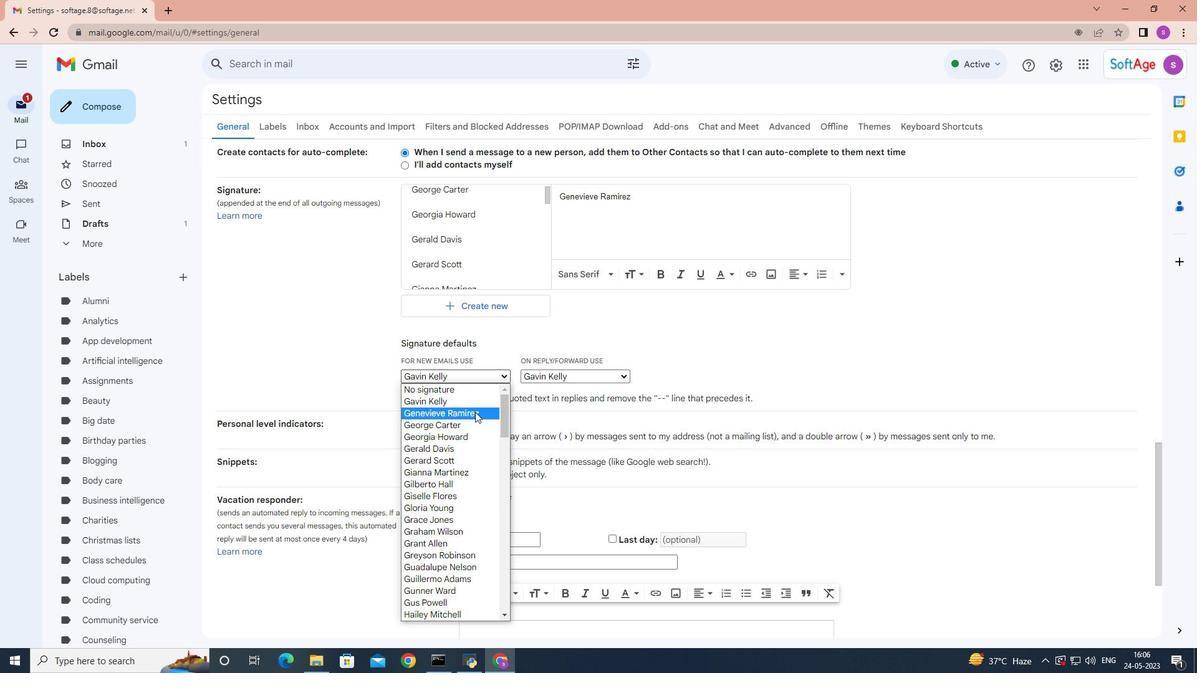 
Action: Mouse pressed left at (476, 411)
Screenshot: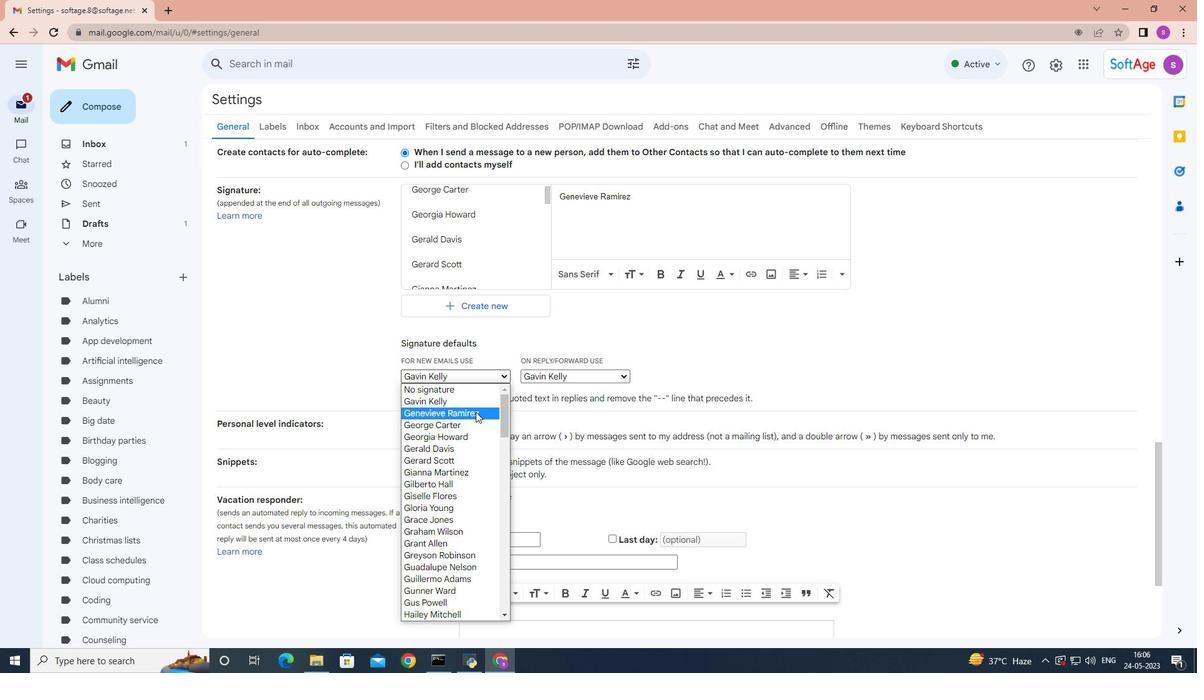 
Action: Mouse moved to (614, 372)
Screenshot: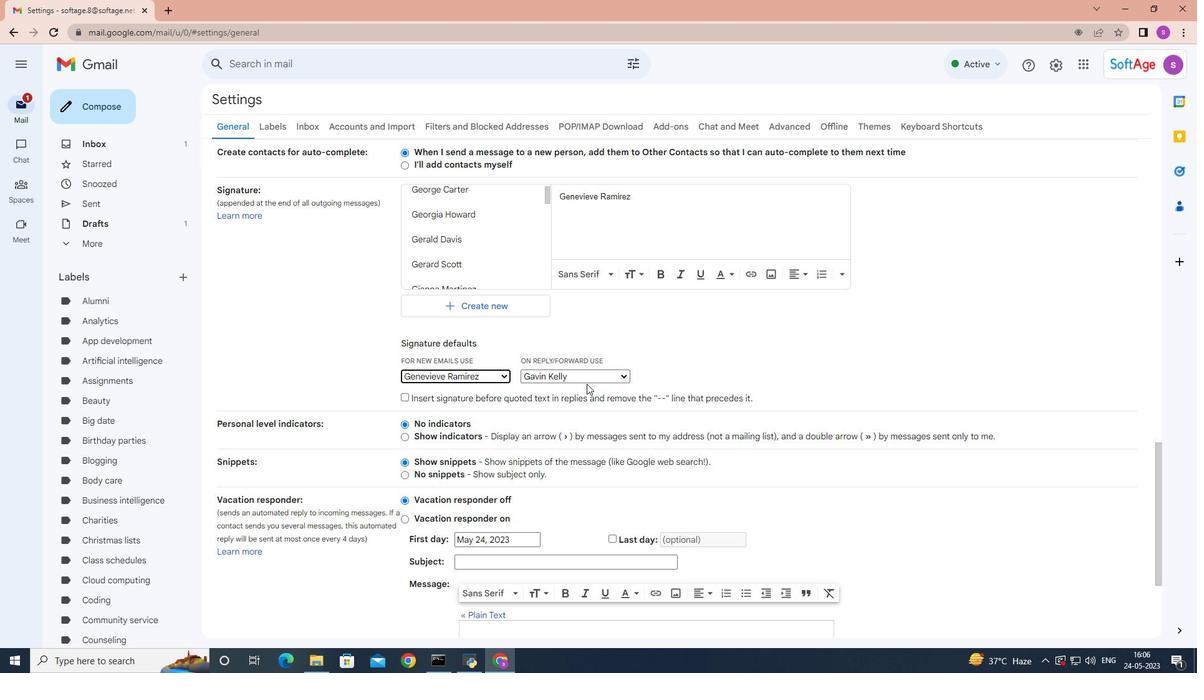
Action: Mouse pressed left at (614, 372)
Screenshot: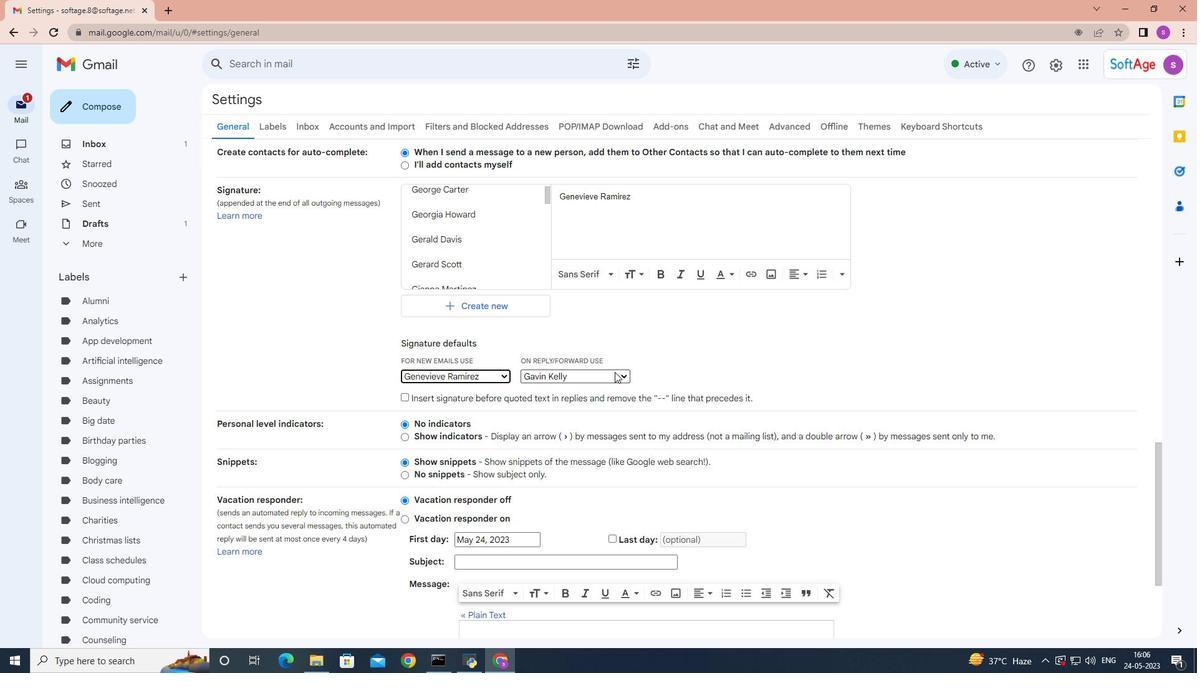 
Action: Mouse moved to (600, 410)
Screenshot: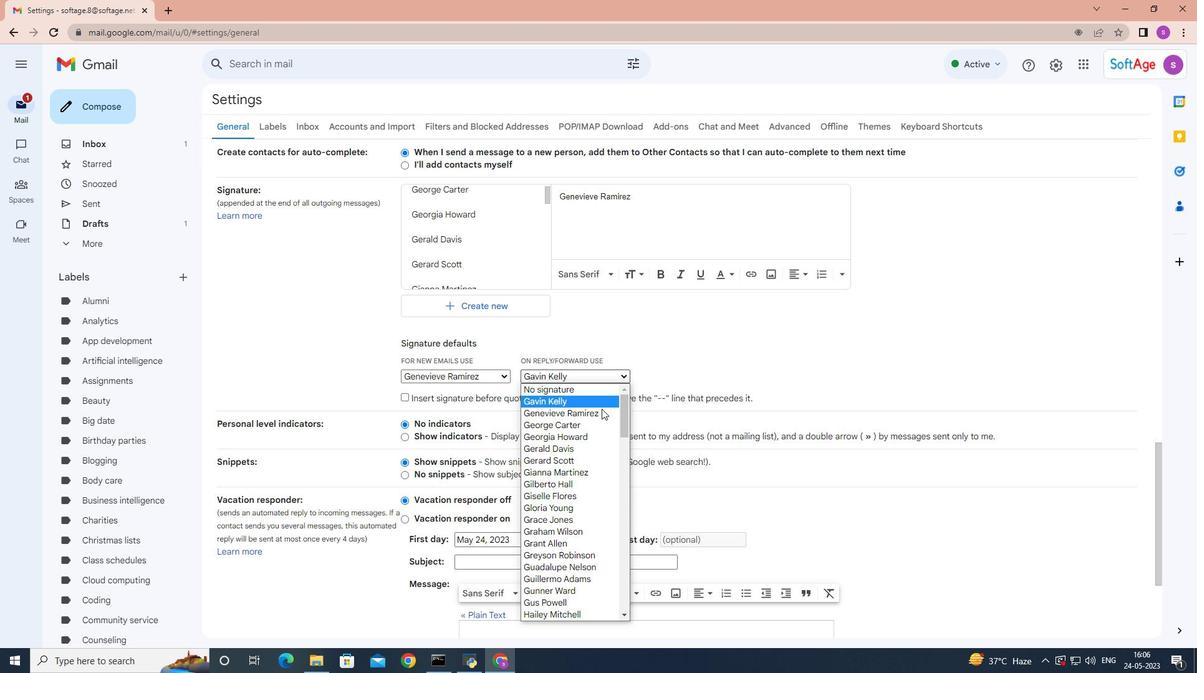 
Action: Mouse pressed left at (600, 410)
Screenshot: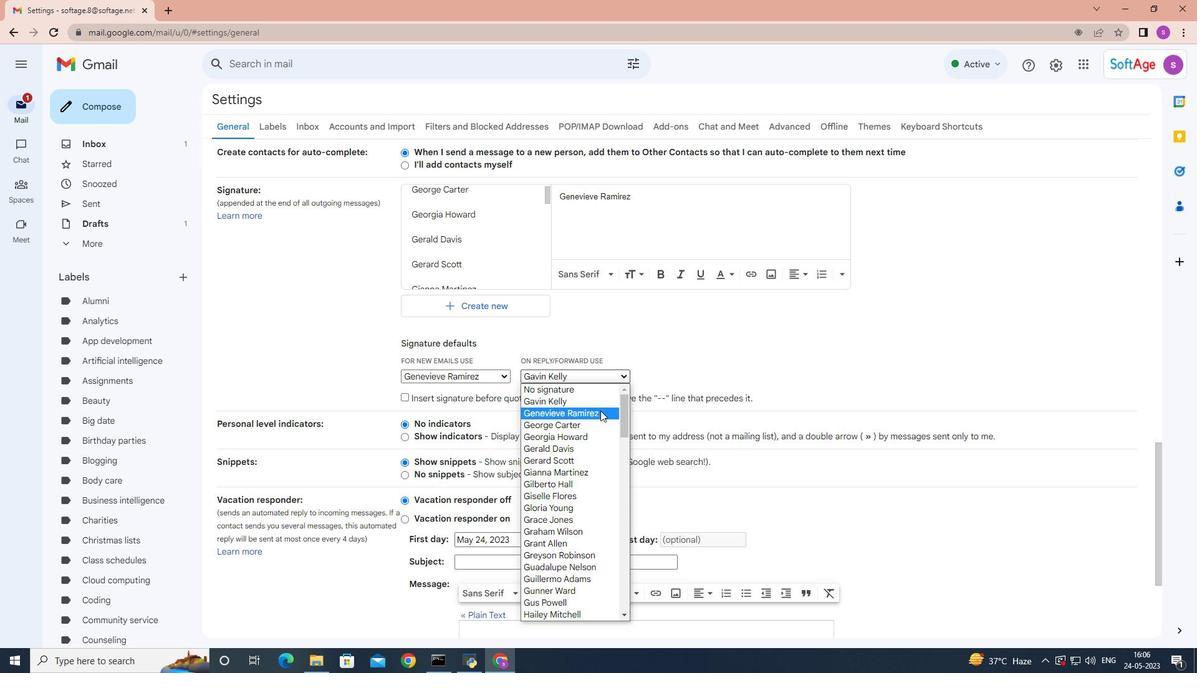 
Action: Mouse moved to (730, 385)
Screenshot: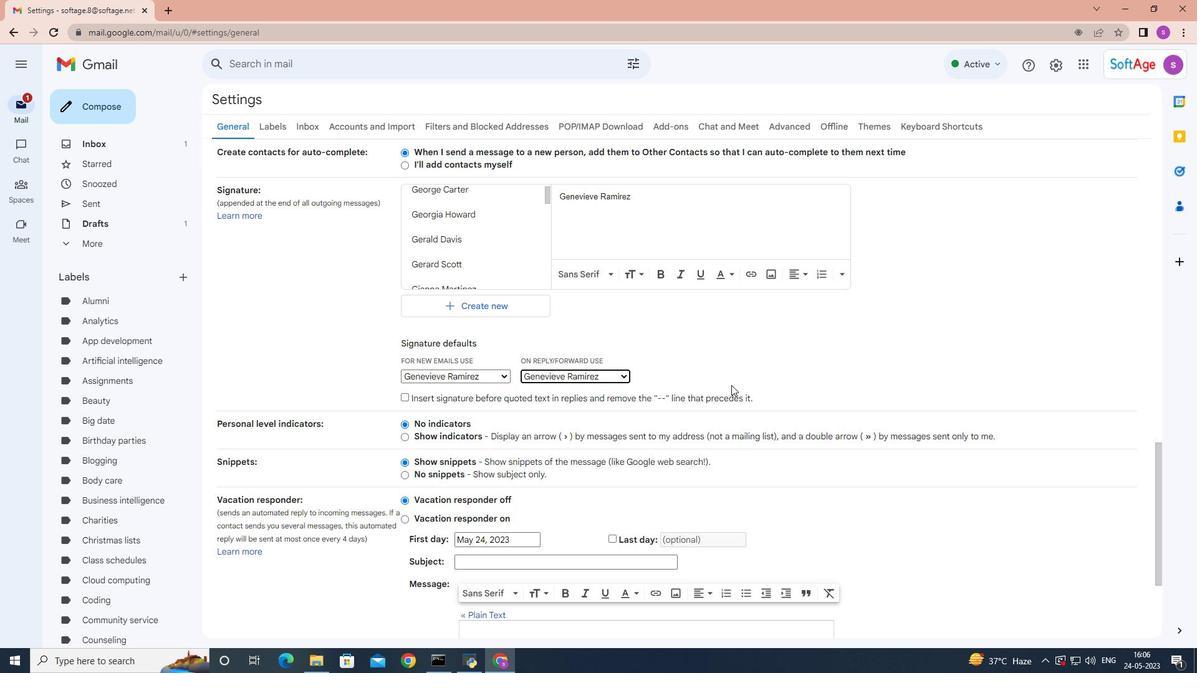 
Action: Mouse scrolled (730, 384) with delta (0, 0)
Screenshot: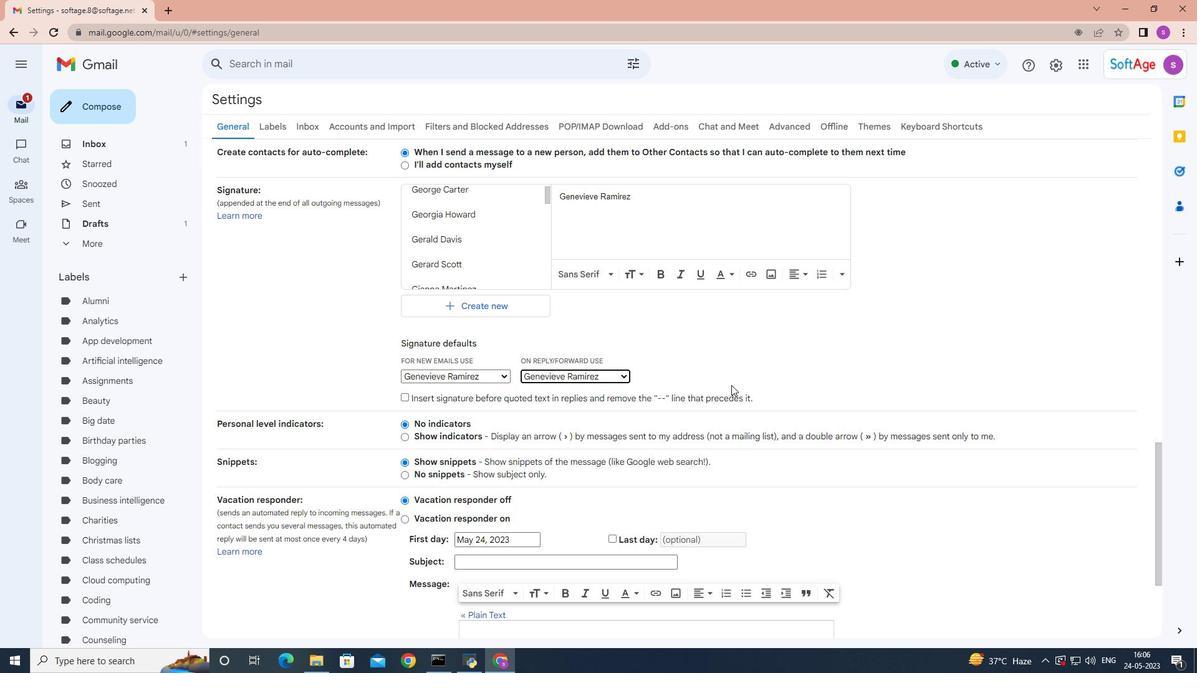
Action: Mouse scrolled (730, 384) with delta (0, 0)
Screenshot: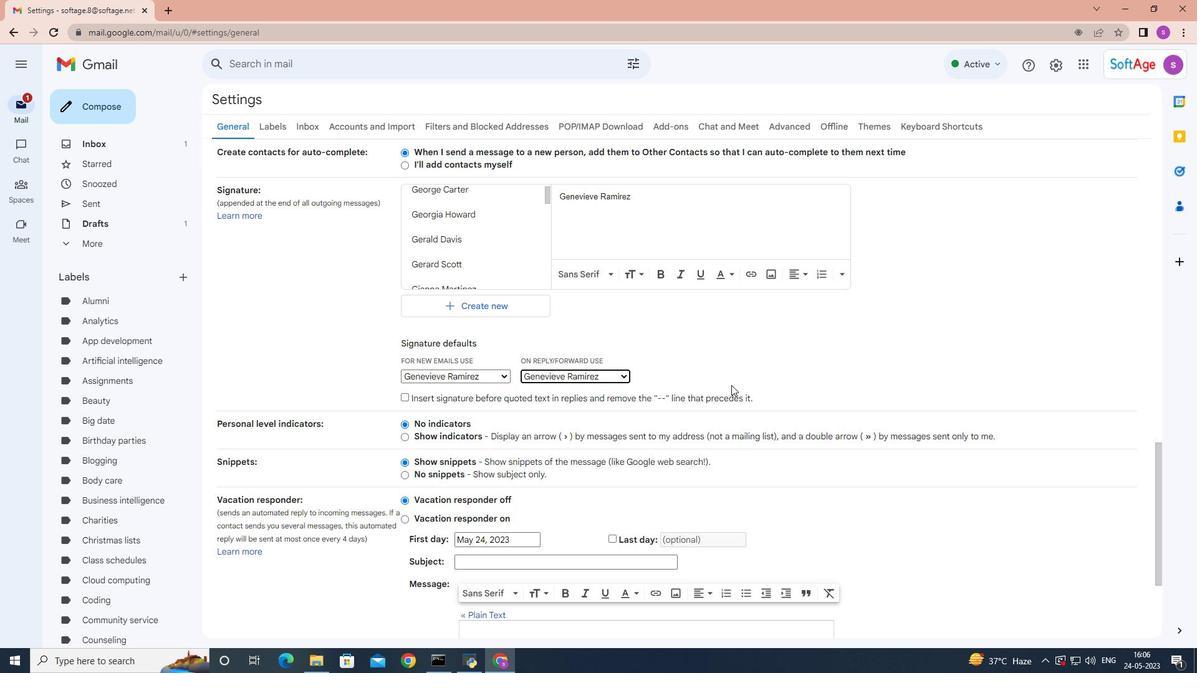 
Action: Mouse scrolled (730, 384) with delta (0, 0)
Screenshot: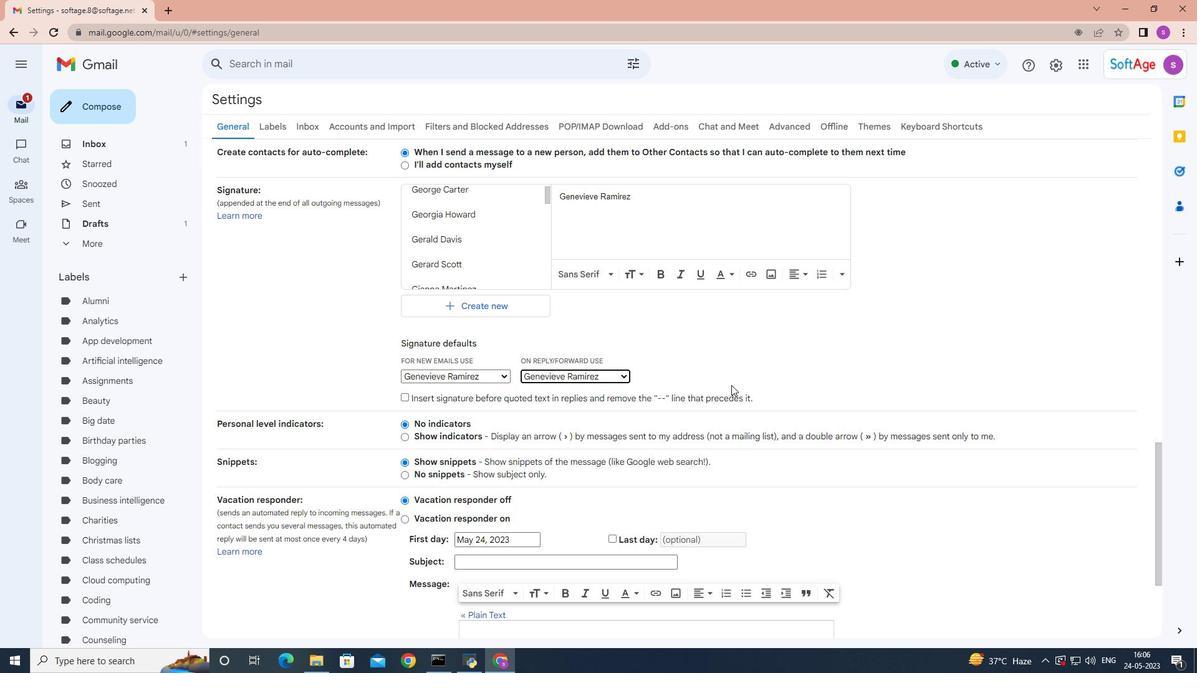 
Action: Mouse scrolled (730, 384) with delta (0, 0)
Screenshot: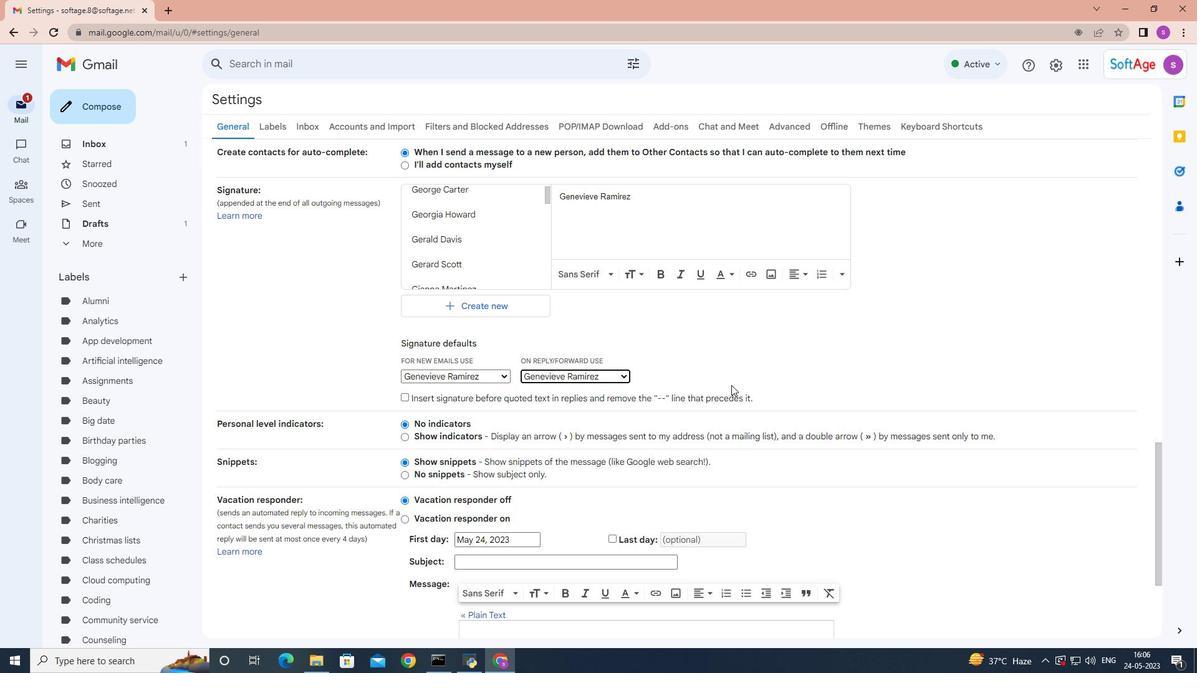 
Action: Mouse scrolled (730, 384) with delta (0, 0)
Screenshot: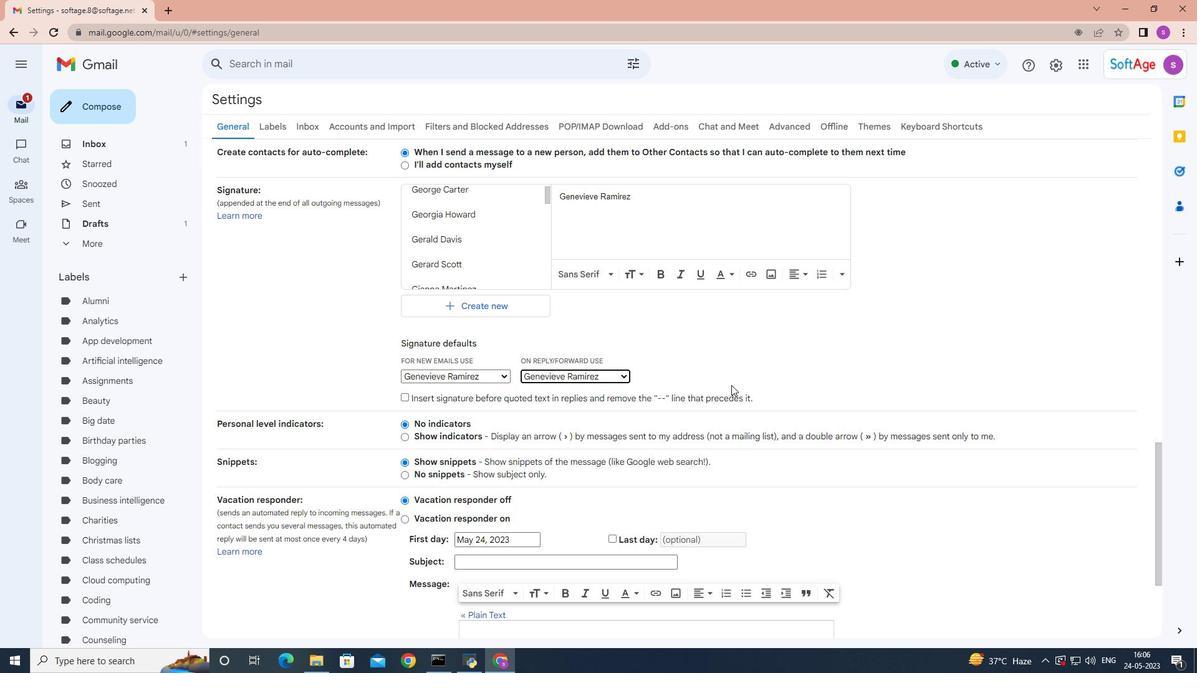 
Action: Mouse moved to (657, 571)
Screenshot: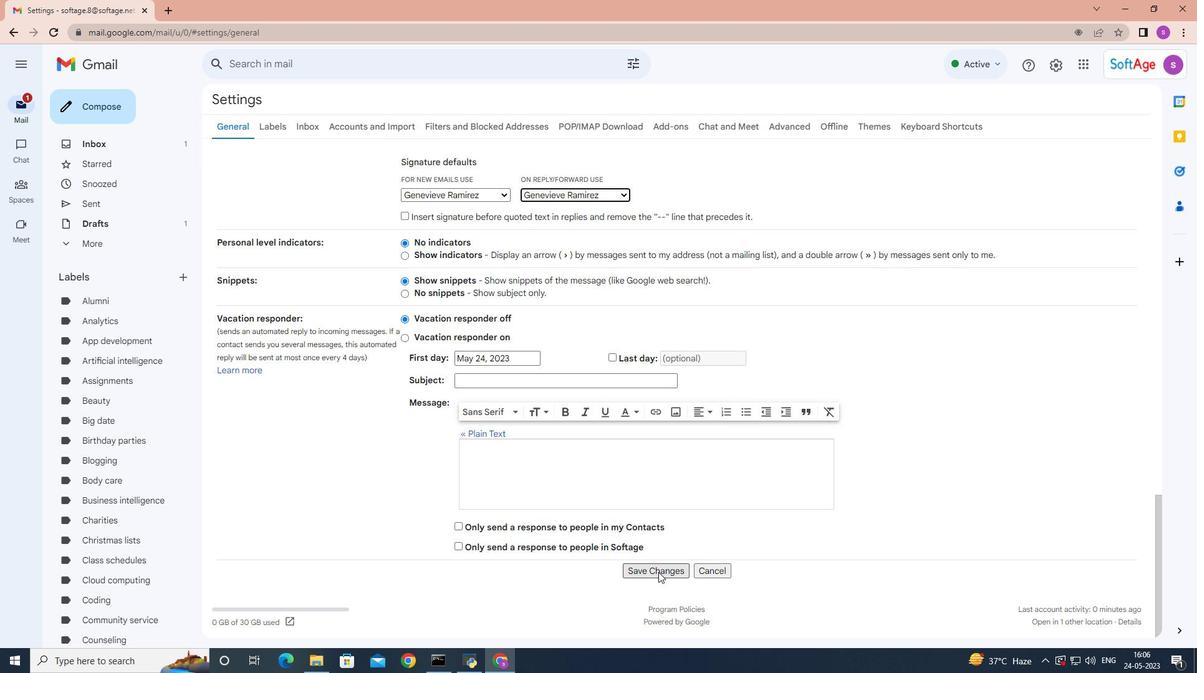 
Action: Mouse pressed left at (657, 571)
Screenshot: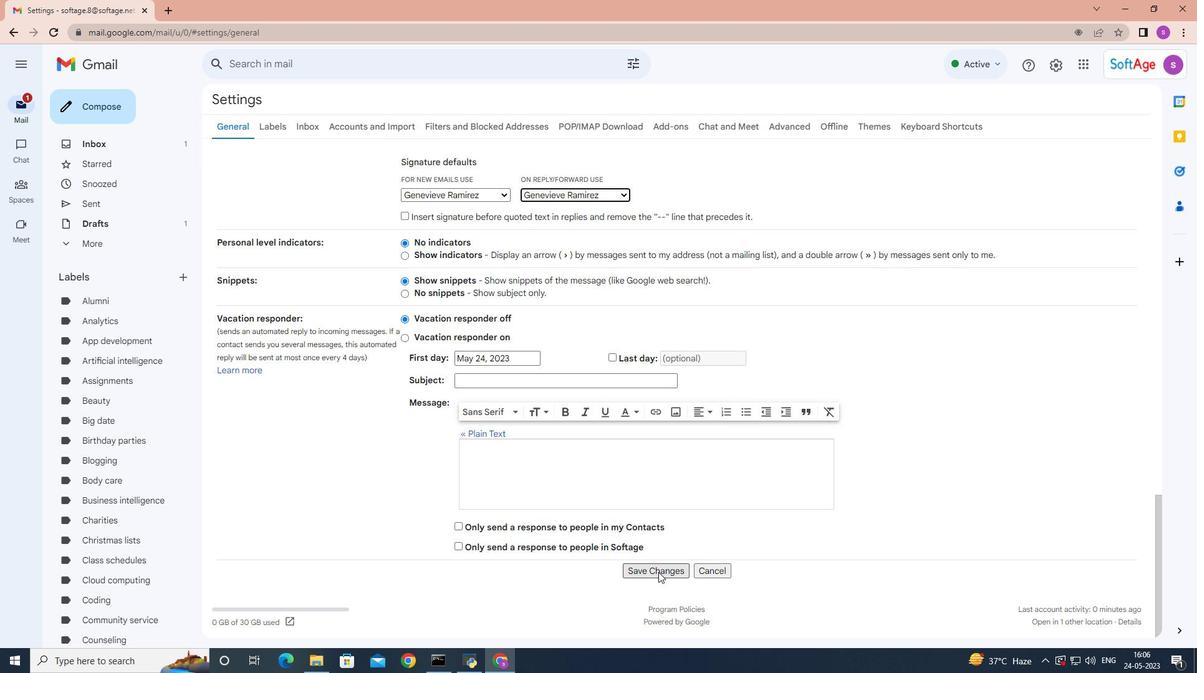 
Action: Mouse moved to (120, 104)
Screenshot: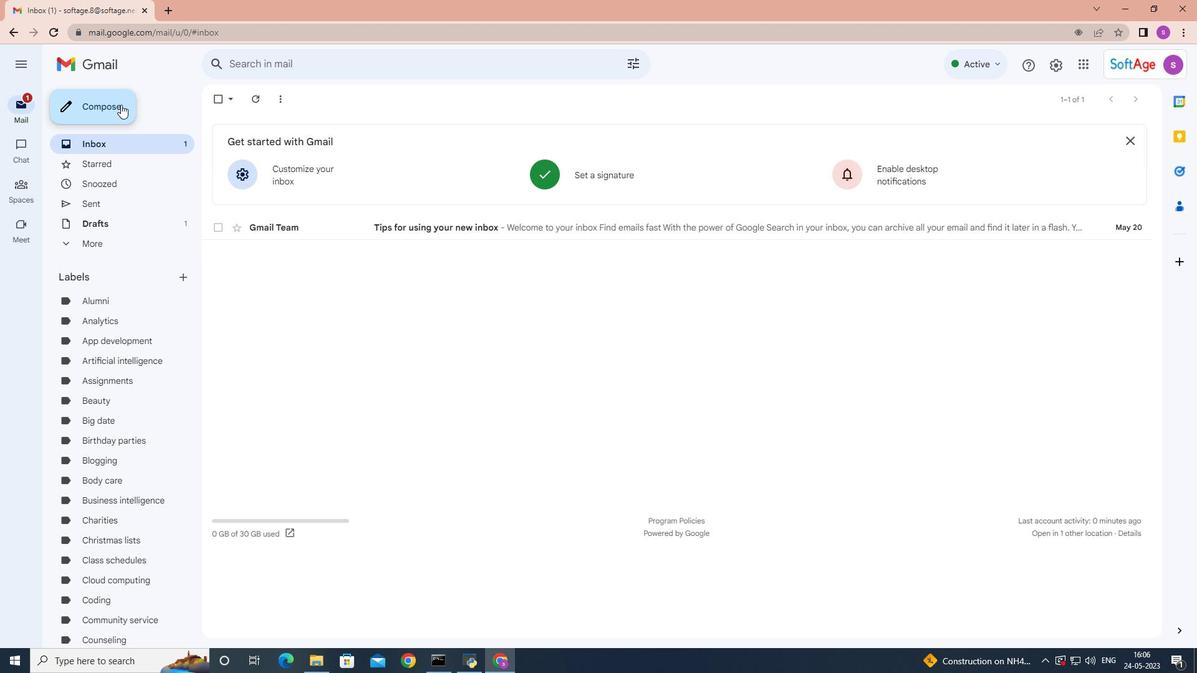 
Action: Mouse pressed left at (120, 104)
Screenshot: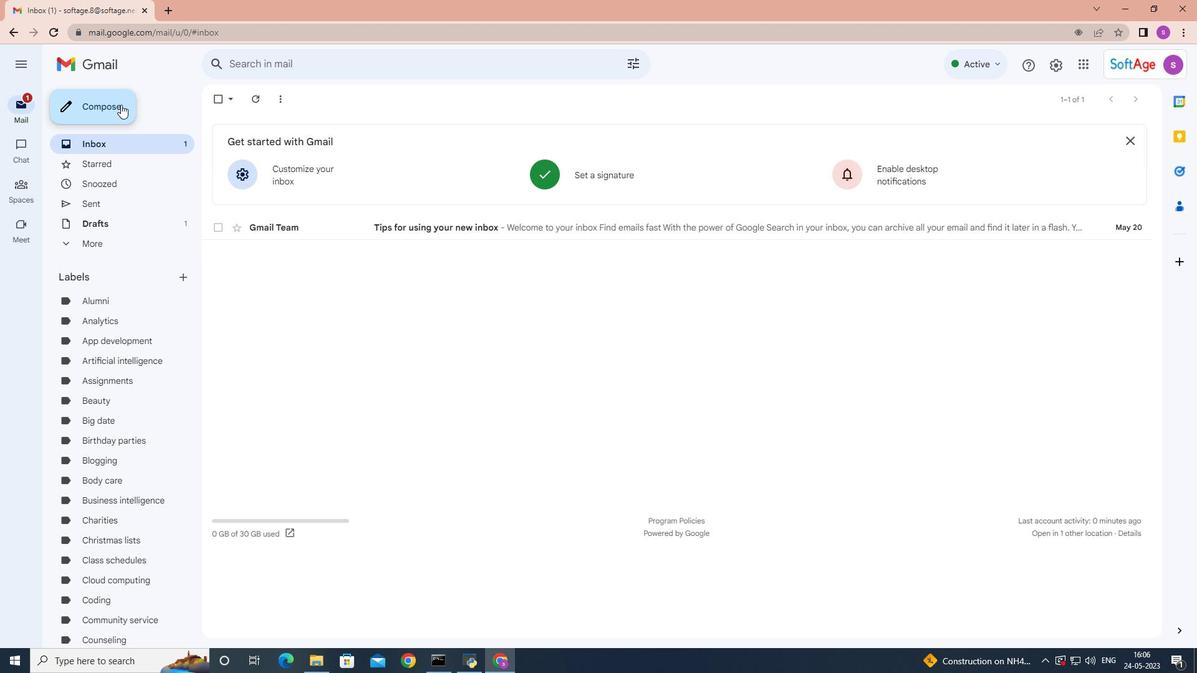 
Action: Mouse moved to (817, 326)
Screenshot: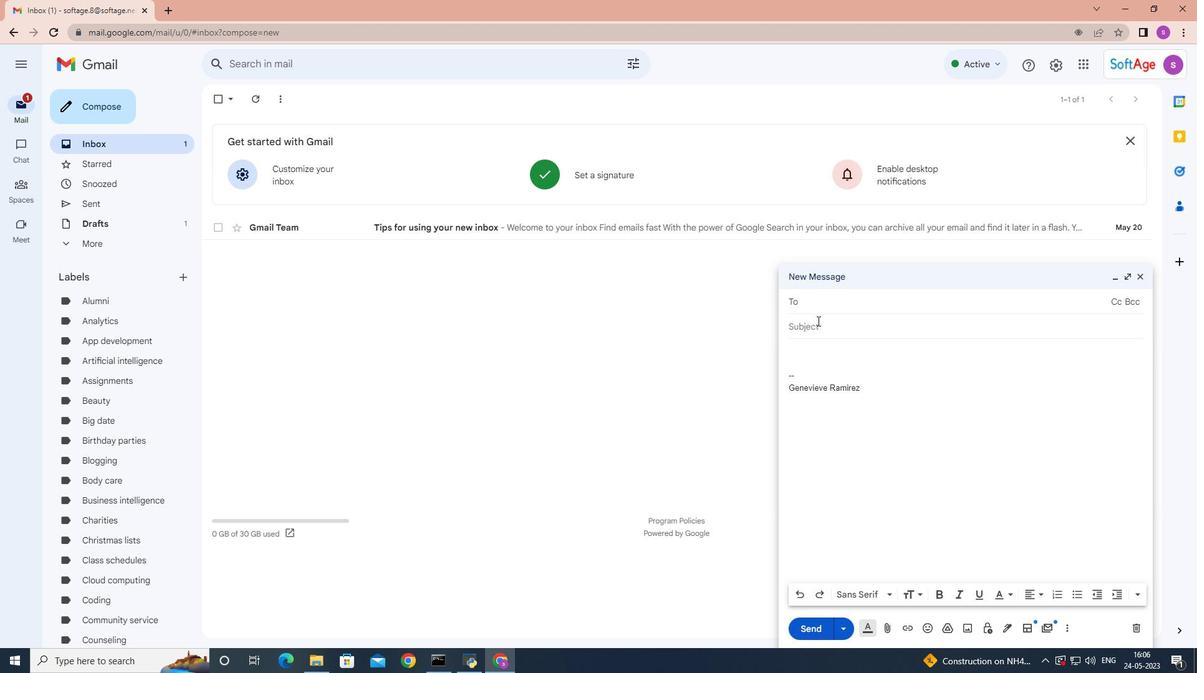 
Action: Mouse pressed left at (817, 326)
Screenshot: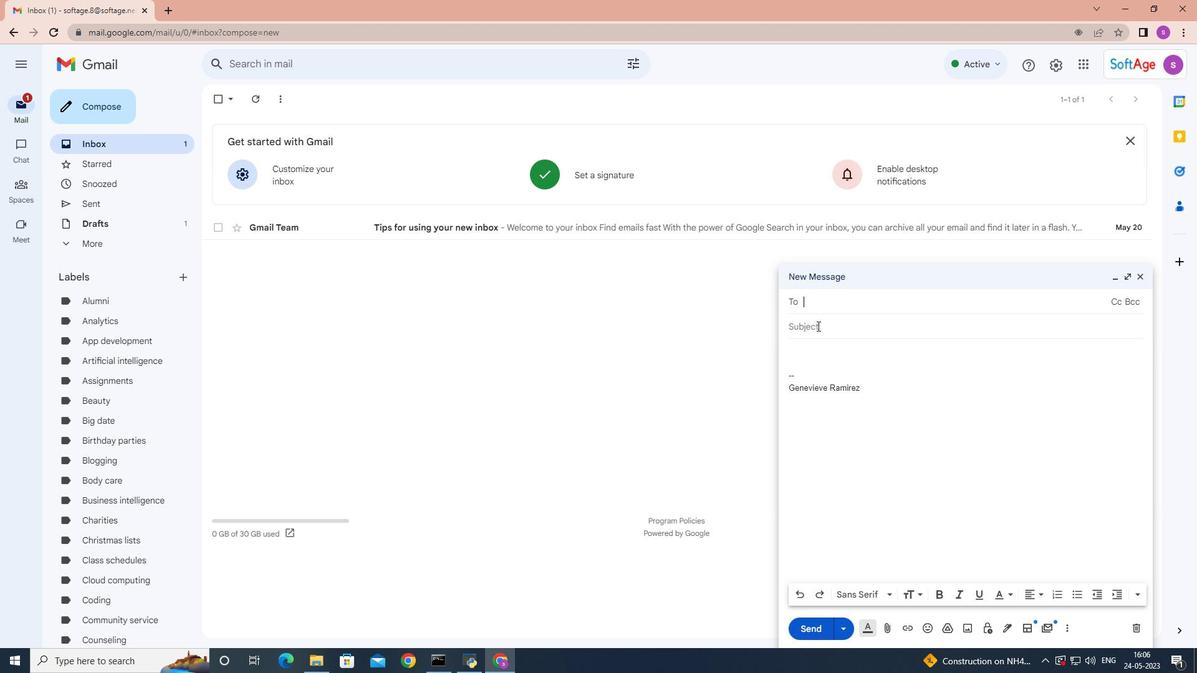
Action: Mouse moved to (815, 326)
Screenshot: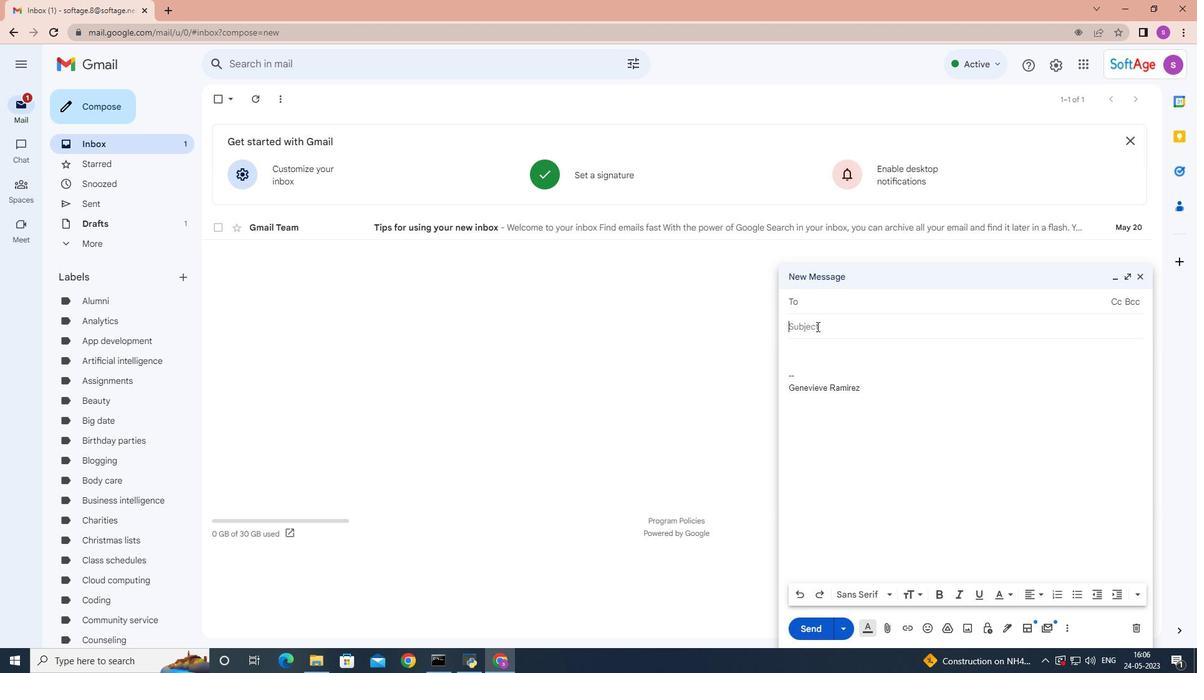 
Action: Key pressed <Key.shift>Update<Key.space>on<Key.space>a<Key.space><Key.shift>Promotion
Screenshot: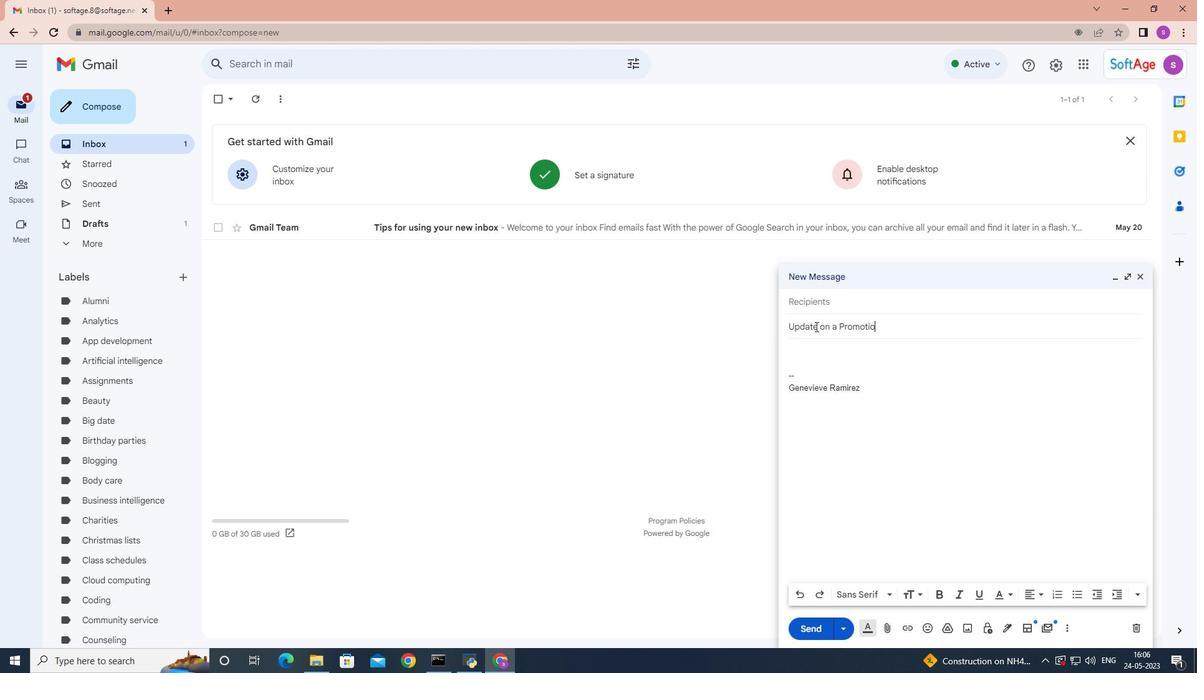 
Action: Mouse moved to (796, 339)
Screenshot: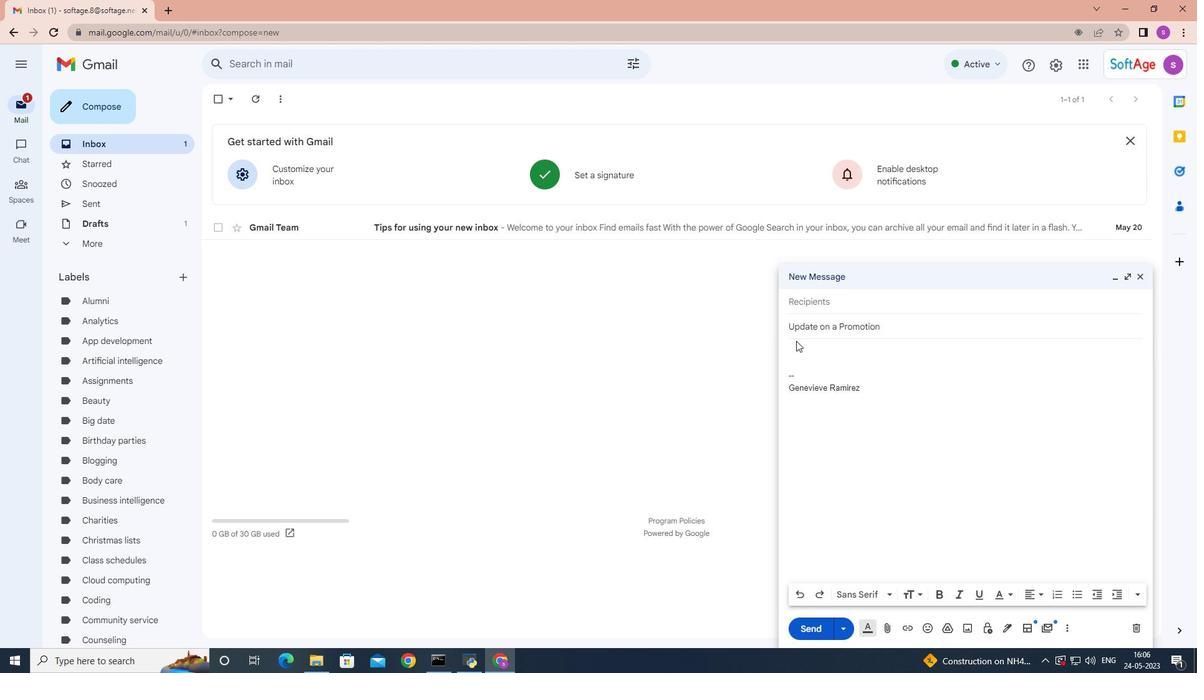 
Action: Mouse pressed left at (796, 339)
Screenshot: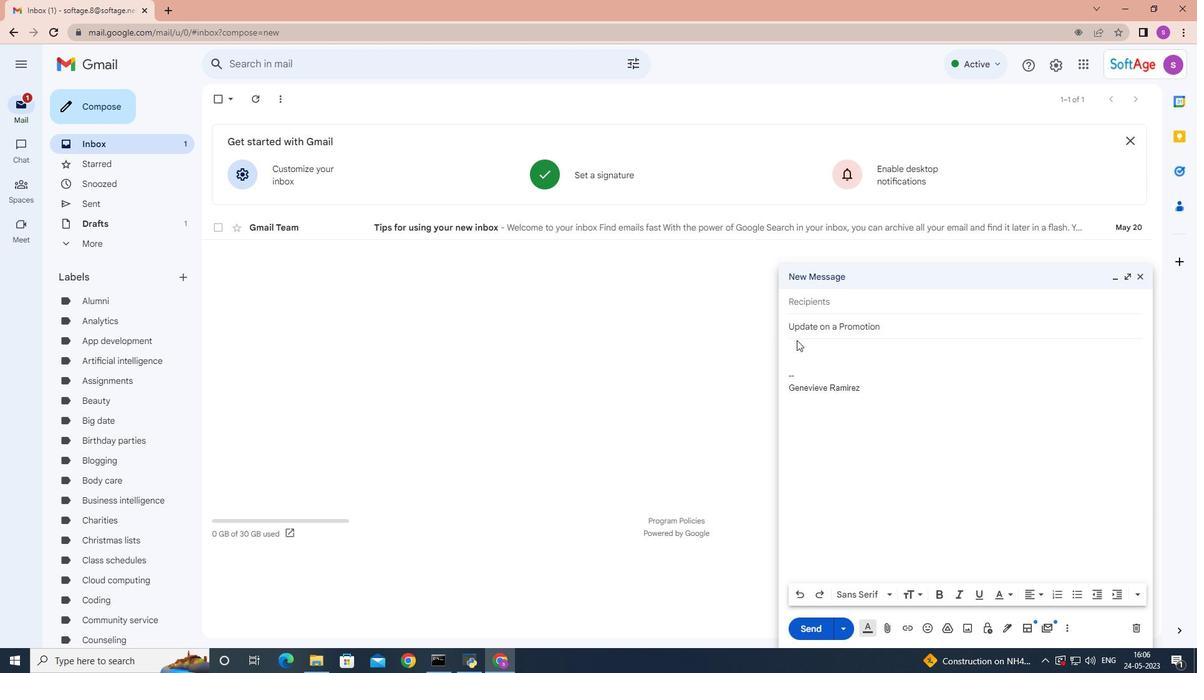
Action: Mouse moved to (796, 344)
Screenshot: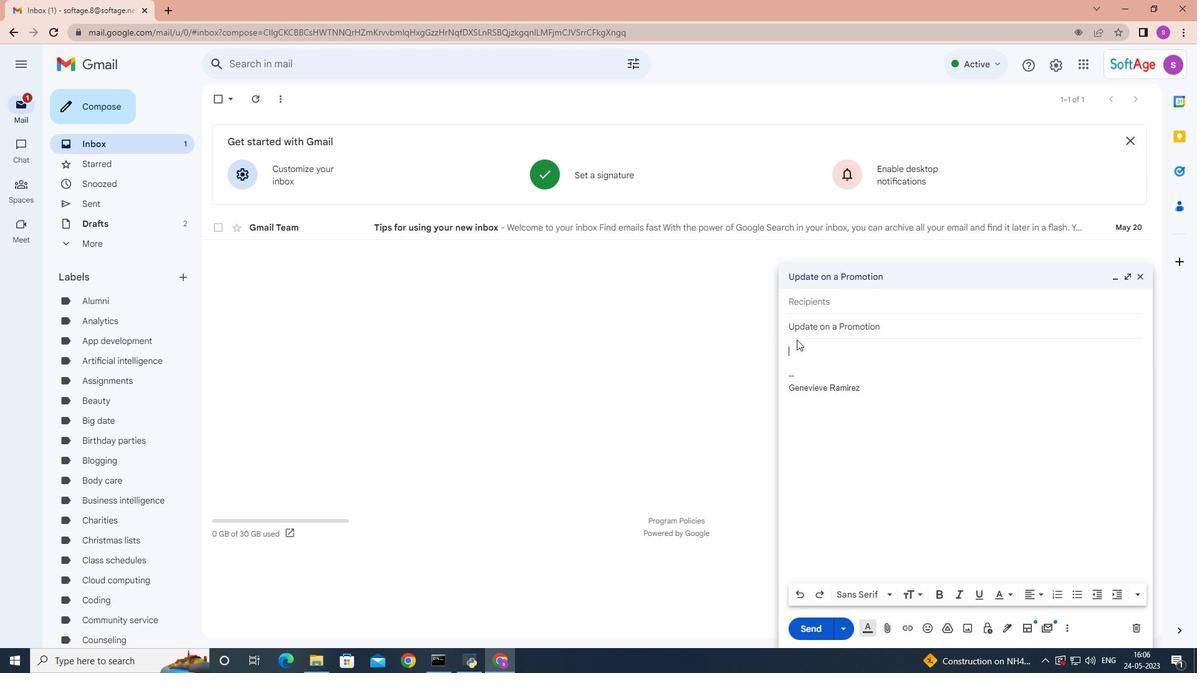 
Action: Key pressed <Key.shift>I<Key.space>would<Key.space>like<Key.space>to<Key.space>schedule<Key.space>a<Key.space>meeting
Screenshot: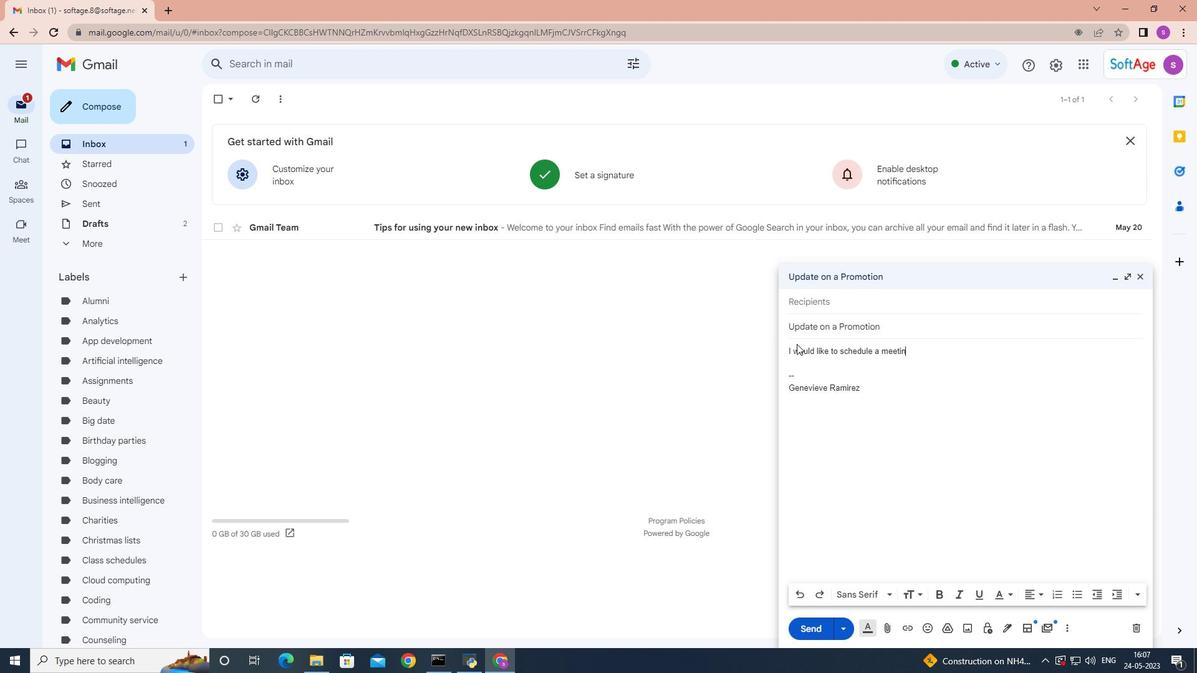 
Action: Mouse moved to (825, 299)
Screenshot: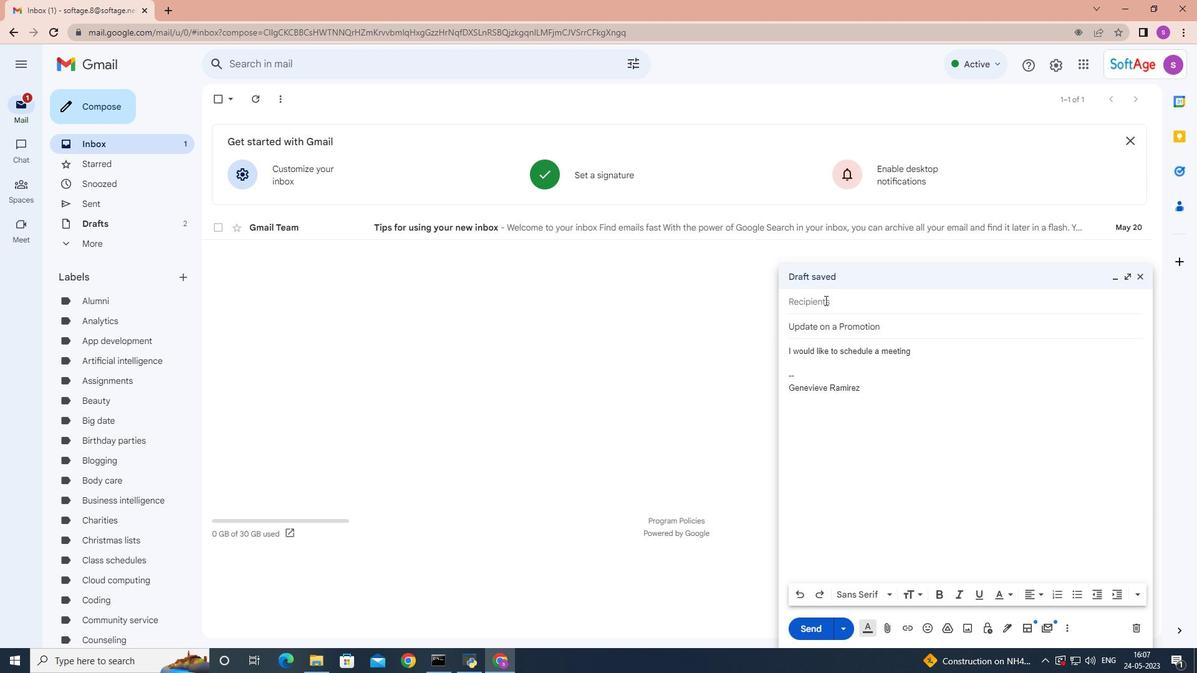 
Action: Mouse pressed left at (825, 299)
Screenshot: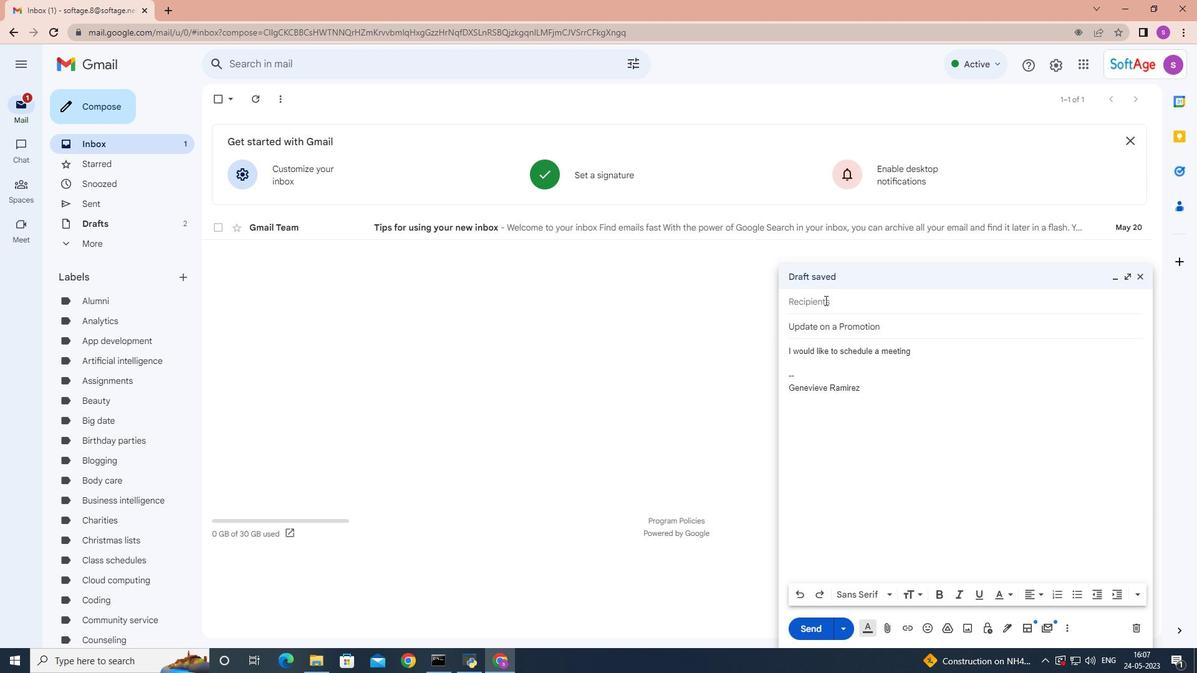 
Action: Mouse moved to (823, 299)
Screenshot: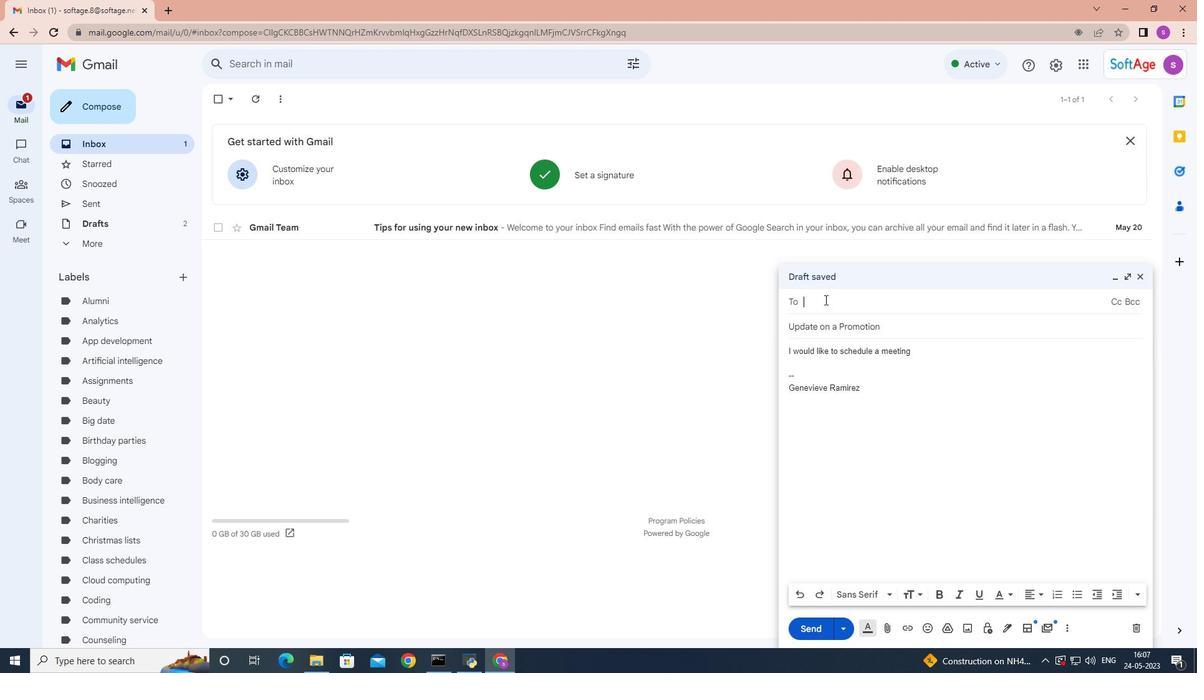 
Action: Key pressed <Key.shift>Soft
Screenshot: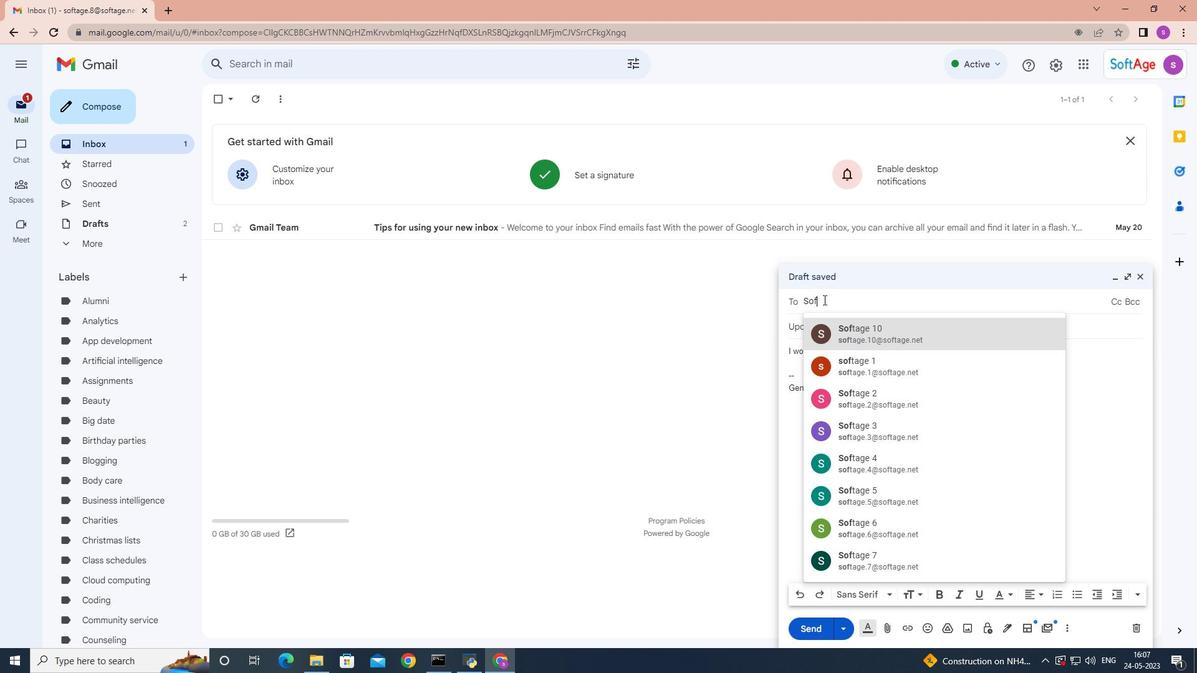 
Action: Mouse moved to (828, 321)
Screenshot: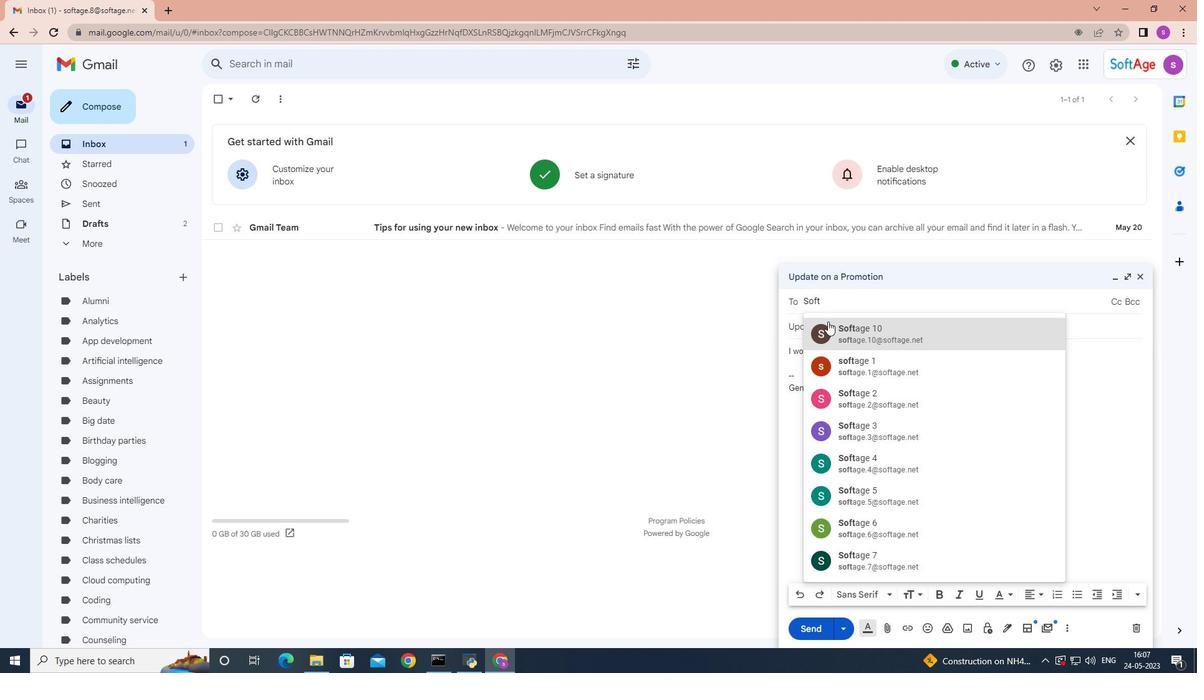 
Action: Key pressed <Key.backspace><Key.backspace><Key.backspace><Key.backspace><Key.backspace>
Screenshot: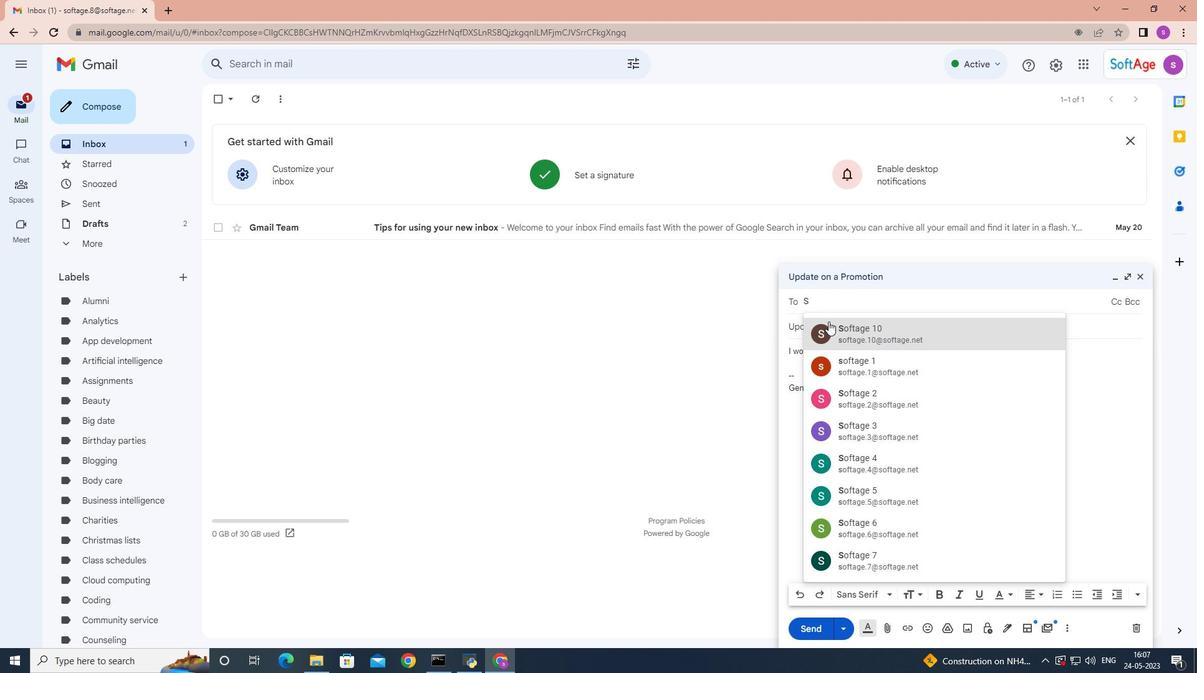 
Action: Mouse moved to (926, 347)
Screenshot: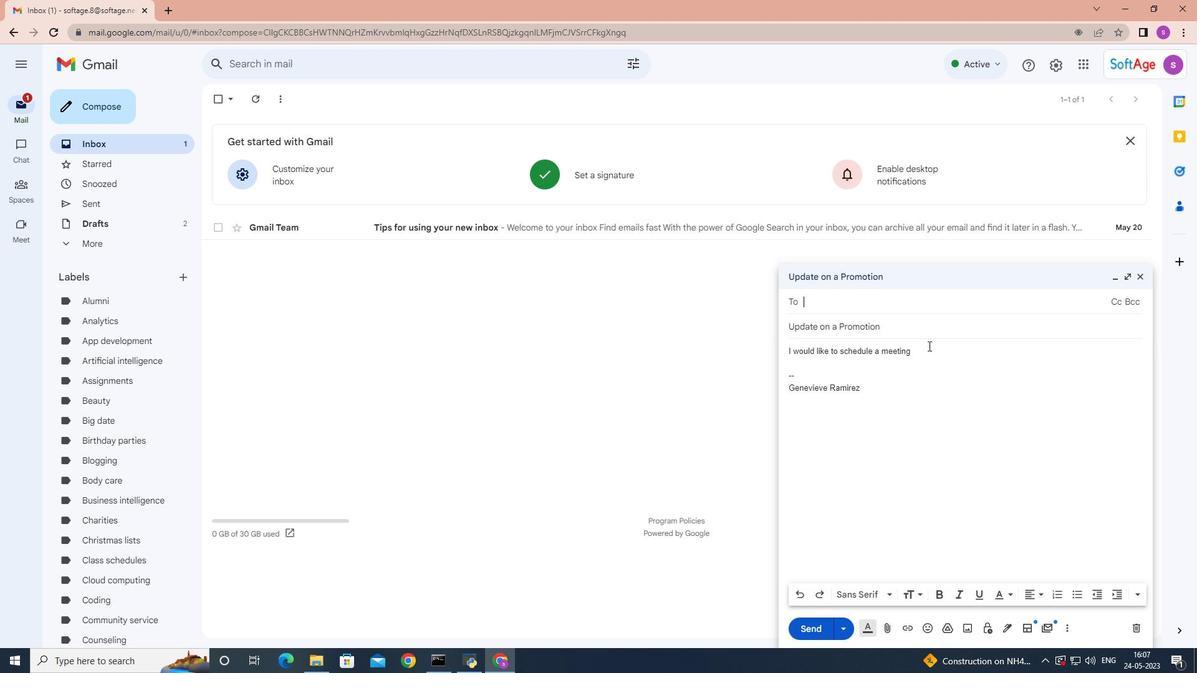
Action: Mouse pressed left at (926, 347)
Screenshot: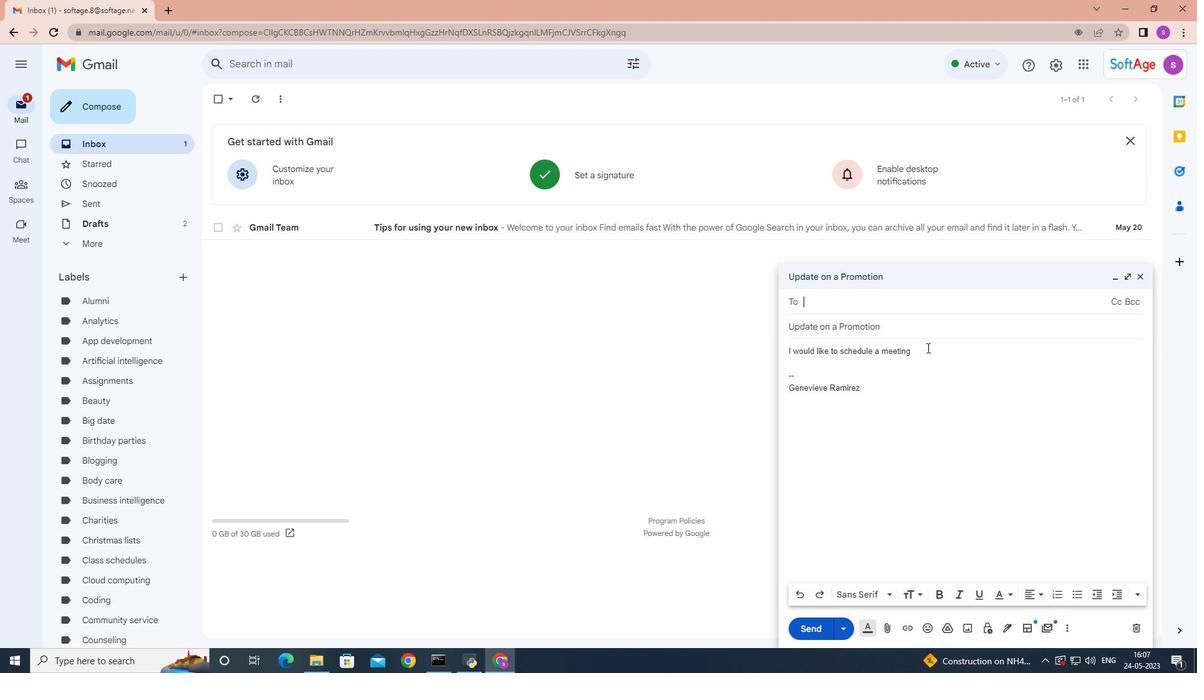 
Action: Mouse moved to (924, 347)
Screenshot: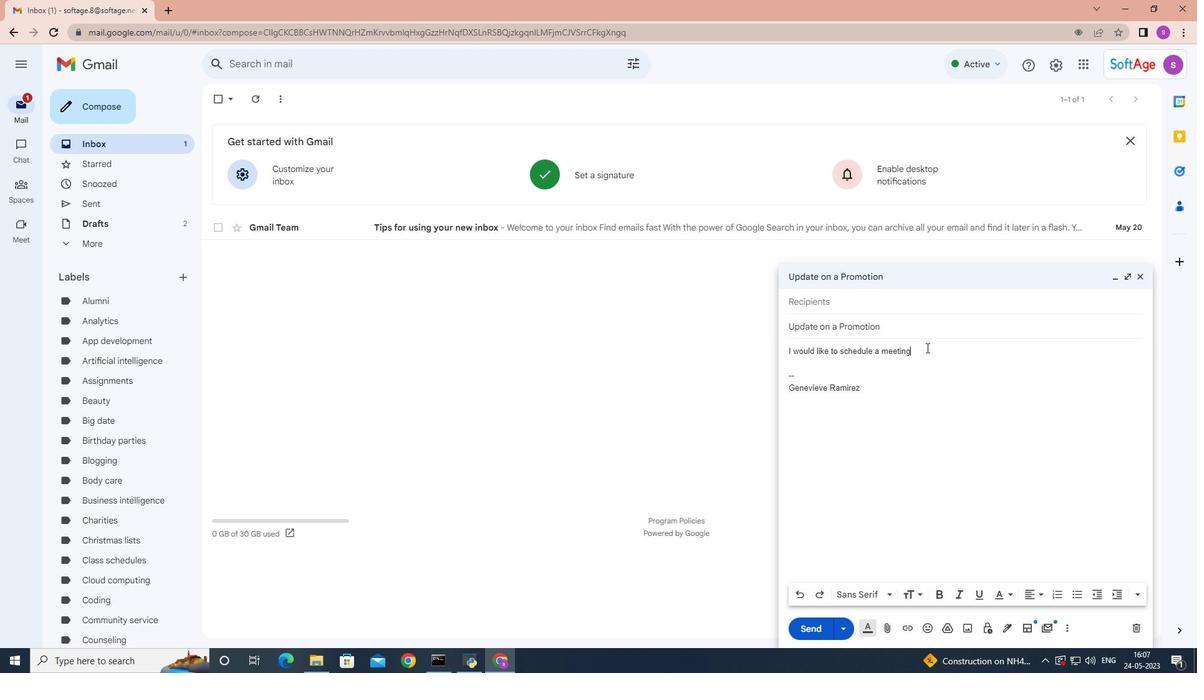 
Action: Key pressed <Key.space>to<Key.space>discuss<Key.space>the<Key.space>new<Key.space>company<Key.space>policies
Screenshot: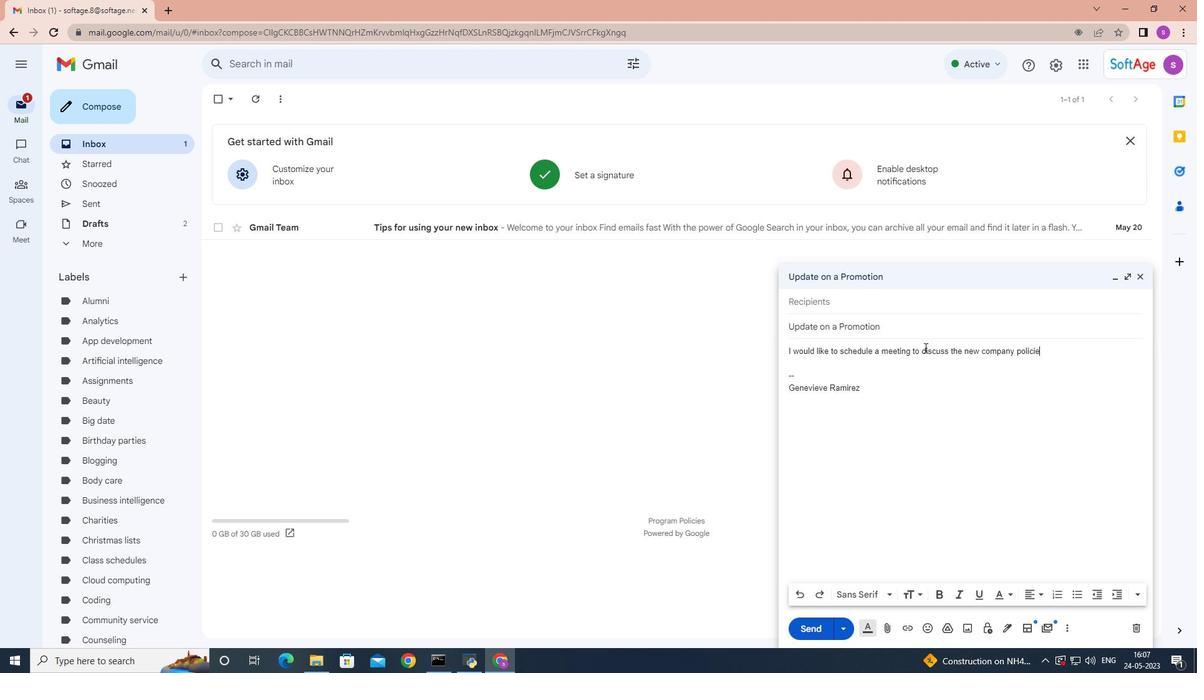 
Action: Mouse moved to (819, 299)
Screenshot: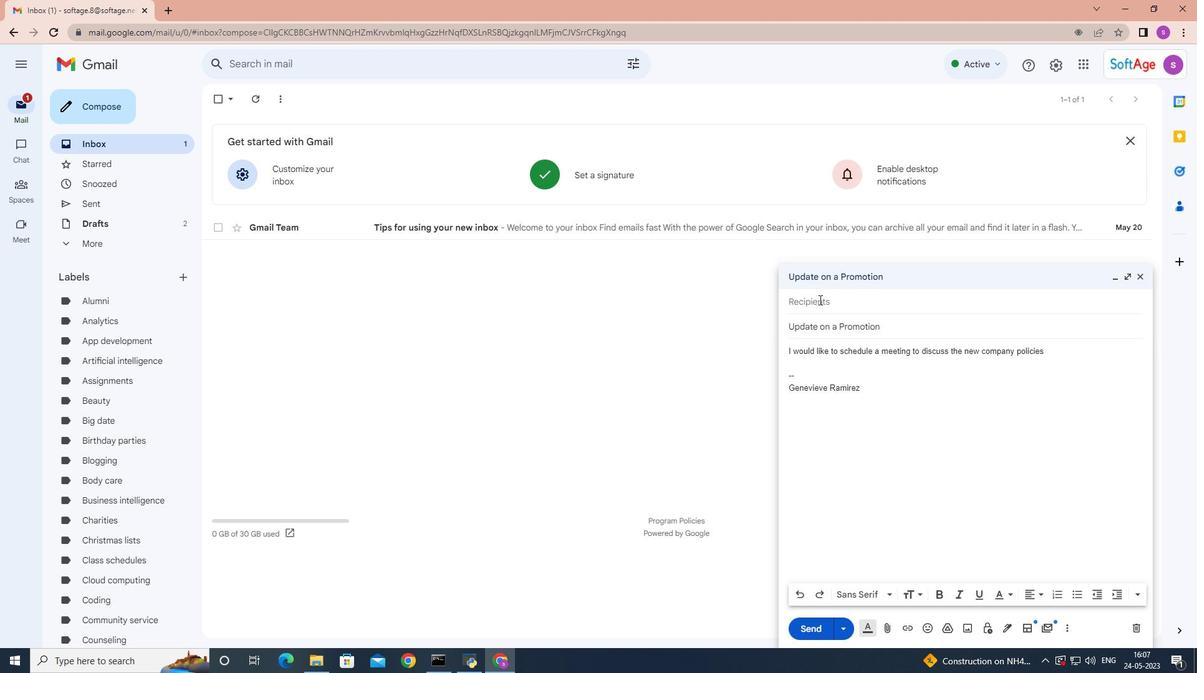 
Action: Mouse pressed left at (819, 299)
Screenshot: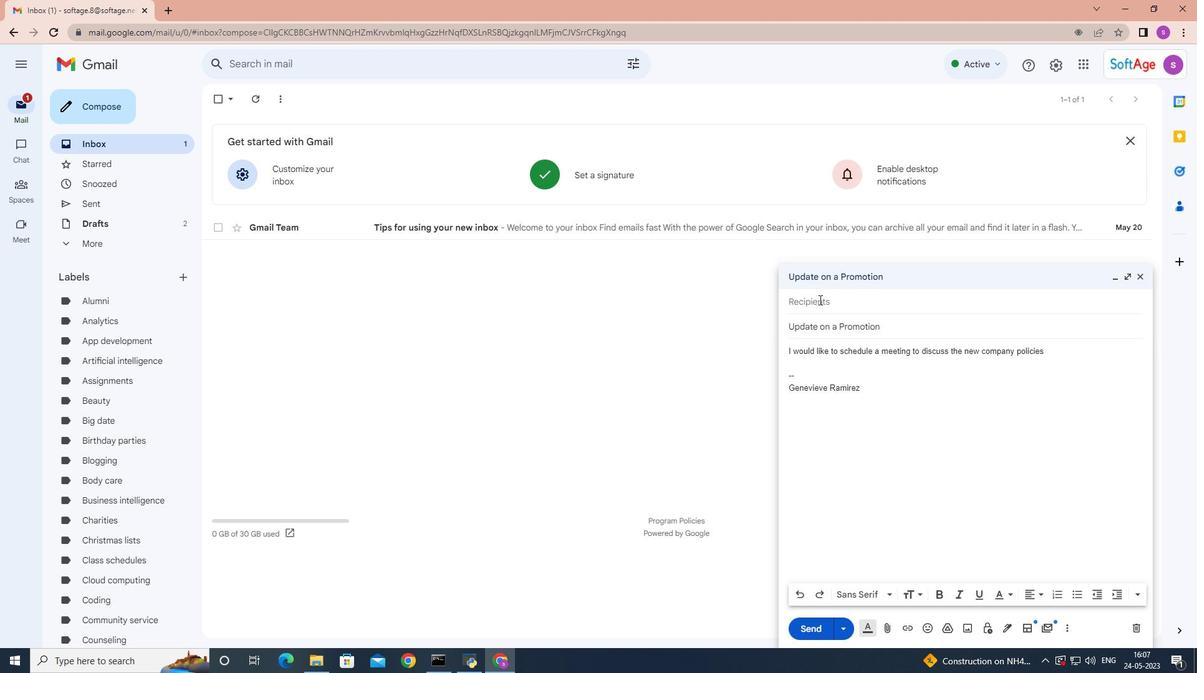 
Action: Key pressed softage.2
Screenshot: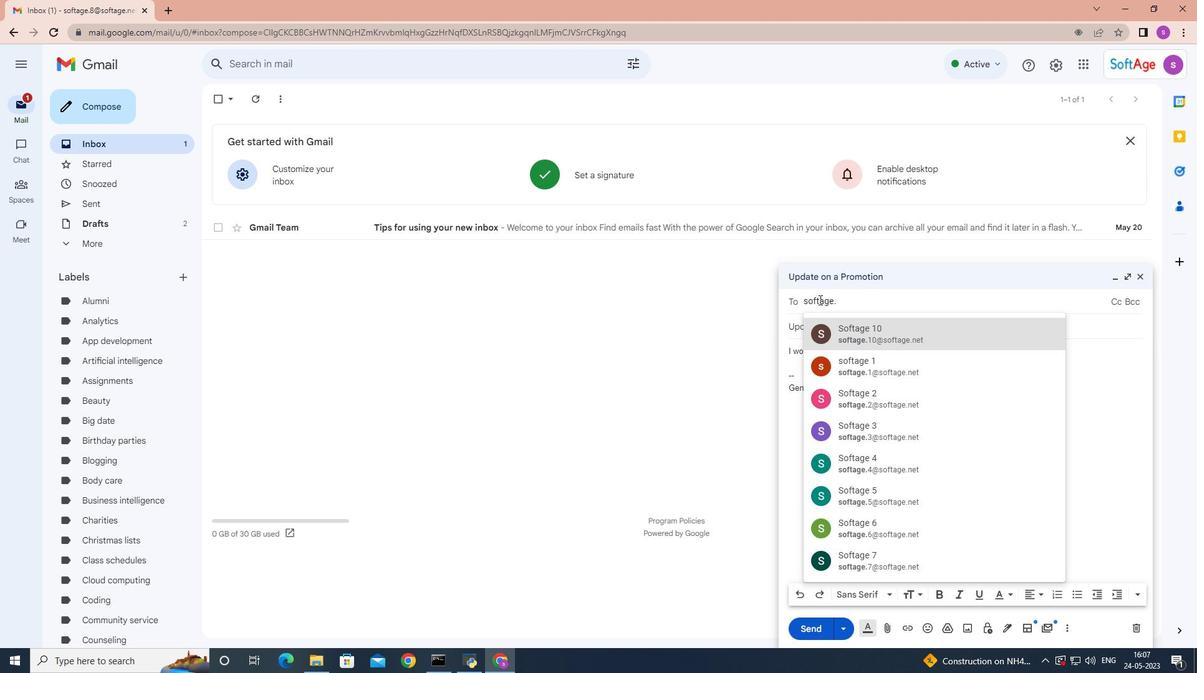 
Action: Mouse moved to (876, 333)
Screenshot: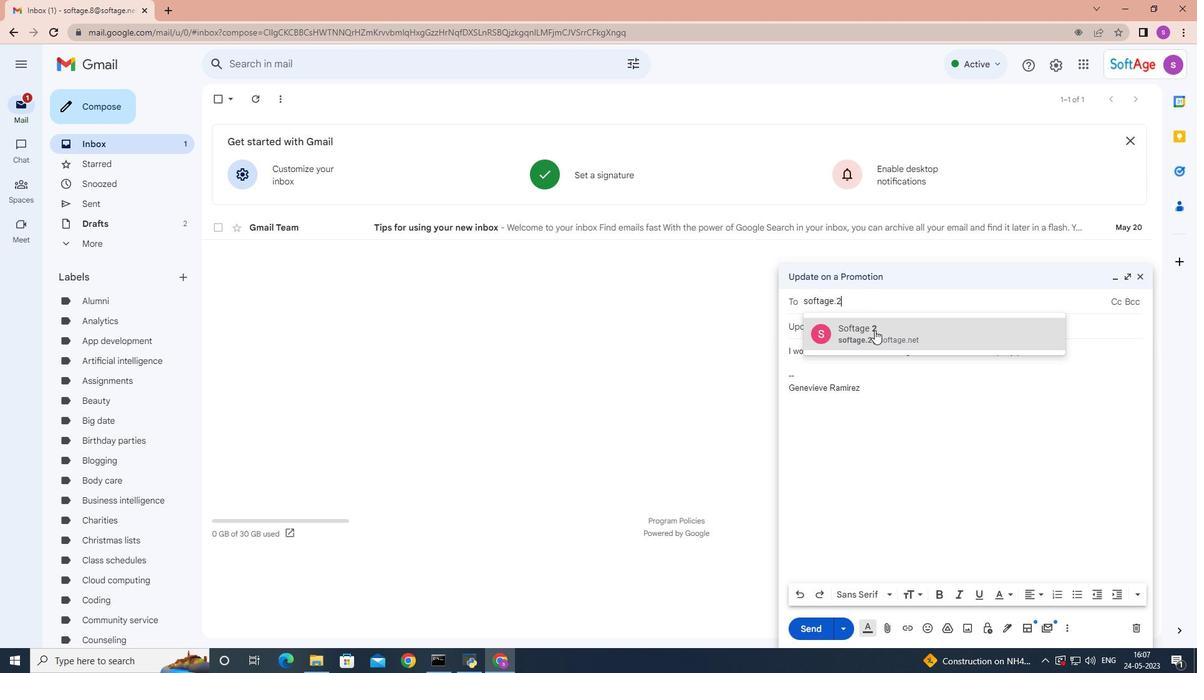 
Action: Mouse pressed left at (876, 333)
Screenshot: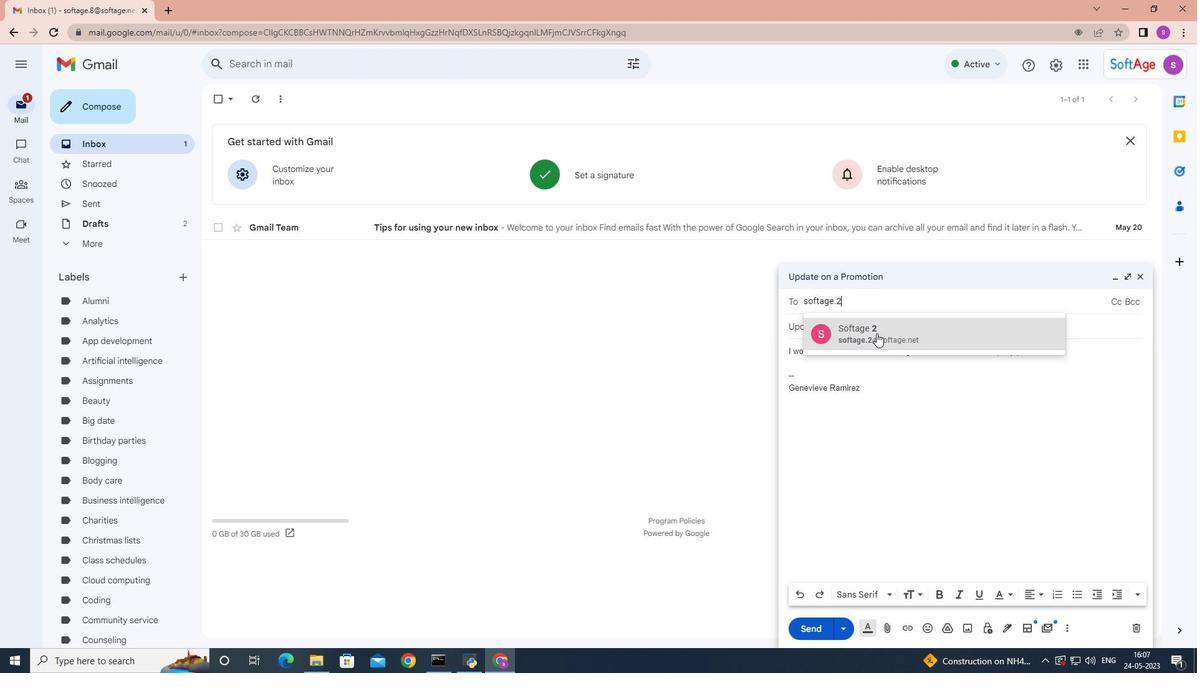 
Action: Mouse moved to (902, 318)
Screenshot: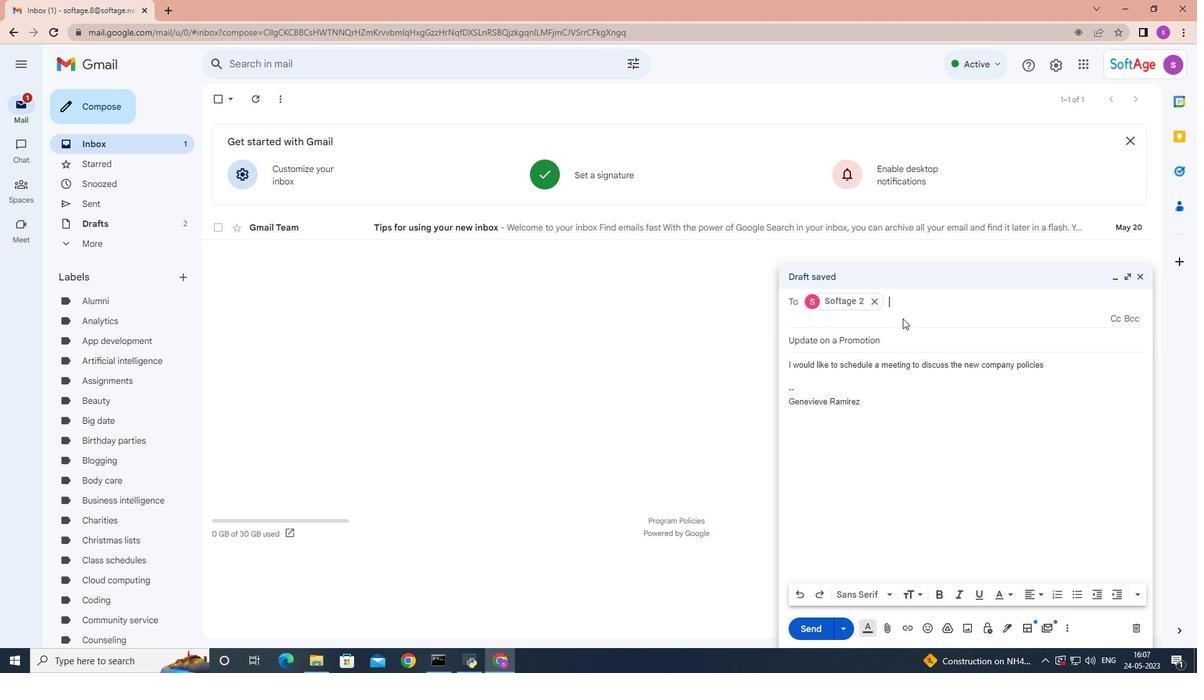 
Action: Key pressed softage.3
Screenshot: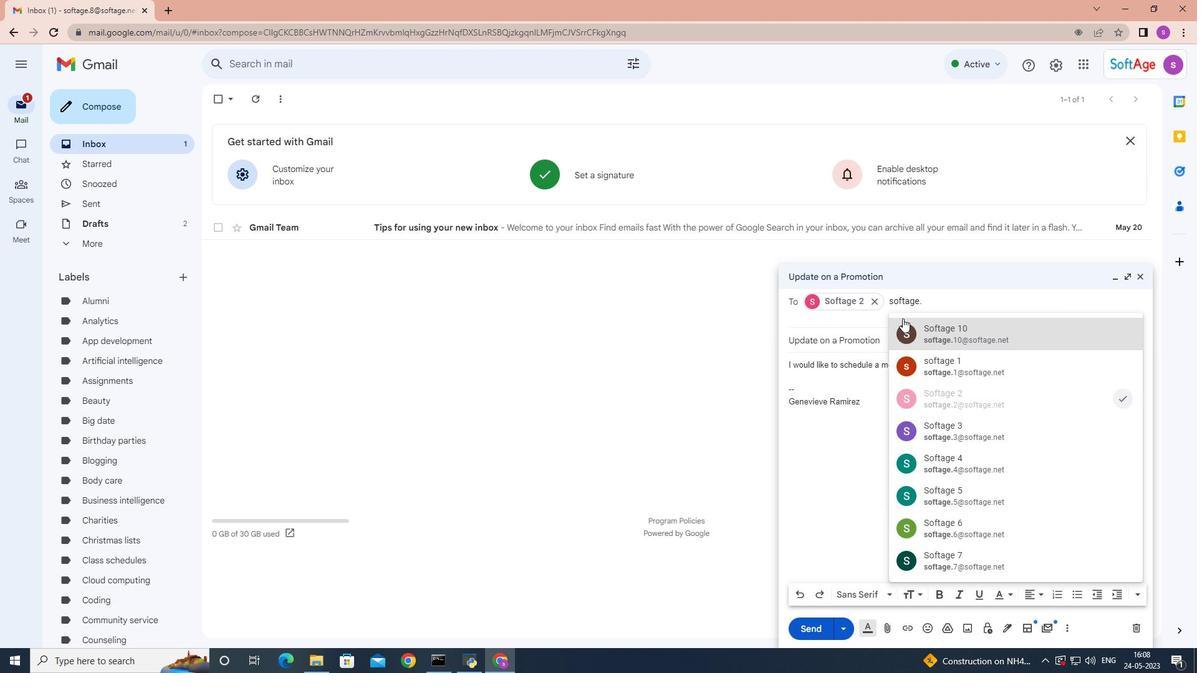 
Action: Mouse moved to (917, 329)
Screenshot: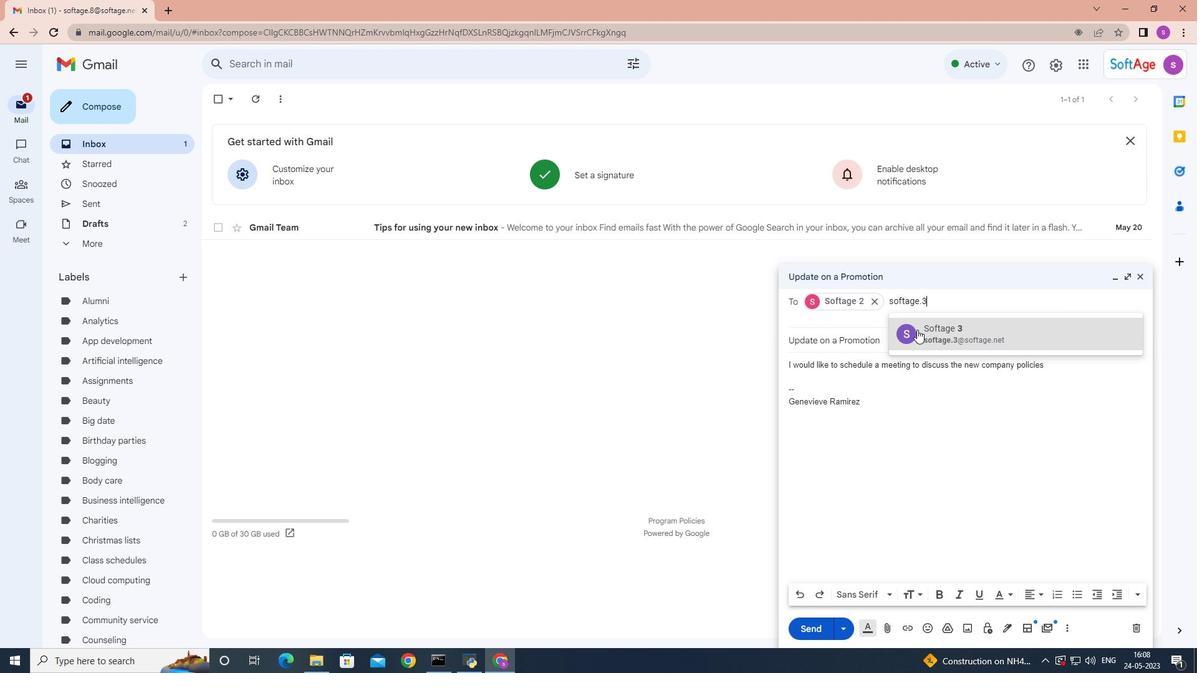 
Action: Mouse pressed left at (917, 329)
Screenshot: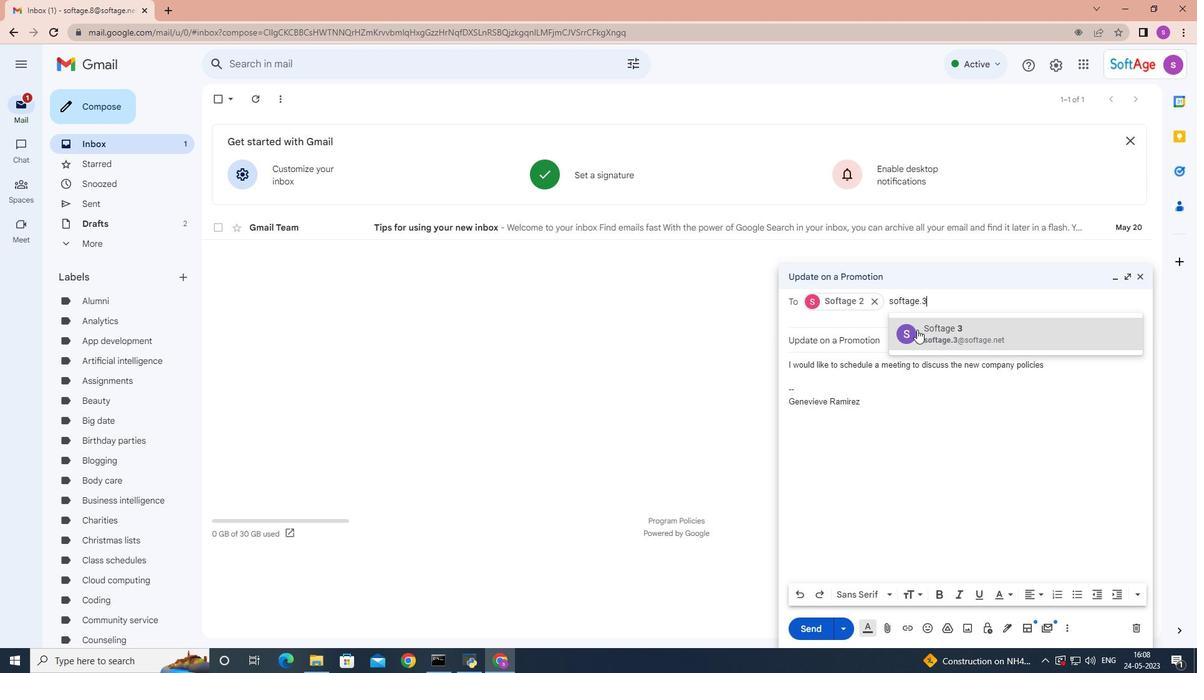 
Action: Mouse moved to (817, 621)
Screenshot: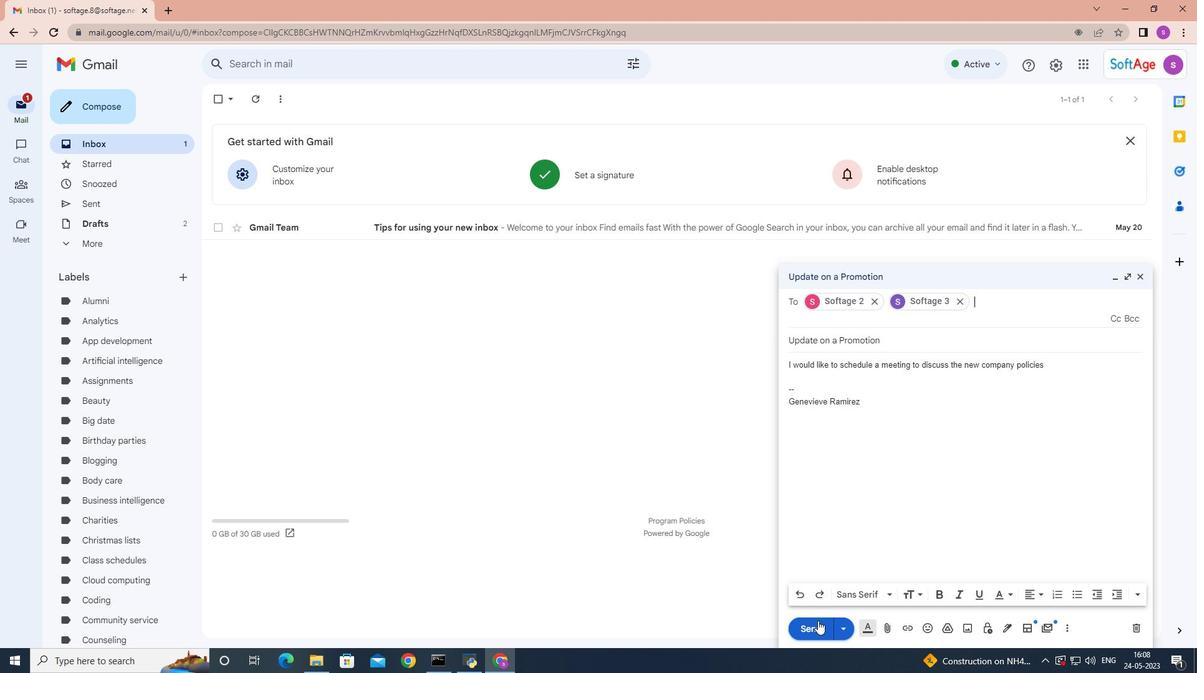 
Action: Mouse pressed left at (817, 621)
Screenshot: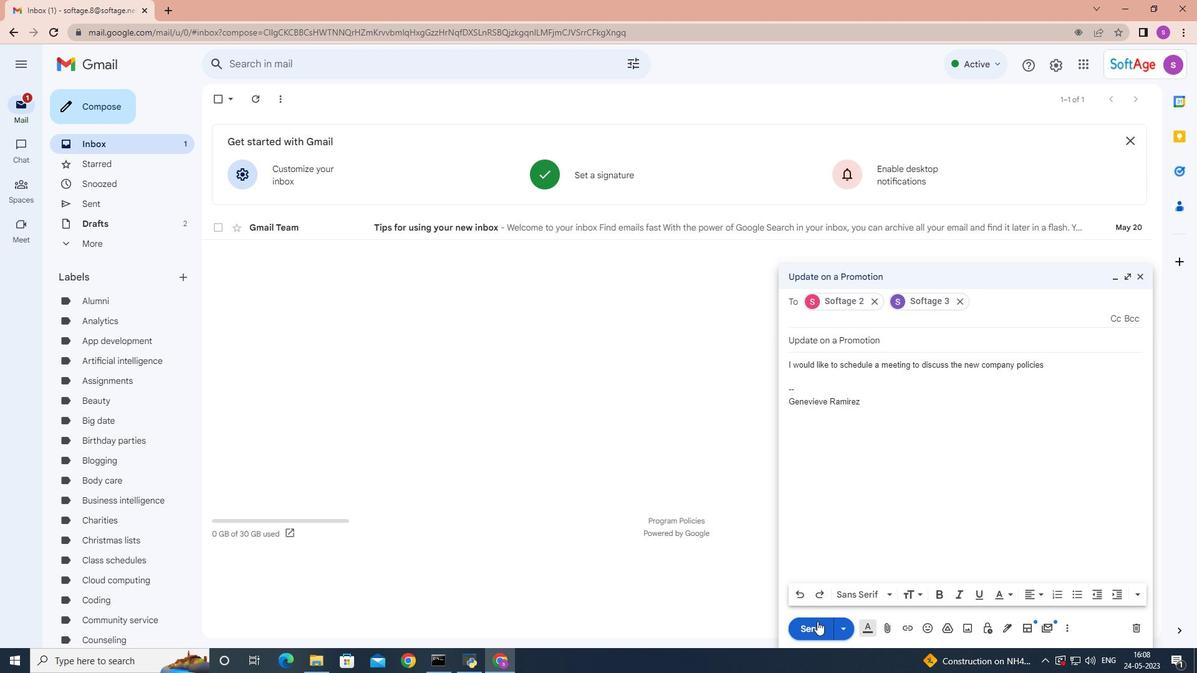 
Action: Mouse moved to (817, 621)
Screenshot: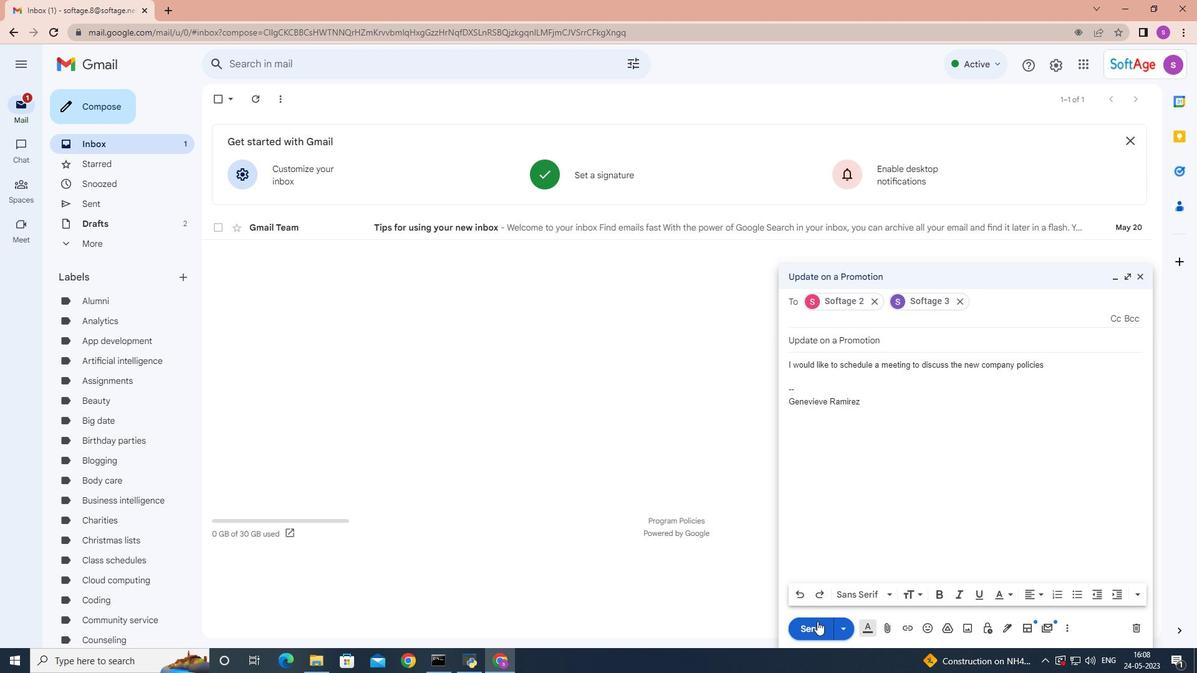 
